 Task: Compose an email with the signature Gunner Ward with the subject Request for a demo and the message Can you please send me the details of the new product launch? from softage.5@softage.net to softage.8@softage.net, select last sentence, change the font color from current to red and background color to green Send the email. Finally, move the email from Sent Items to the label Goals
Action: Mouse moved to (965, 75)
Screenshot: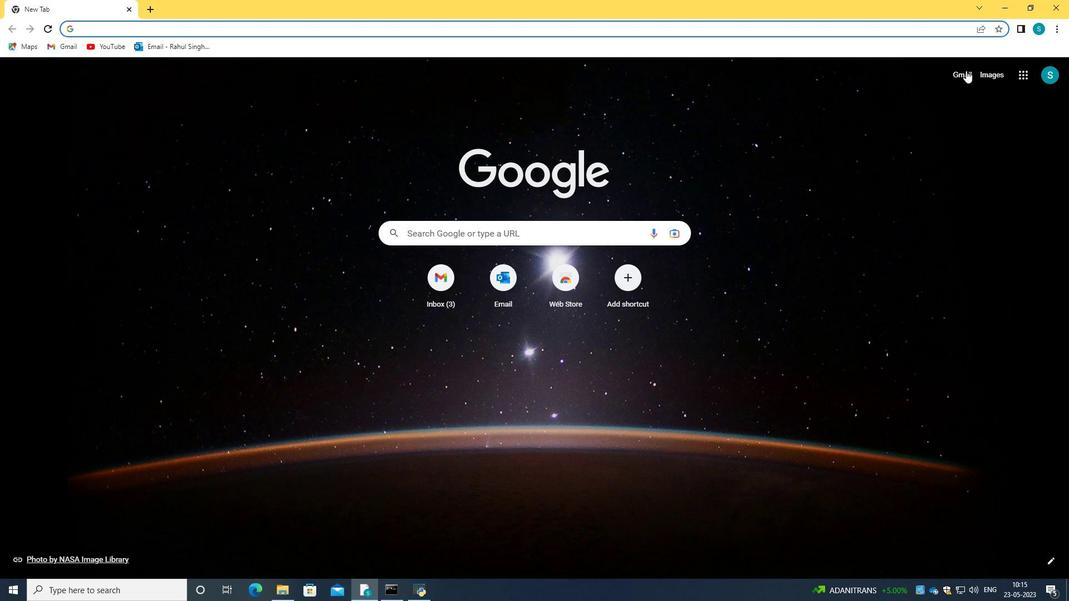
Action: Mouse pressed left at (965, 75)
Screenshot: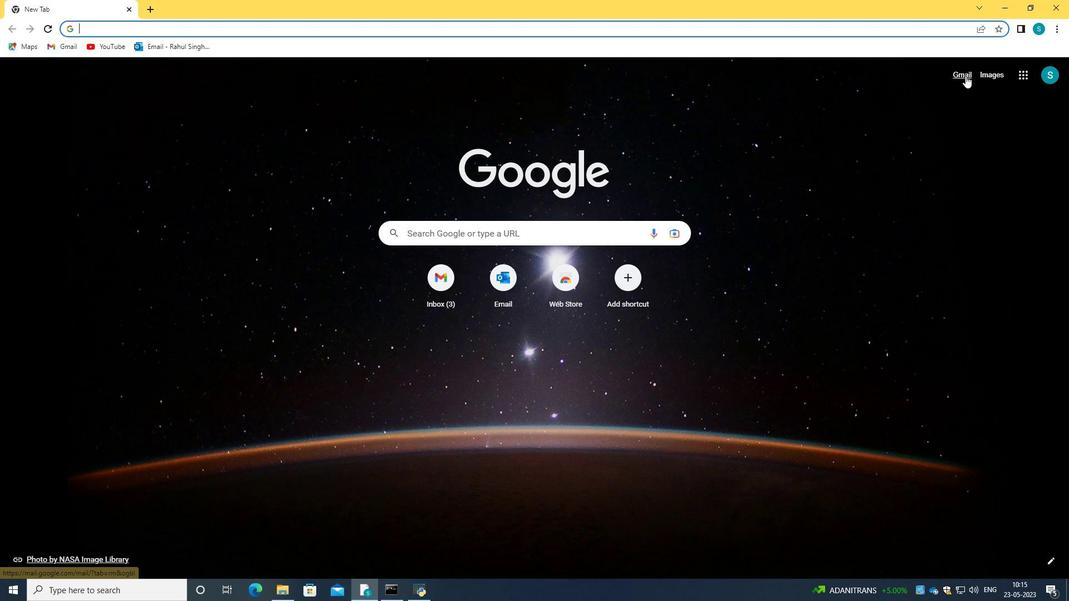
Action: Mouse moved to (535, 171)
Screenshot: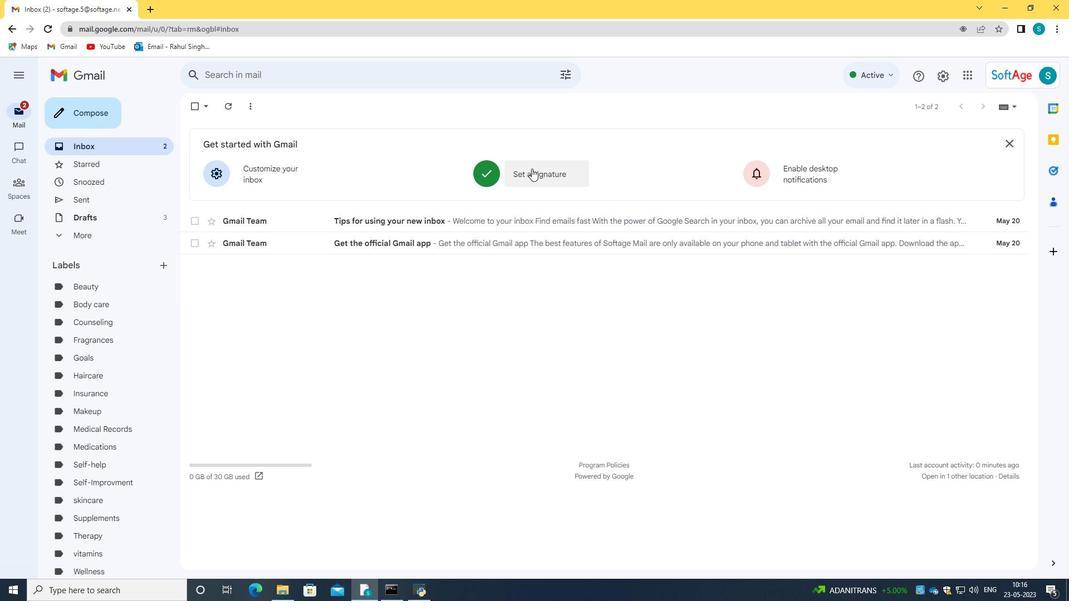 
Action: Mouse pressed left at (535, 171)
Screenshot: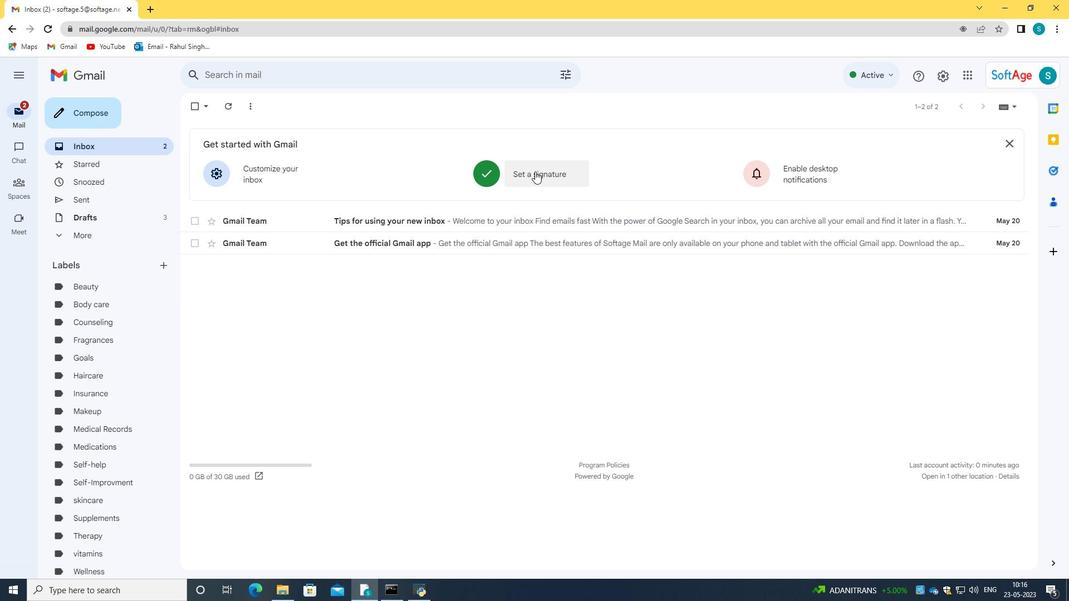 
Action: Mouse moved to (531, 201)
Screenshot: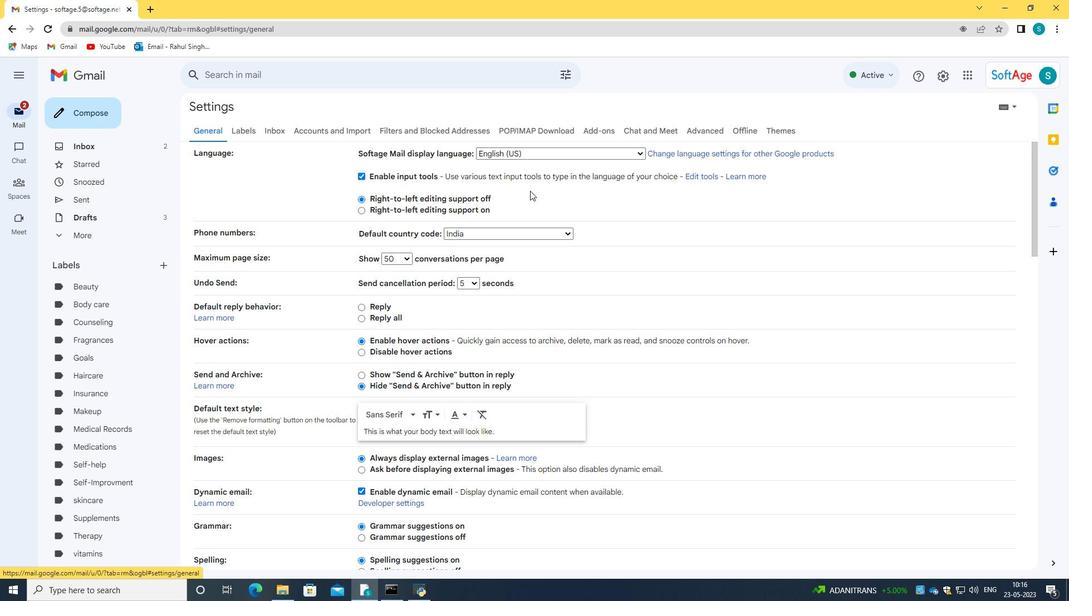 
Action: Mouse scrolled (531, 200) with delta (0, 0)
Screenshot: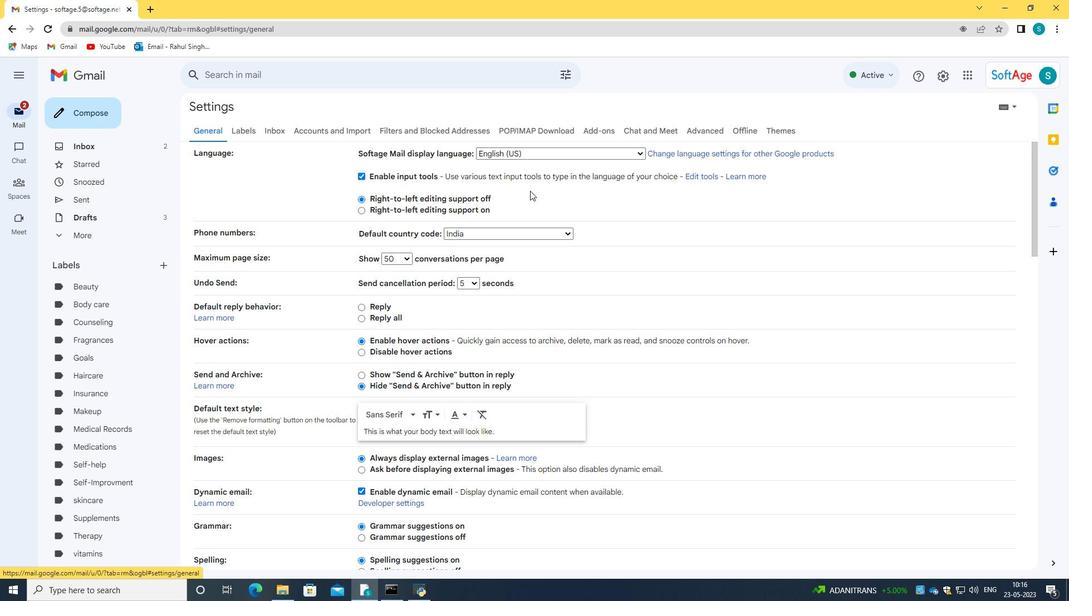 
Action: Mouse scrolled (531, 200) with delta (0, 0)
Screenshot: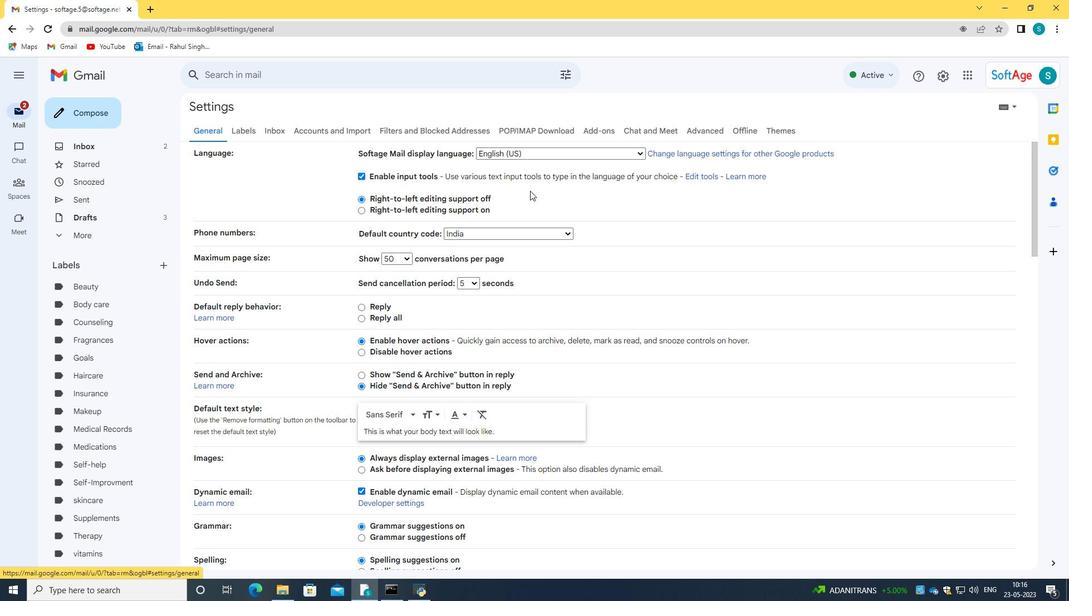 
Action: Mouse scrolled (531, 200) with delta (0, 0)
Screenshot: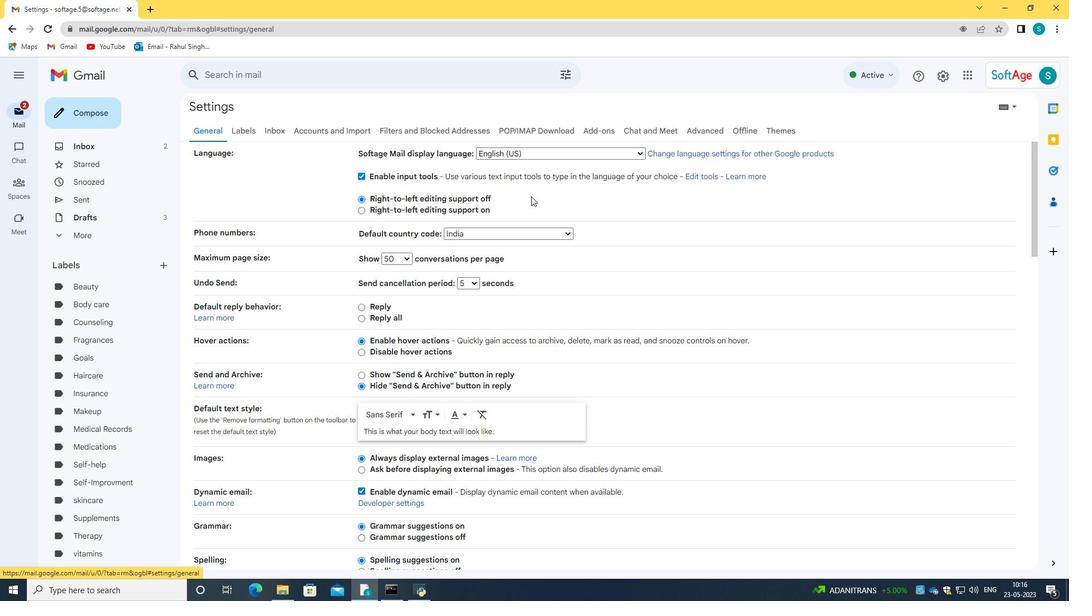 
Action: Mouse scrolled (531, 200) with delta (0, 0)
Screenshot: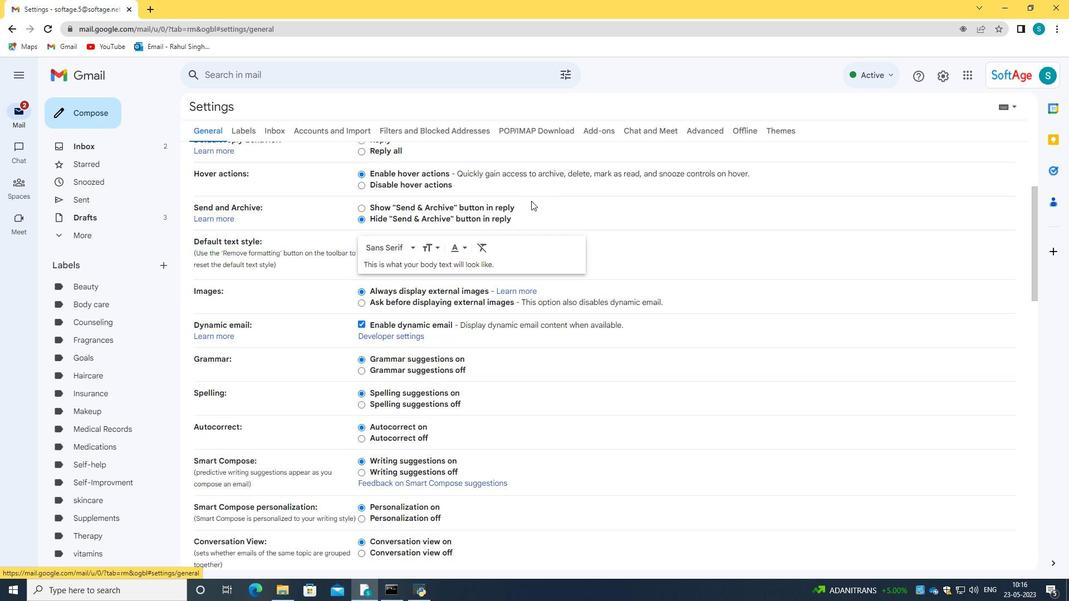 
Action: Mouse scrolled (531, 200) with delta (0, 0)
Screenshot: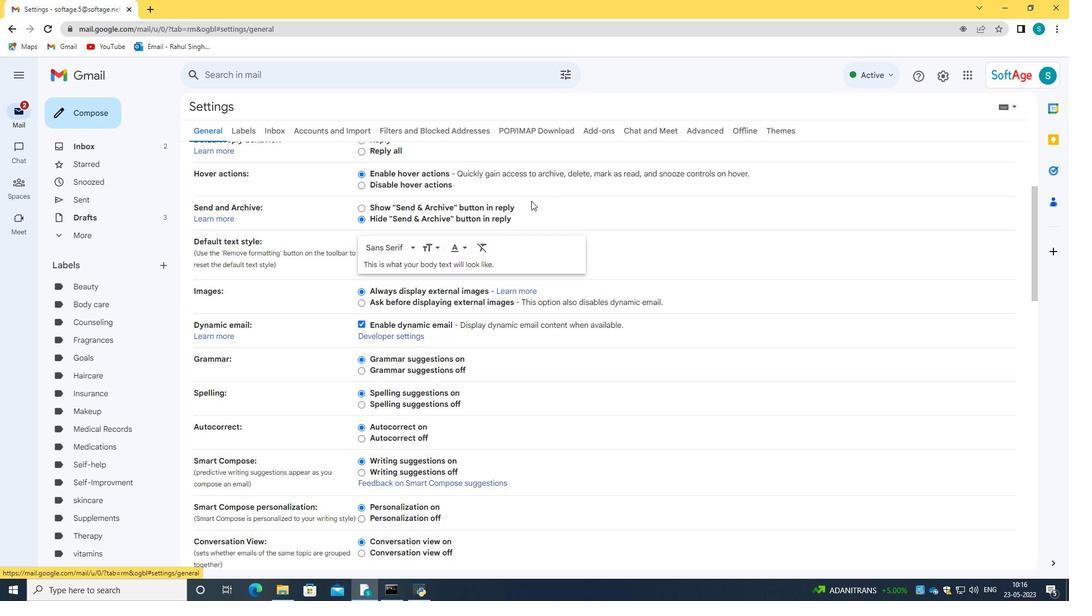 
Action: Mouse scrolled (531, 200) with delta (0, 0)
Screenshot: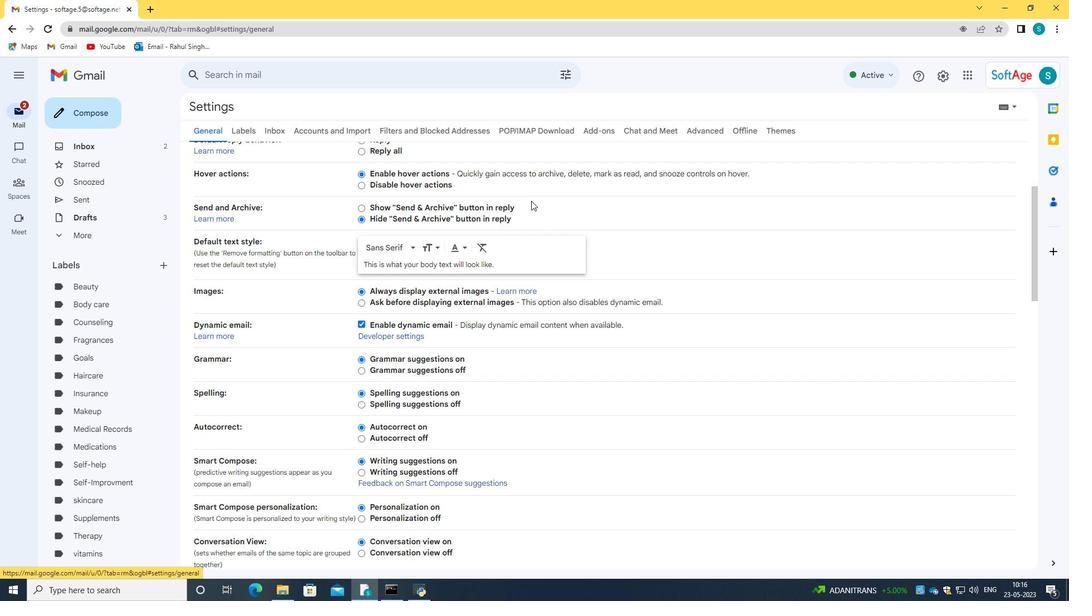 
Action: Mouse scrolled (531, 200) with delta (0, 0)
Screenshot: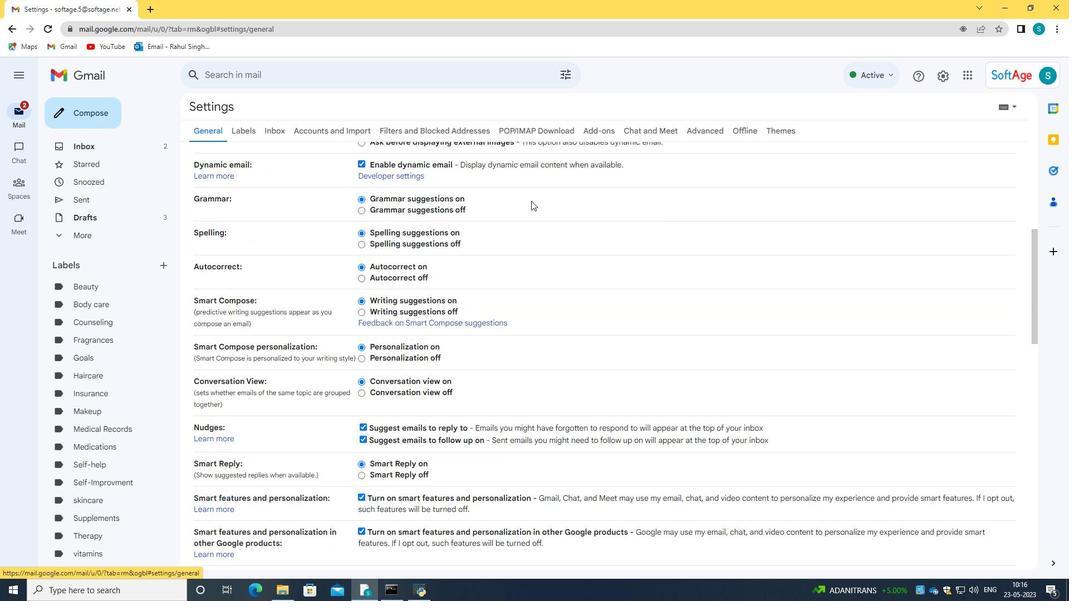 
Action: Mouse scrolled (531, 200) with delta (0, 0)
Screenshot: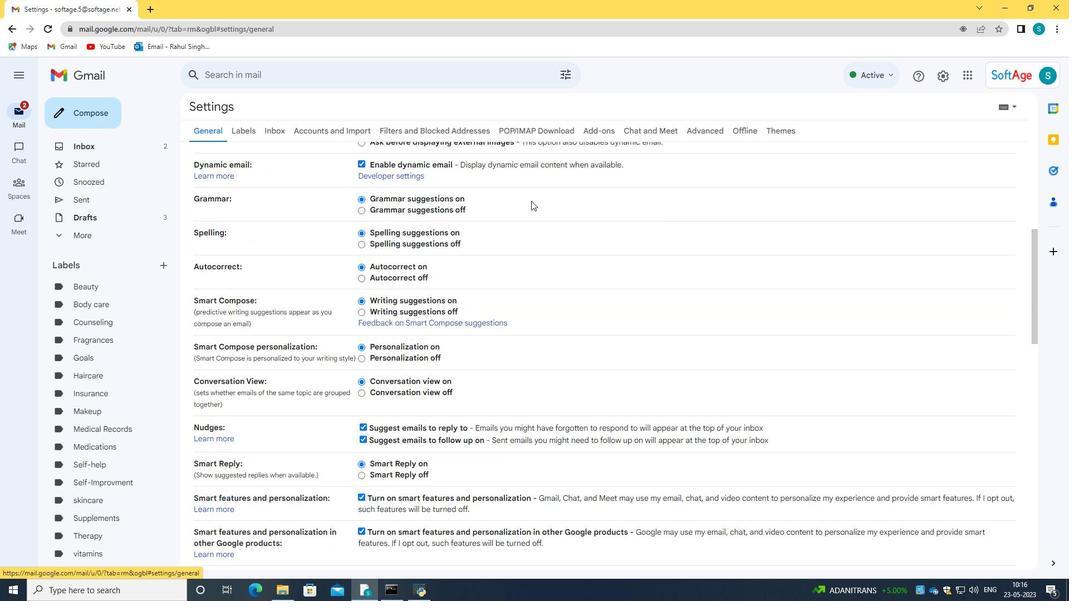 
Action: Mouse scrolled (531, 200) with delta (0, 0)
Screenshot: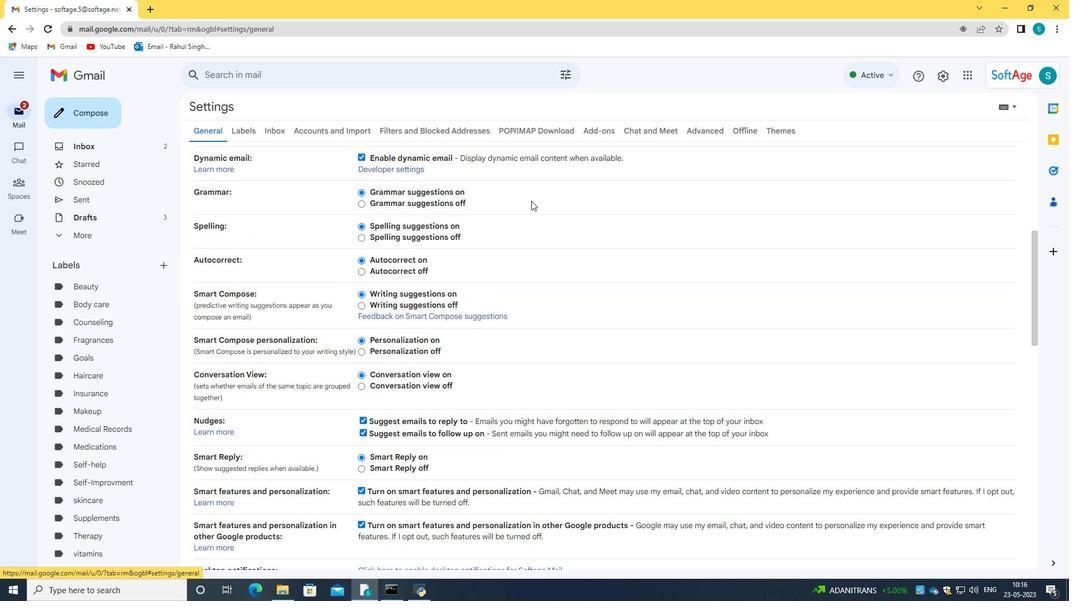 
Action: Mouse moved to (531, 201)
Screenshot: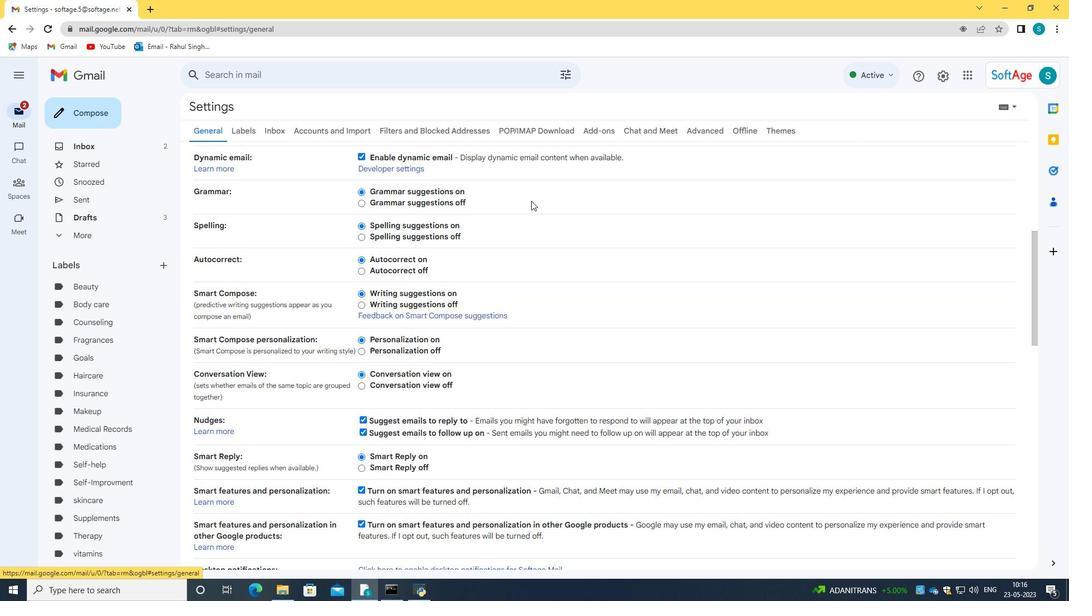 
Action: Mouse scrolled (531, 201) with delta (0, 0)
Screenshot: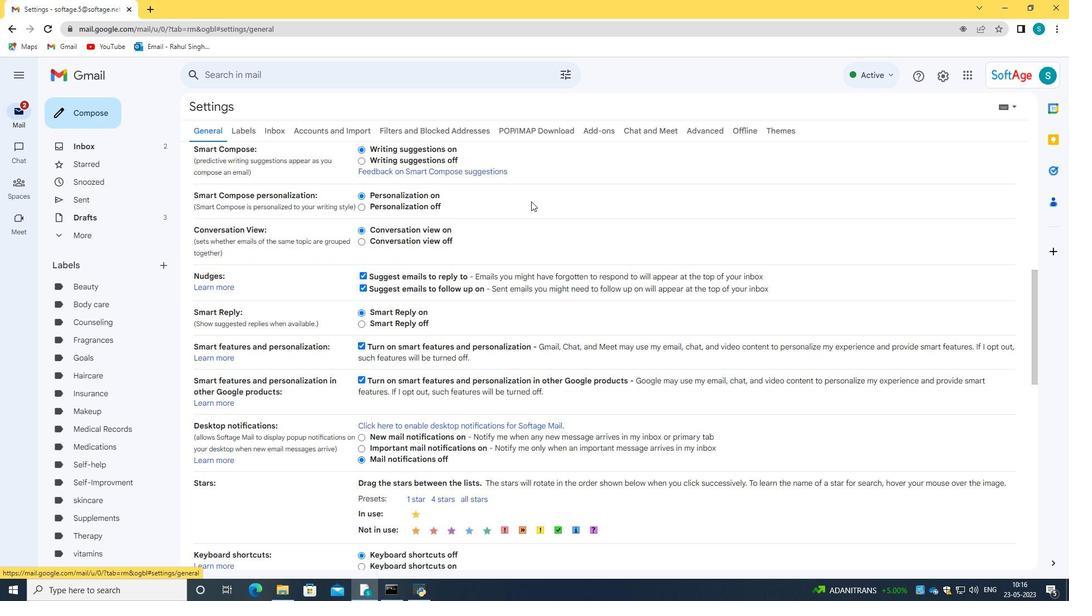 
Action: Mouse scrolled (531, 201) with delta (0, 0)
Screenshot: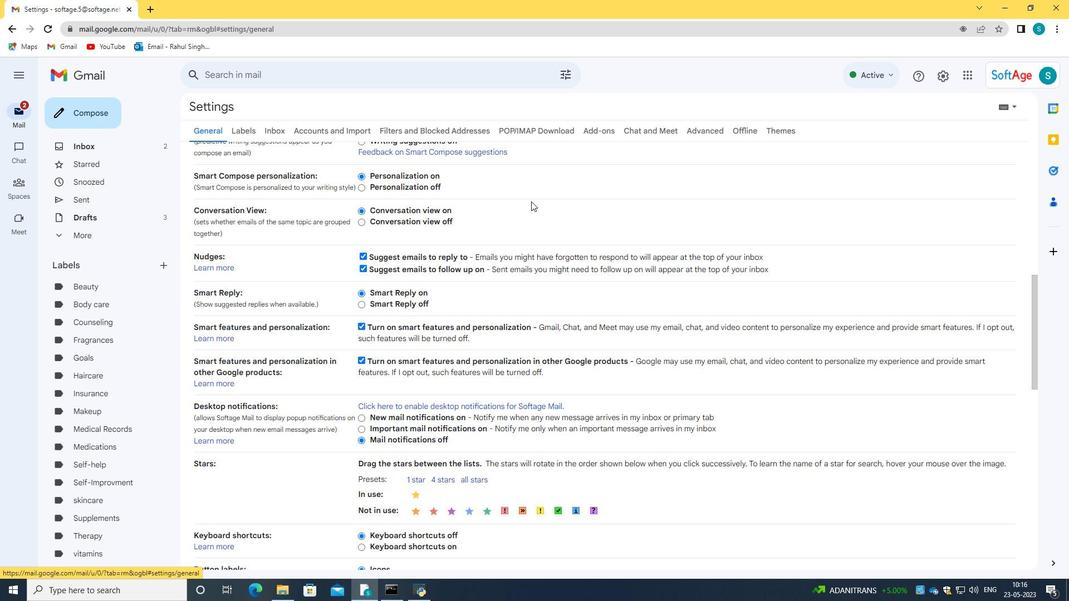 
Action: Mouse scrolled (531, 201) with delta (0, 0)
Screenshot: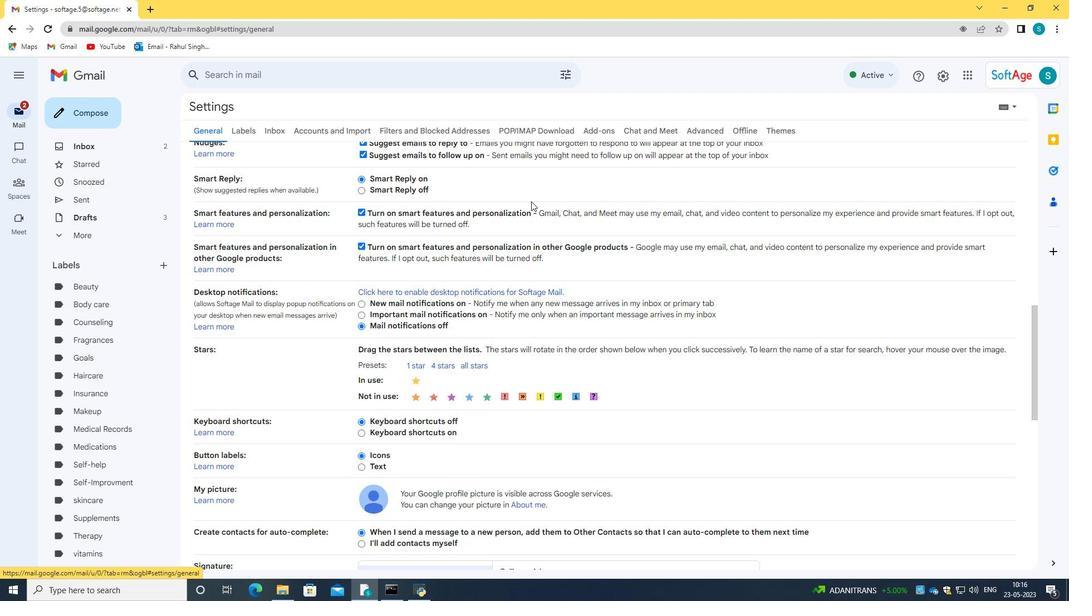 
Action: Mouse scrolled (531, 201) with delta (0, 0)
Screenshot: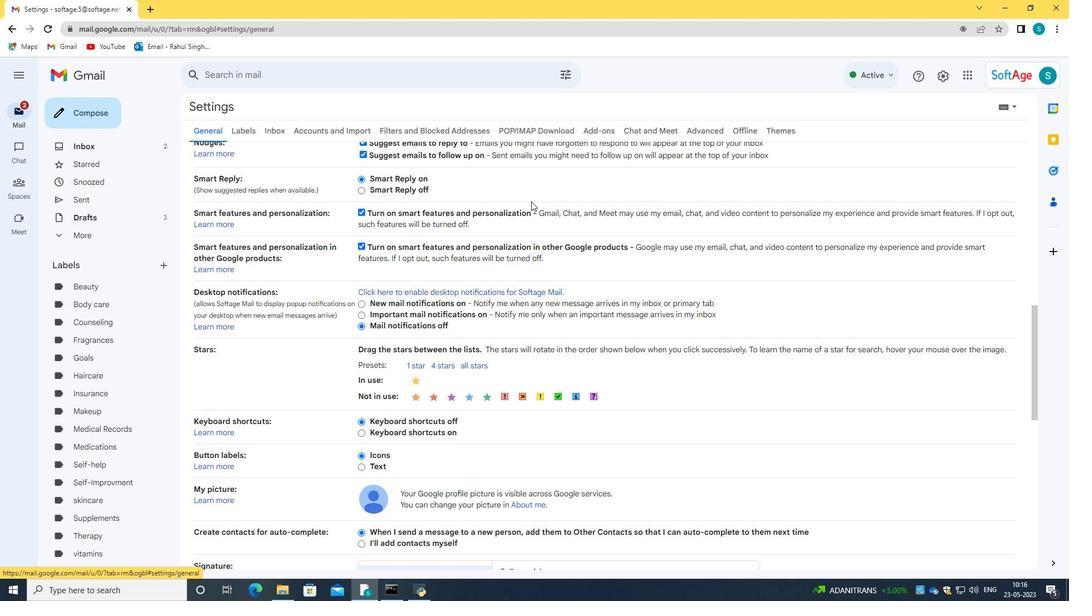 
Action: Mouse scrolled (531, 201) with delta (0, 0)
Screenshot: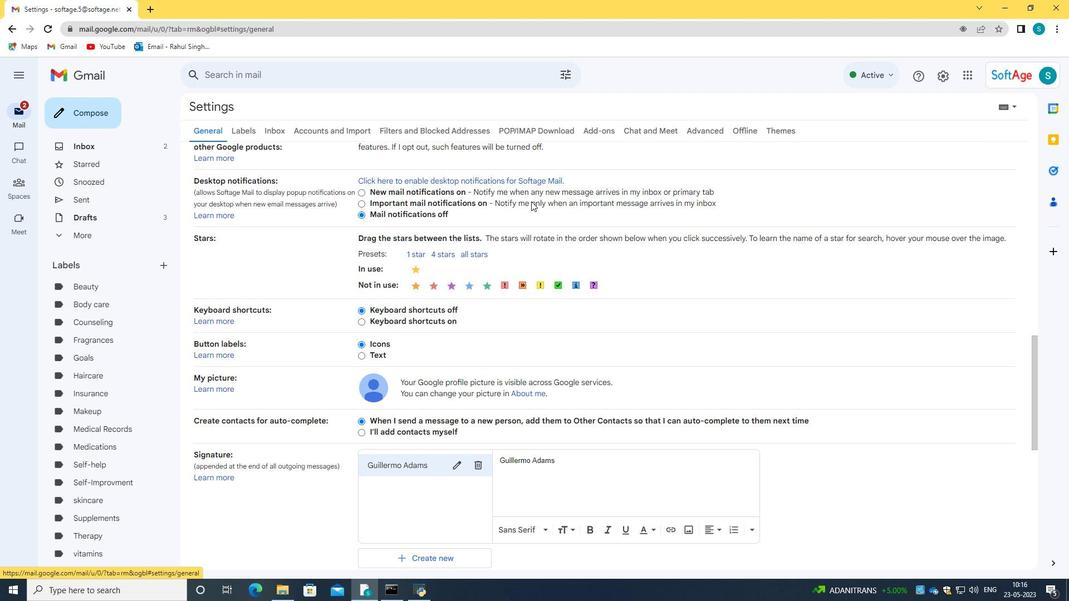
Action: Mouse moved to (532, 202)
Screenshot: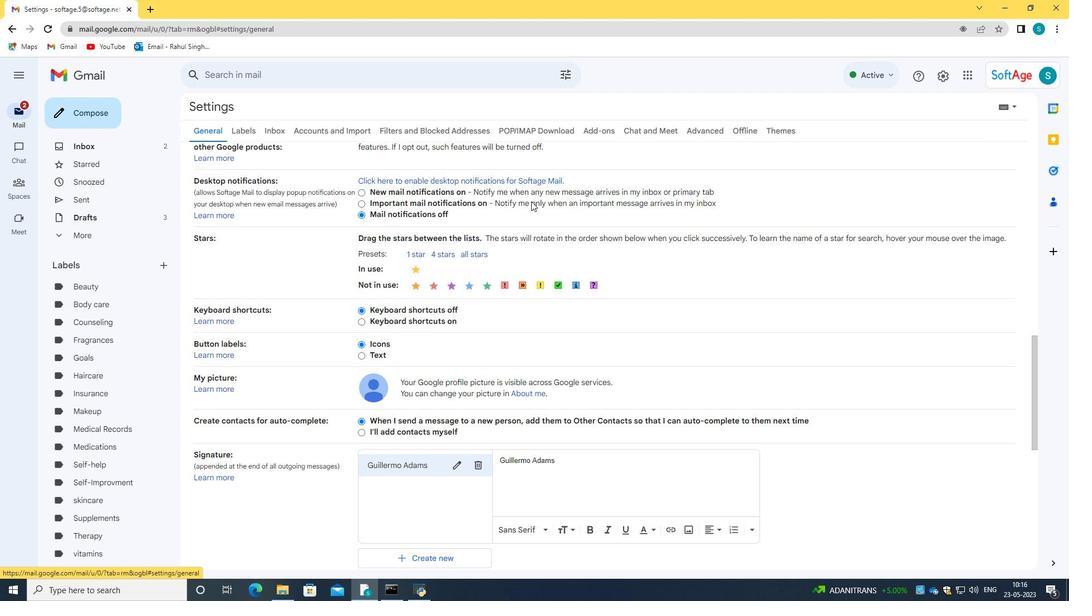 
Action: Mouse scrolled (532, 201) with delta (0, 0)
Screenshot: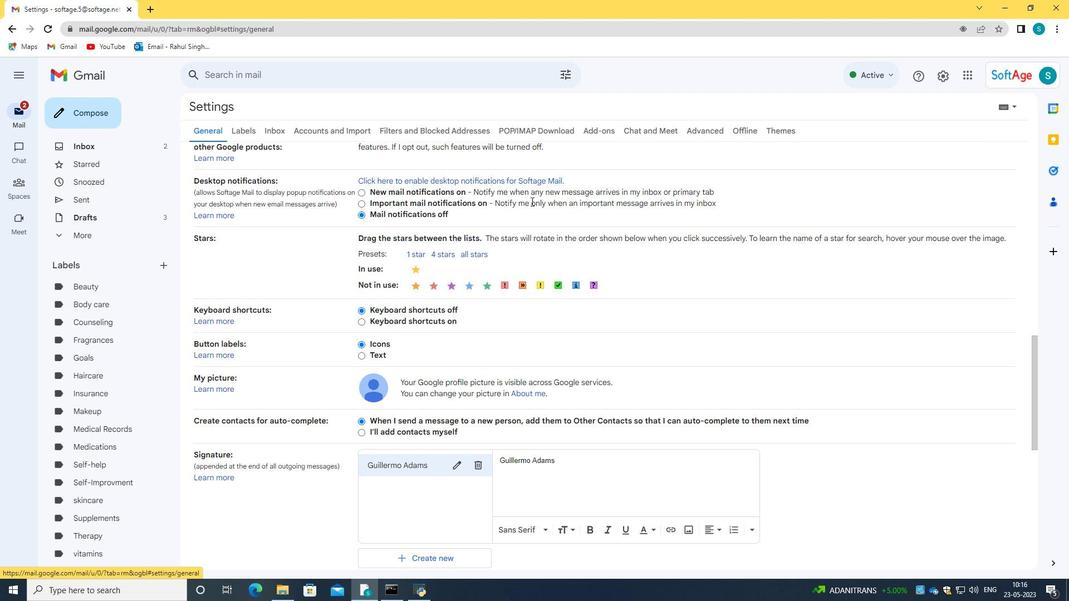 
Action: Mouse moved to (479, 358)
Screenshot: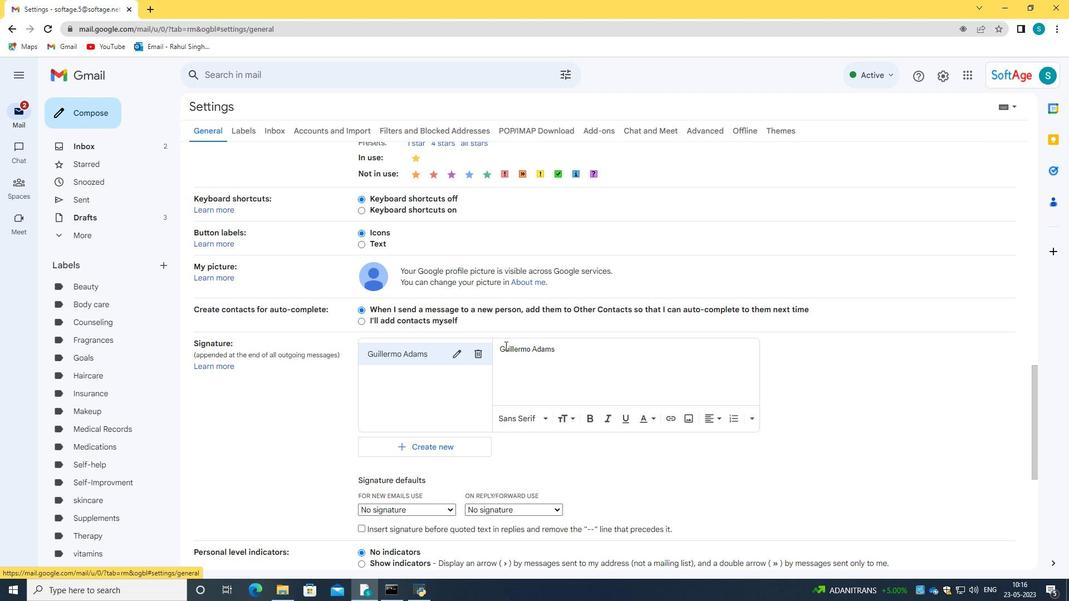 
Action: Mouse pressed left at (479, 358)
Screenshot: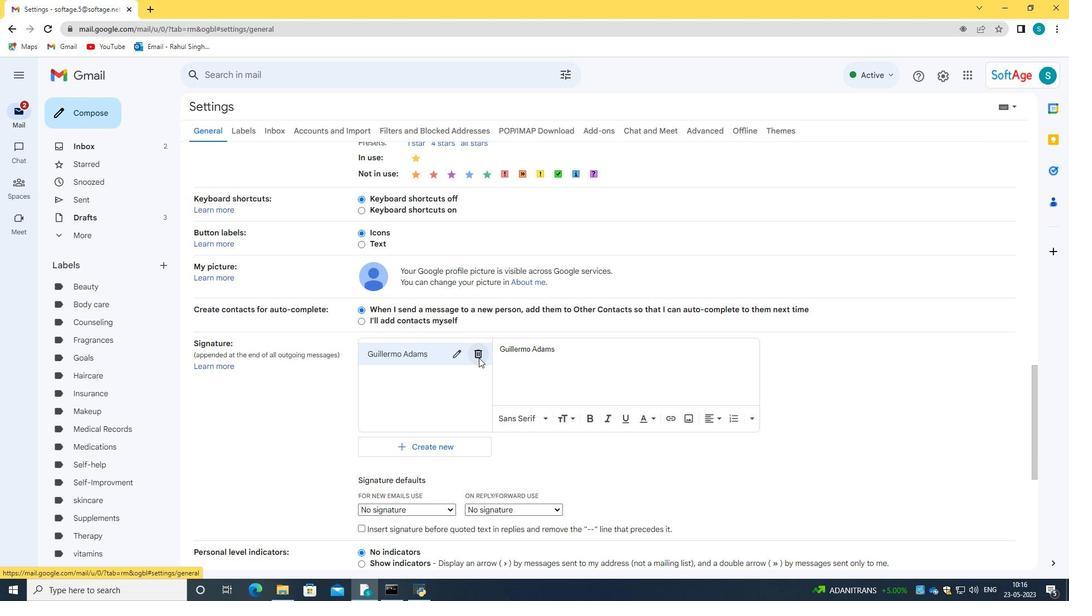 
Action: Mouse moved to (630, 335)
Screenshot: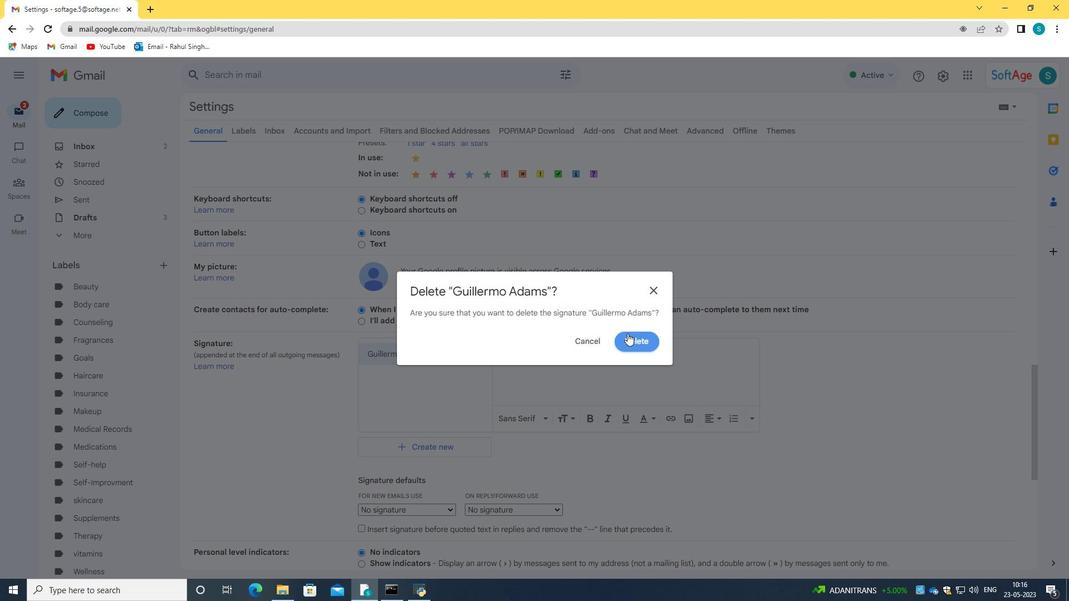 
Action: Mouse pressed left at (630, 335)
Screenshot: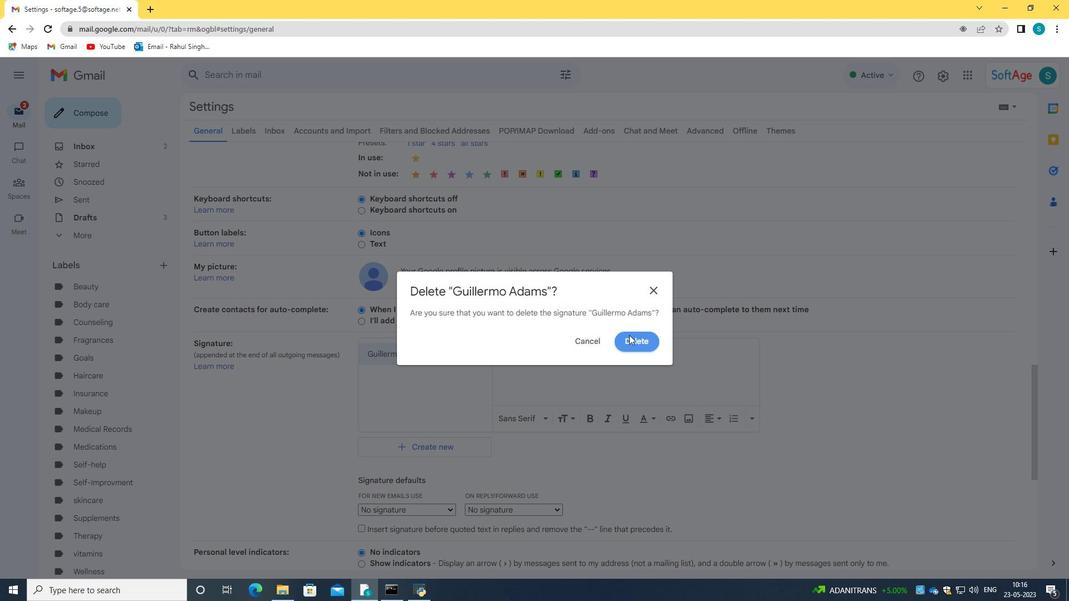 
Action: Mouse moved to (417, 363)
Screenshot: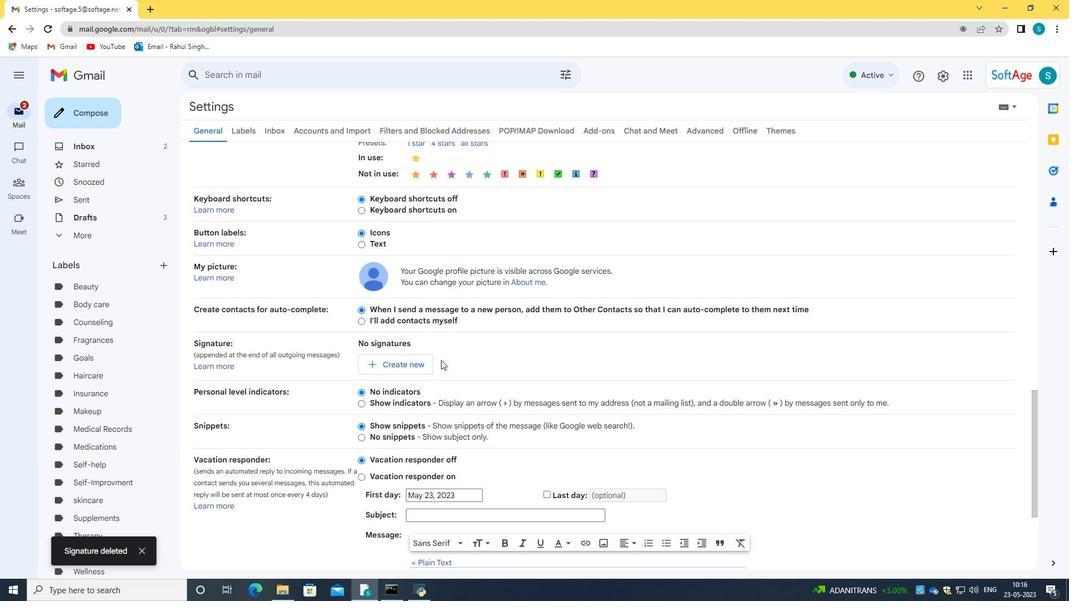 
Action: Mouse pressed left at (417, 363)
Screenshot: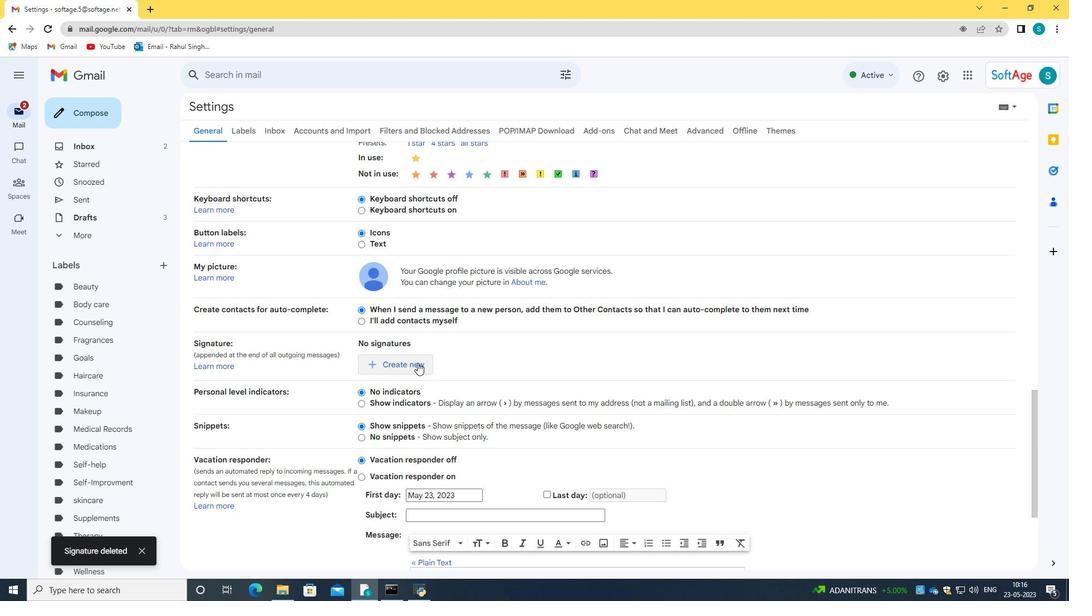 
Action: Mouse moved to (491, 317)
Screenshot: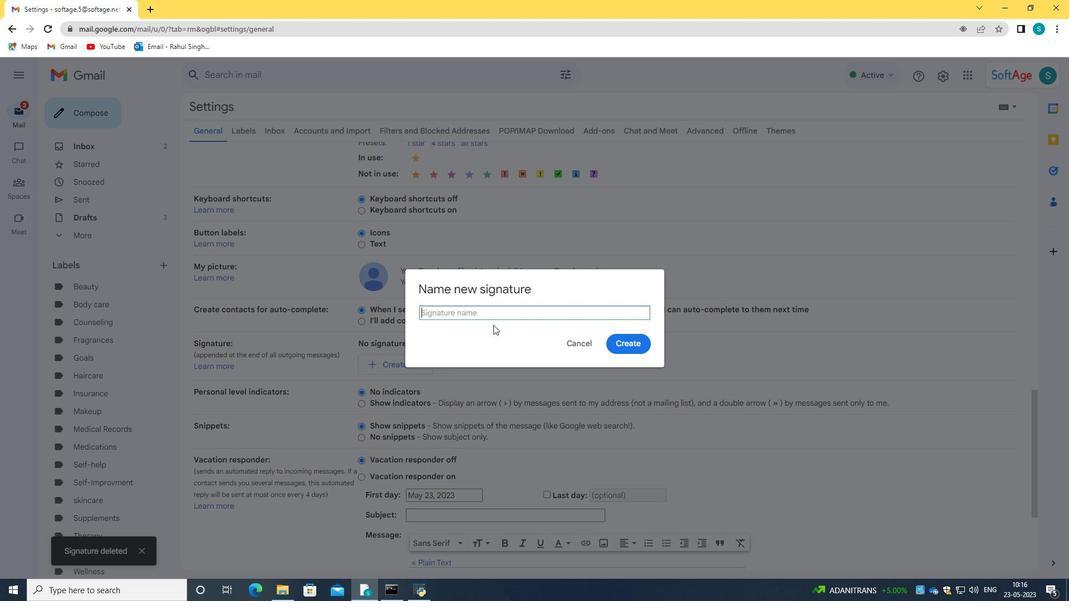 
Action: Key pressed <Key.caps_lock>G<Key.caps_lock>unner<Key.space><Key.caps_lock>W<Key.caps_lock>ard
Screenshot: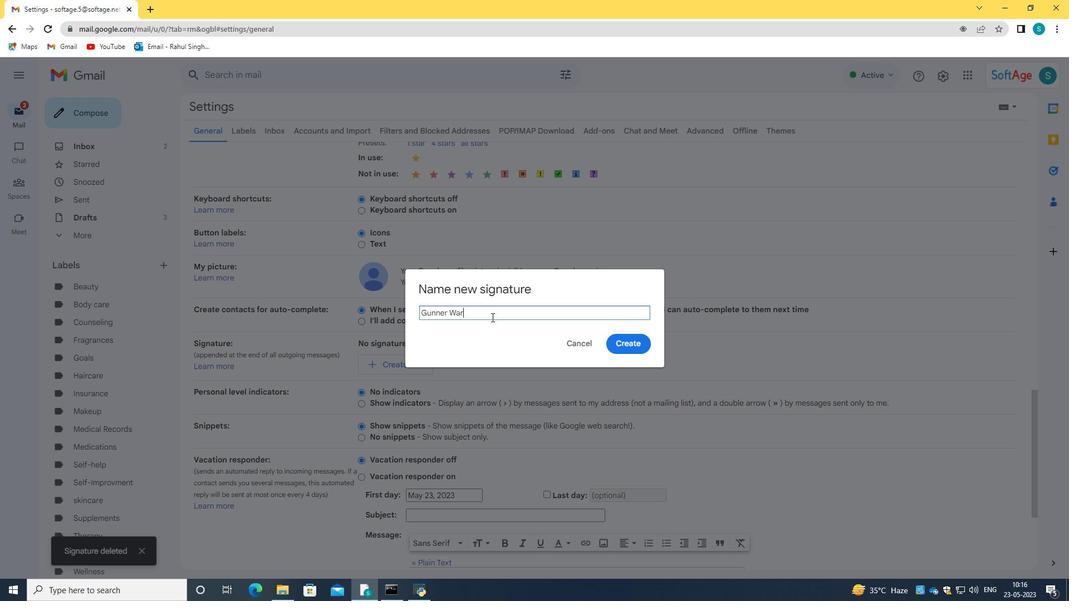 
Action: Mouse moved to (621, 344)
Screenshot: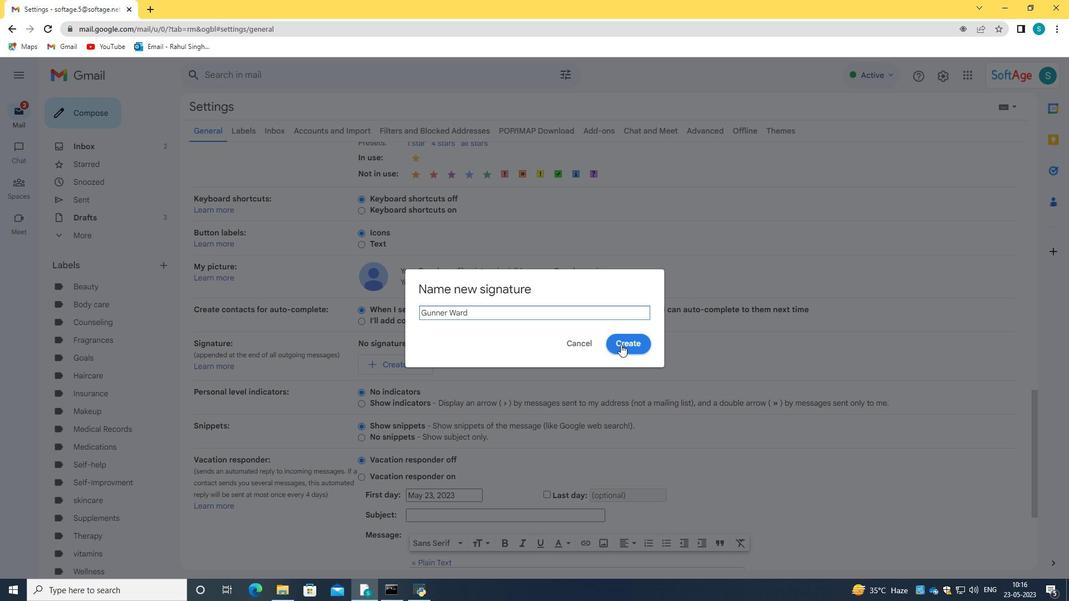 
Action: Mouse pressed left at (621, 344)
Screenshot: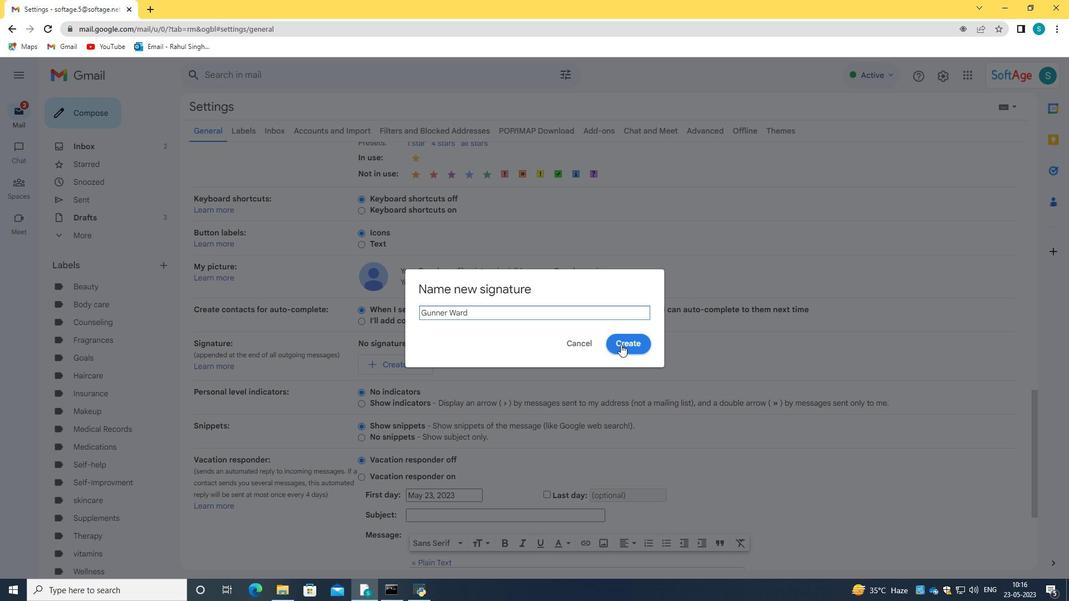 
Action: Mouse moved to (589, 372)
Screenshot: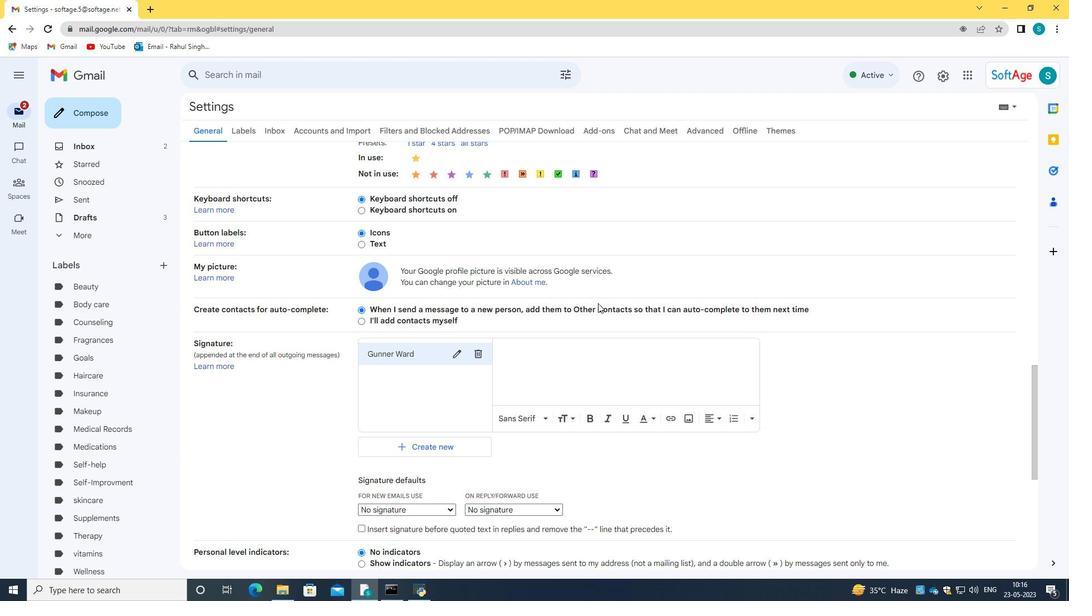
Action: Mouse pressed left at (589, 372)
Screenshot: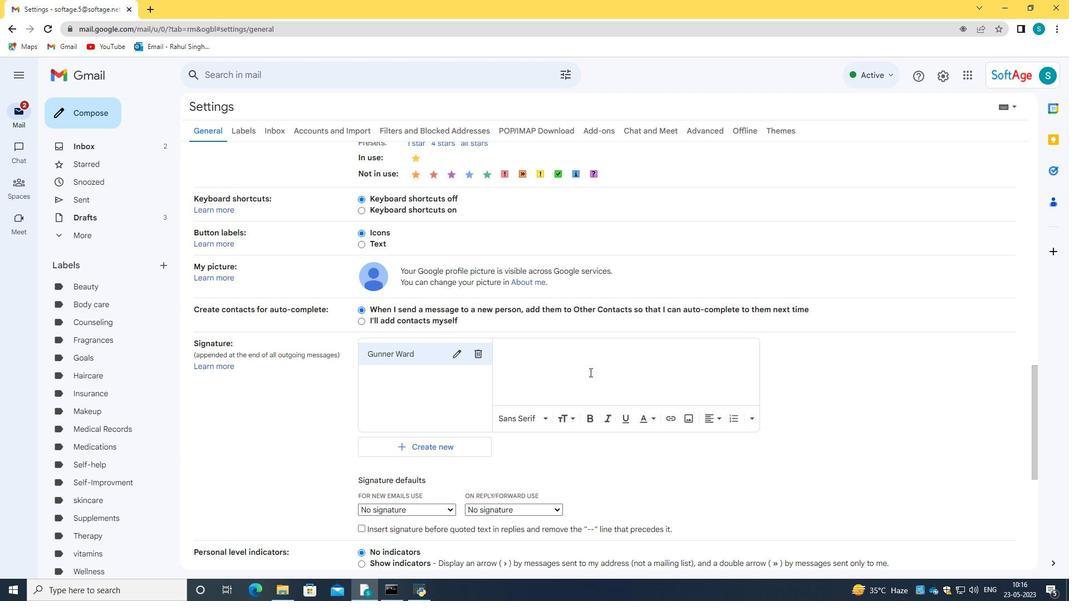 
Action: Mouse moved to (742, 371)
Screenshot: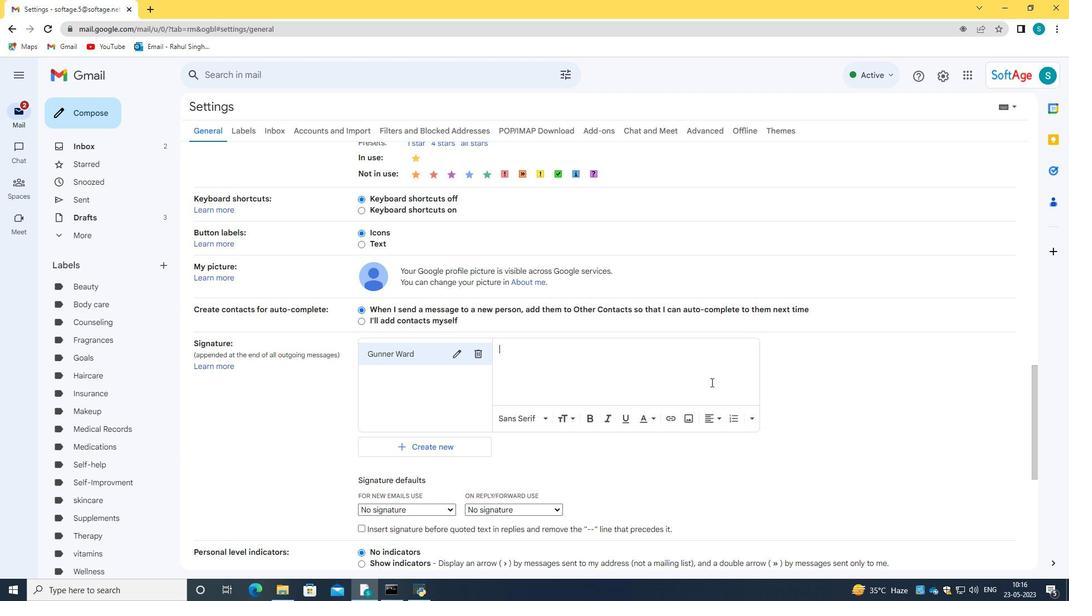 
Action: Key pressed g<Key.caps_lock><Key.backspace>G<Key.caps_lock>unner<Key.space><Key.caps_lock>W<Key.caps_lock>ard
Screenshot: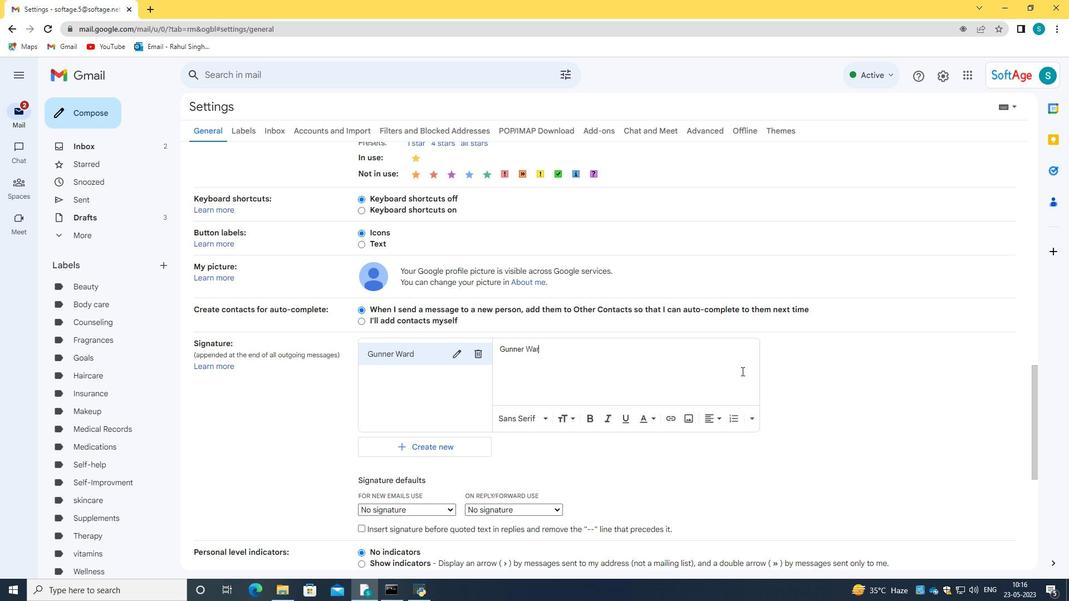 
Action: Mouse moved to (830, 391)
Screenshot: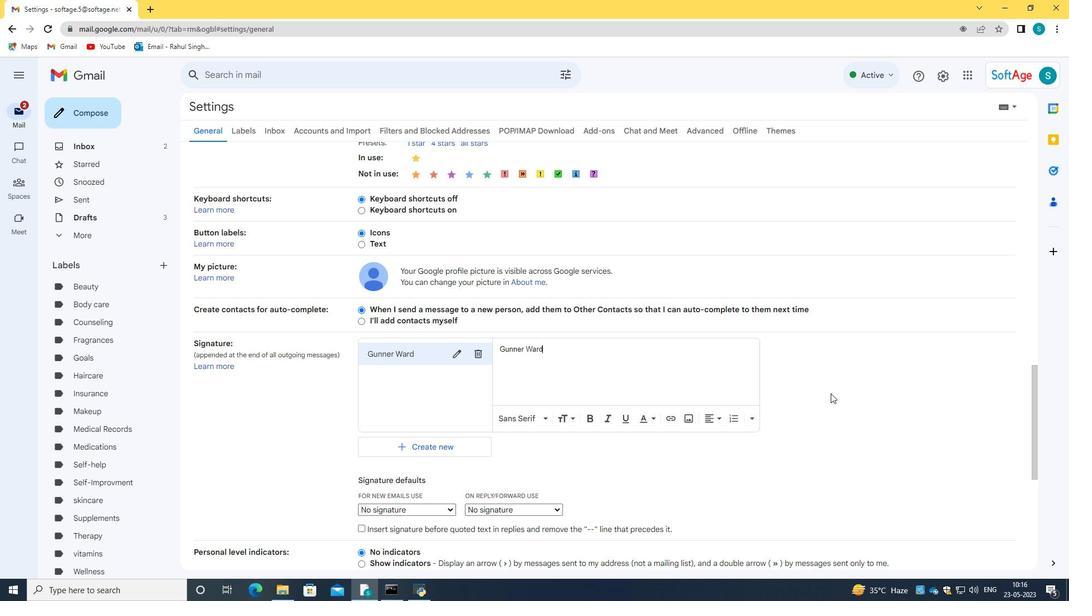 
Action: Mouse scrolled (830, 390) with delta (0, 0)
Screenshot: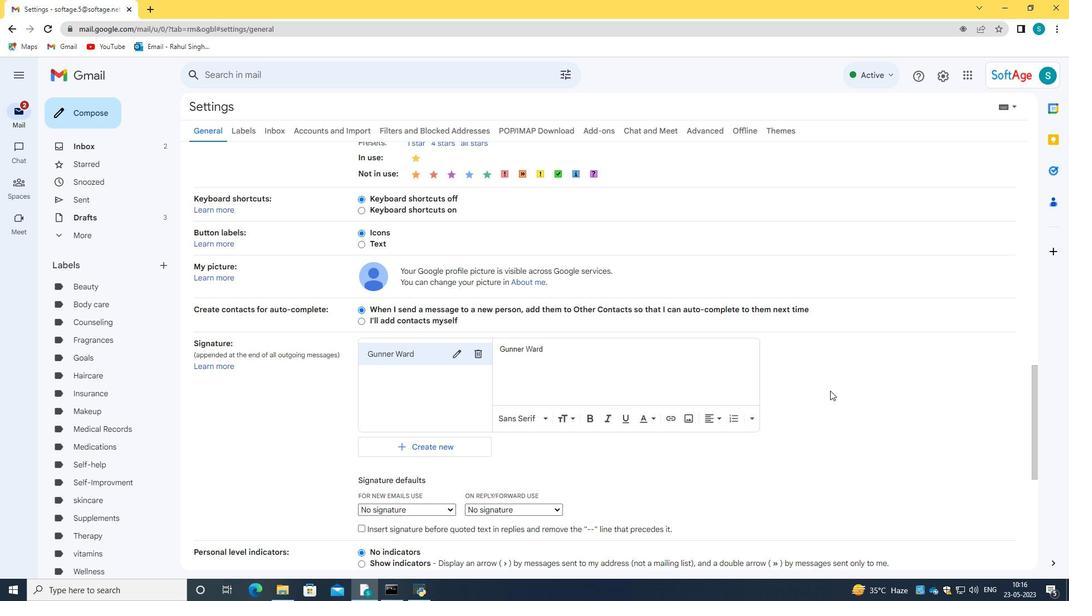 
Action: Mouse scrolled (830, 390) with delta (0, 0)
Screenshot: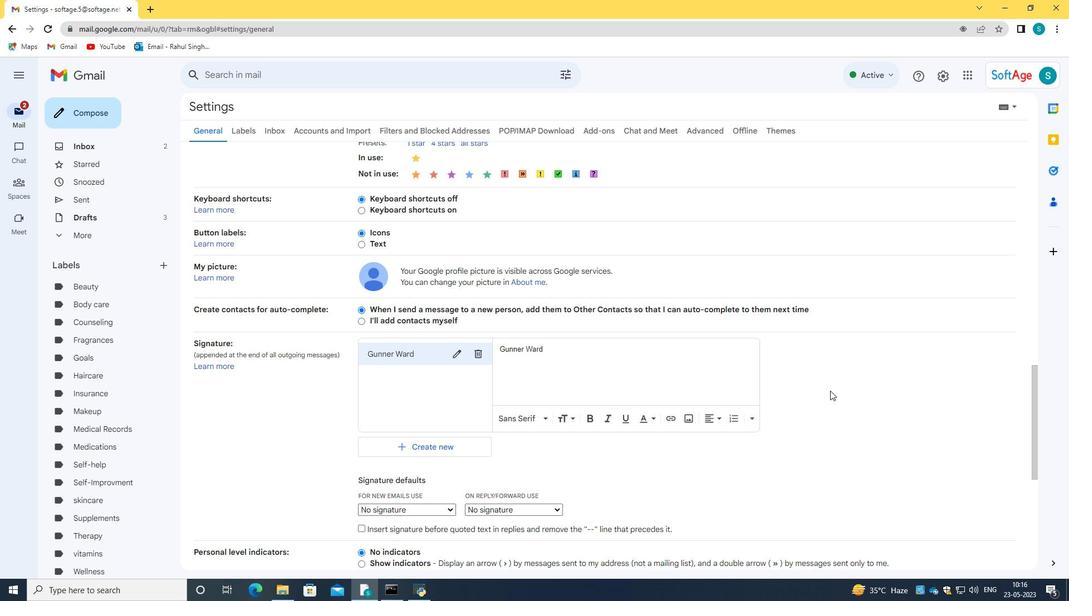 
Action: Mouse scrolled (830, 390) with delta (0, 0)
Screenshot: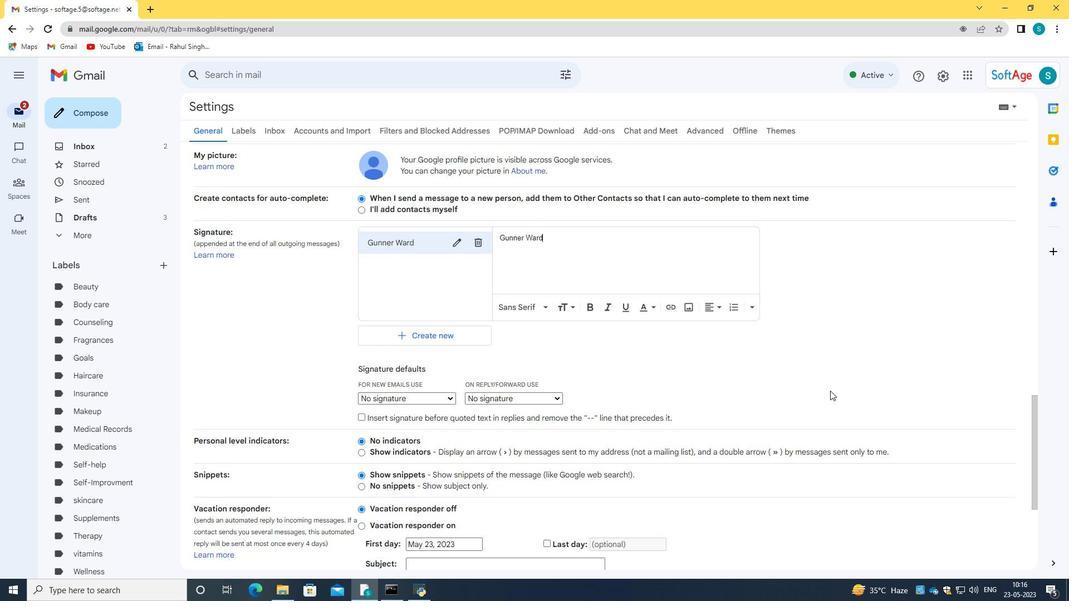 
Action: Mouse scrolled (830, 390) with delta (0, 0)
Screenshot: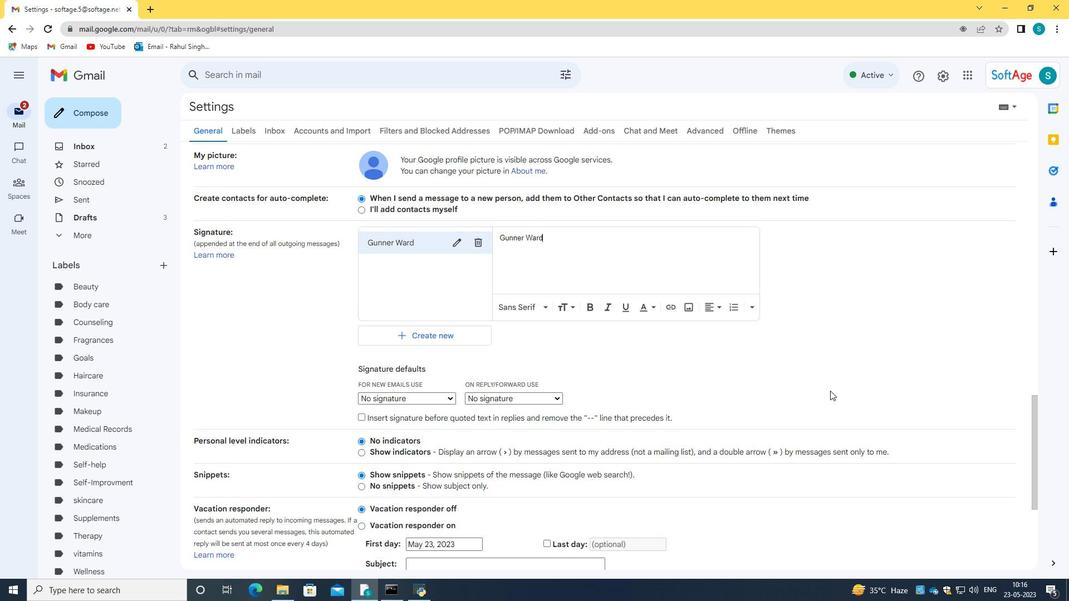 
Action: Mouse scrolled (830, 390) with delta (0, 0)
Screenshot: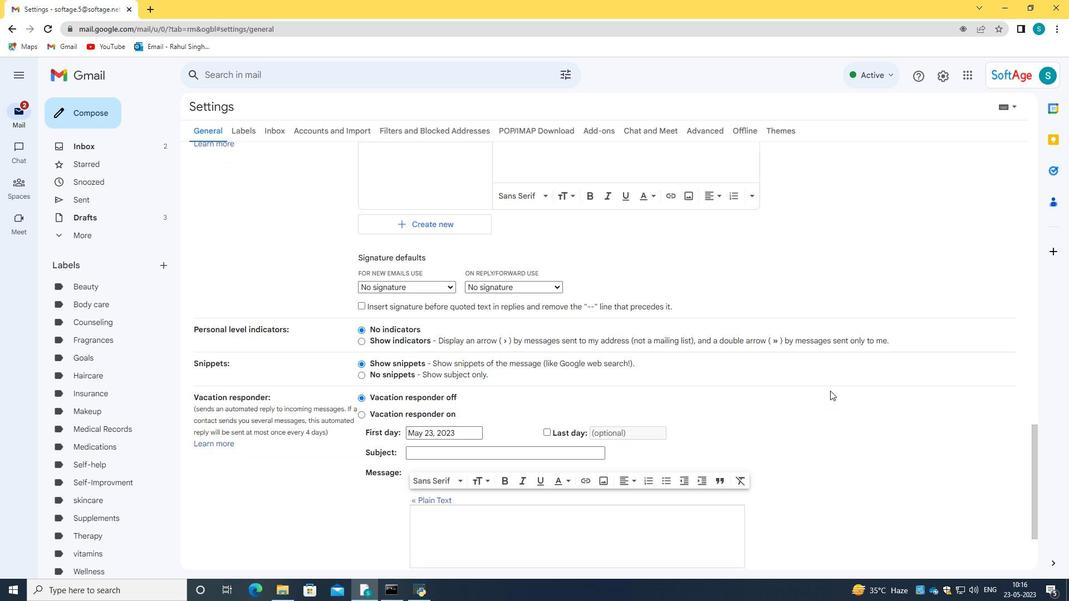 
Action: Mouse scrolled (830, 390) with delta (0, 0)
Screenshot: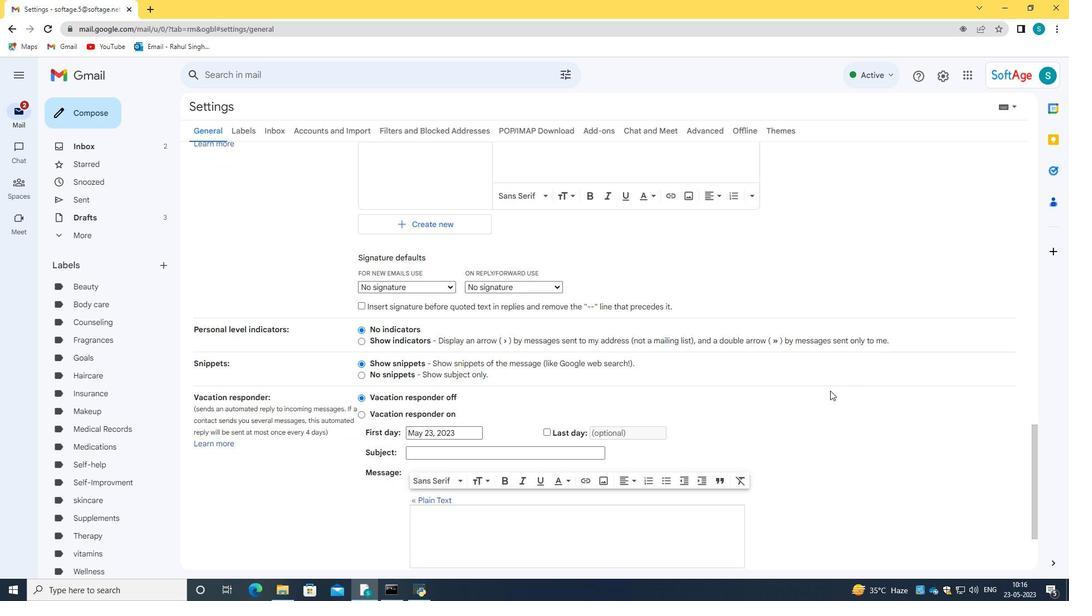 
Action: Mouse scrolled (830, 390) with delta (0, 0)
Screenshot: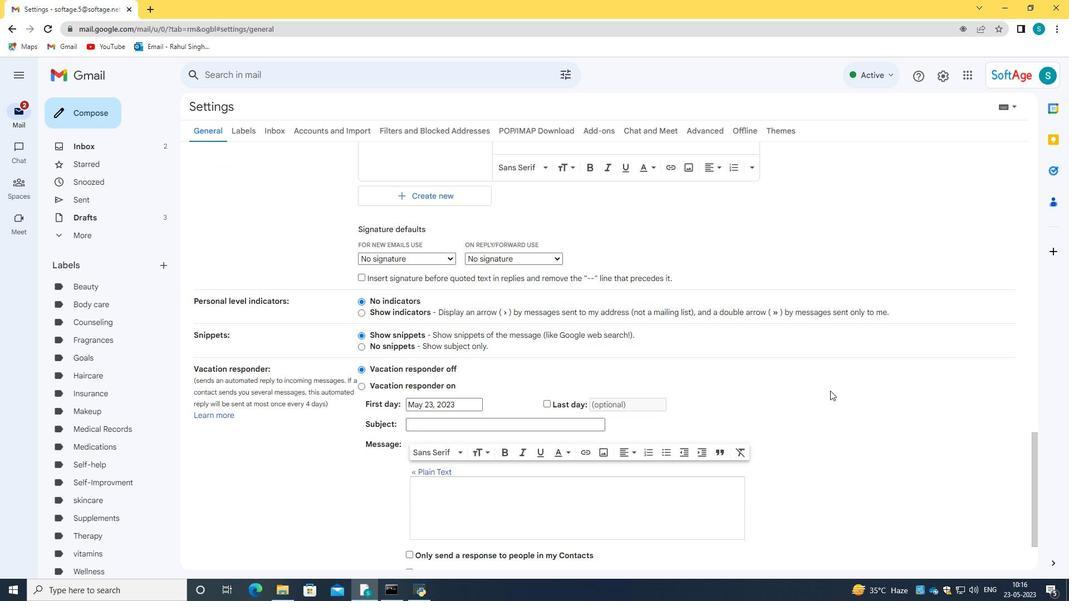 
Action: Mouse scrolled (830, 390) with delta (0, 0)
Screenshot: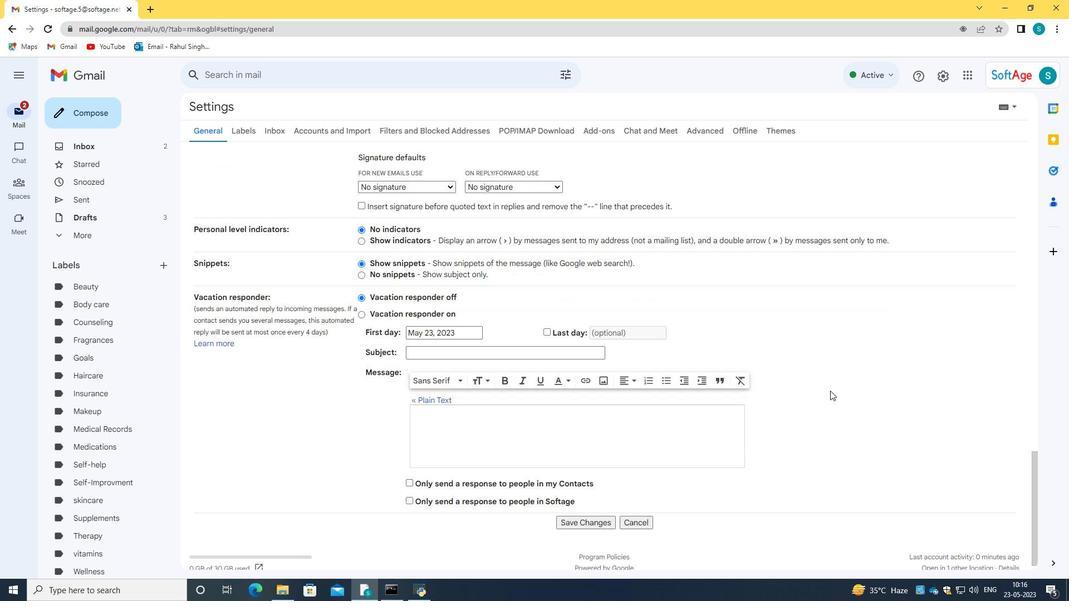 
Action: Mouse moved to (572, 510)
Screenshot: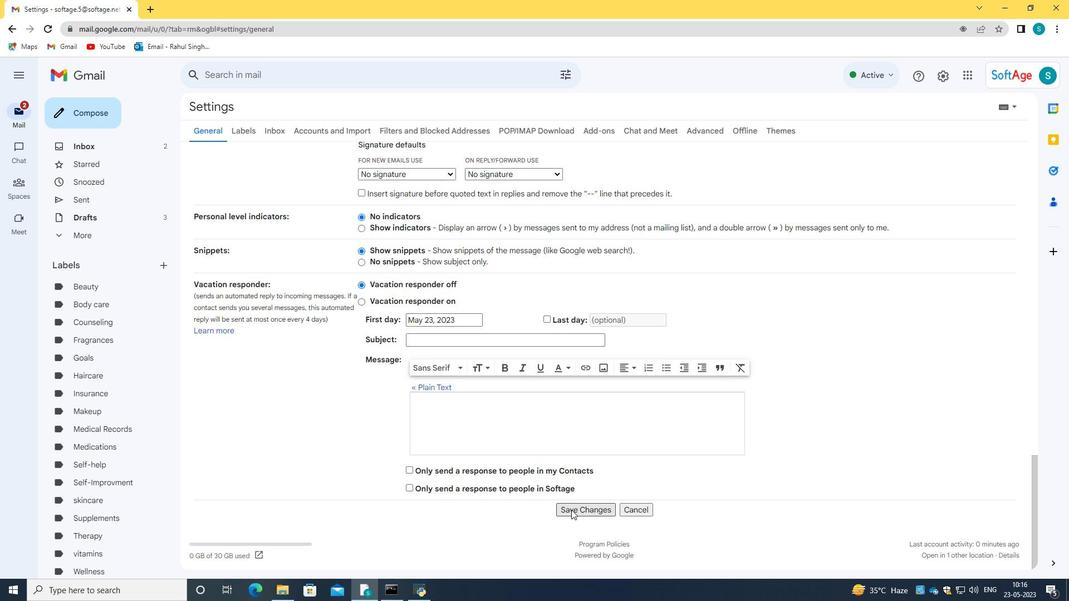 
Action: Mouse pressed left at (572, 510)
Screenshot: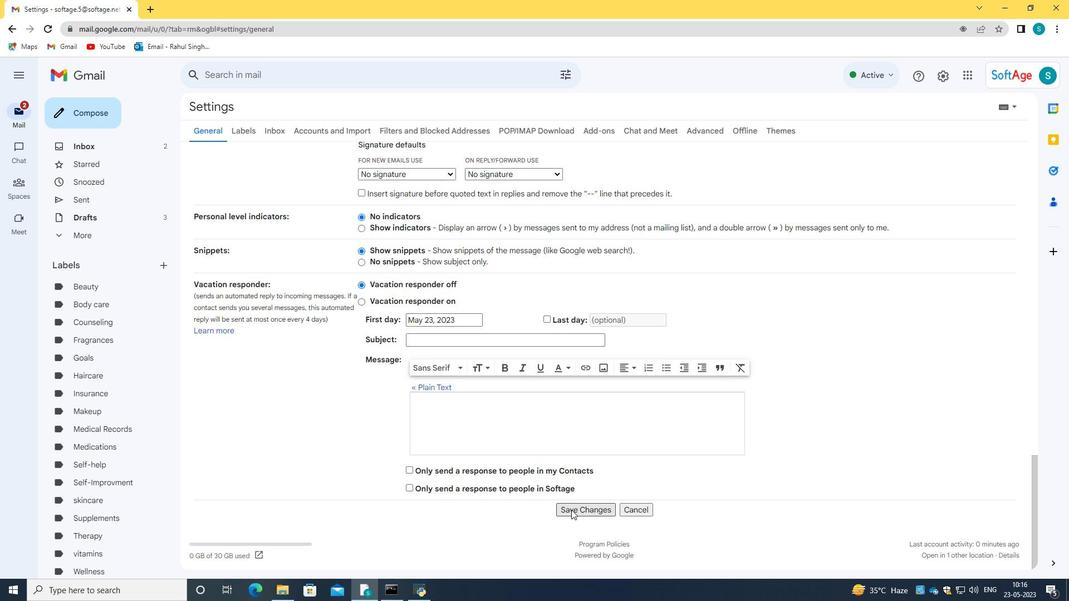
Action: Mouse moved to (98, 105)
Screenshot: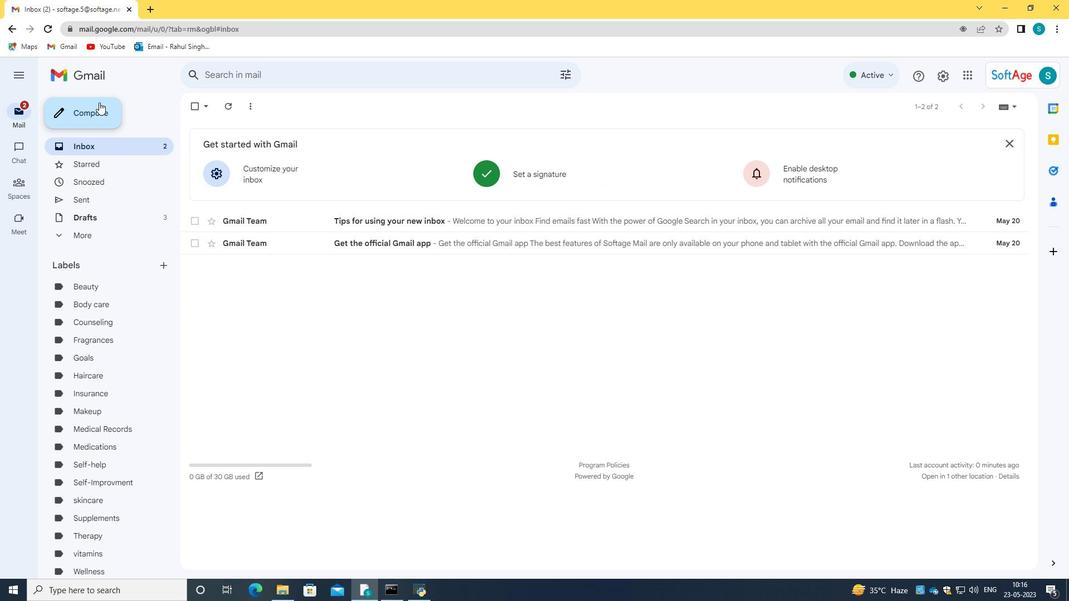 
Action: Mouse pressed left at (98, 105)
Screenshot: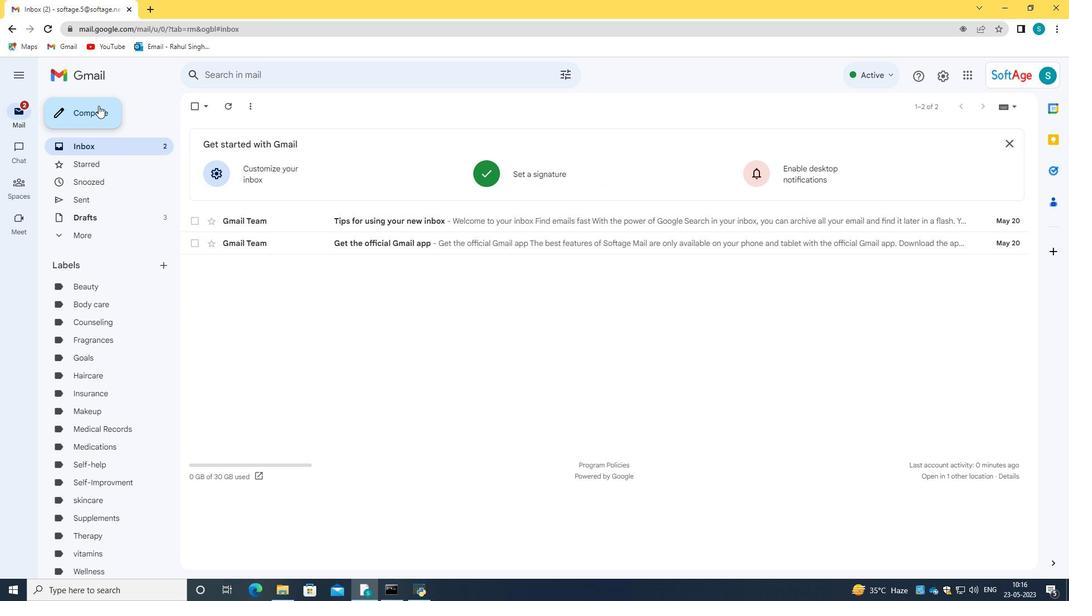 
Action: Mouse moved to (1008, 250)
Screenshot: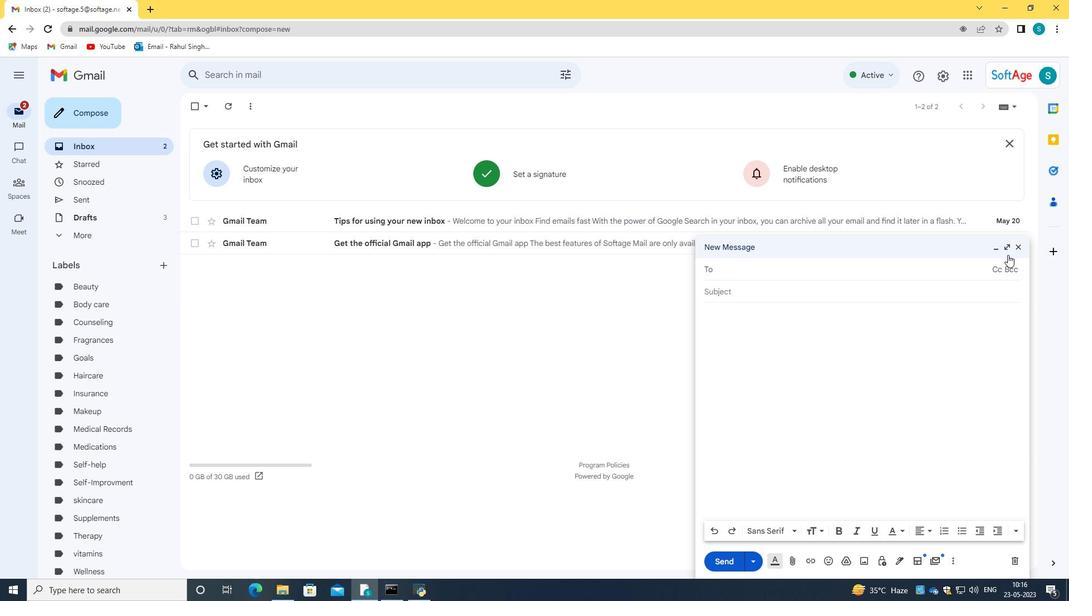 
Action: Mouse pressed left at (1008, 250)
Screenshot: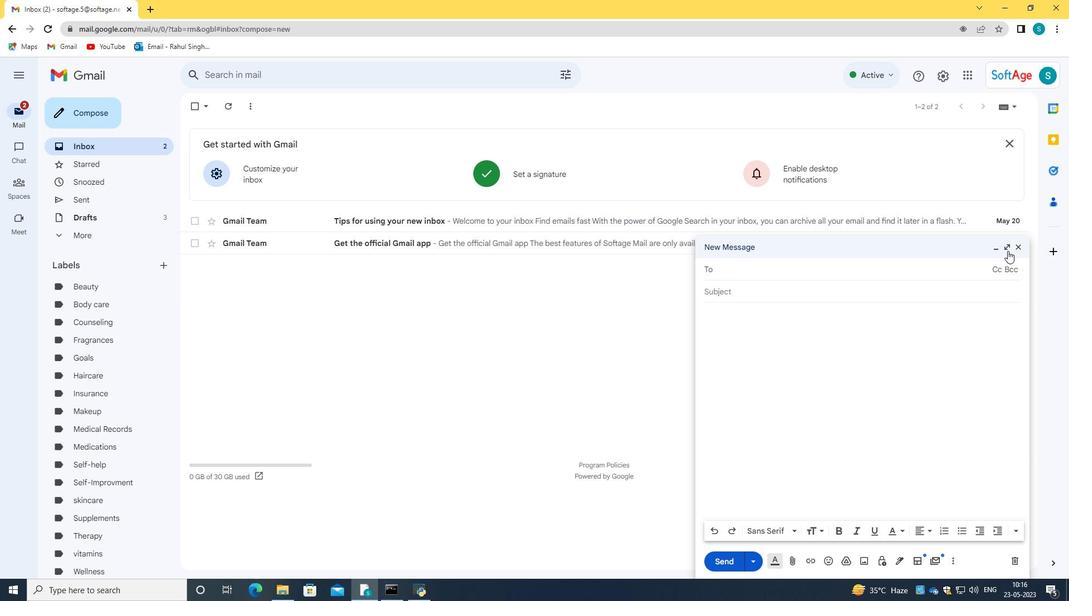 
Action: Mouse moved to (284, 547)
Screenshot: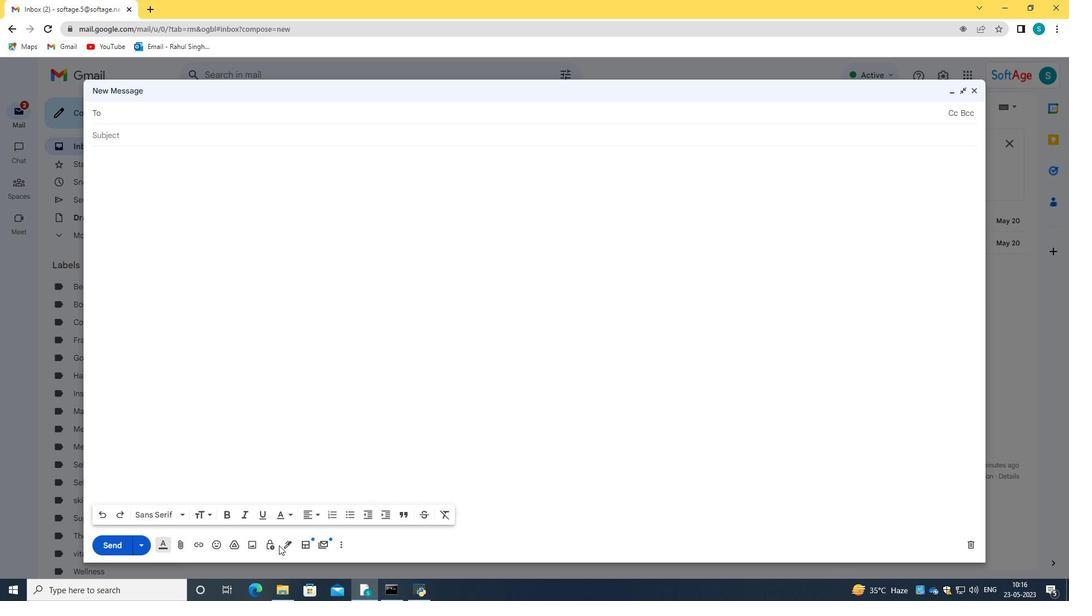 
Action: Mouse pressed left at (284, 547)
Screenshot: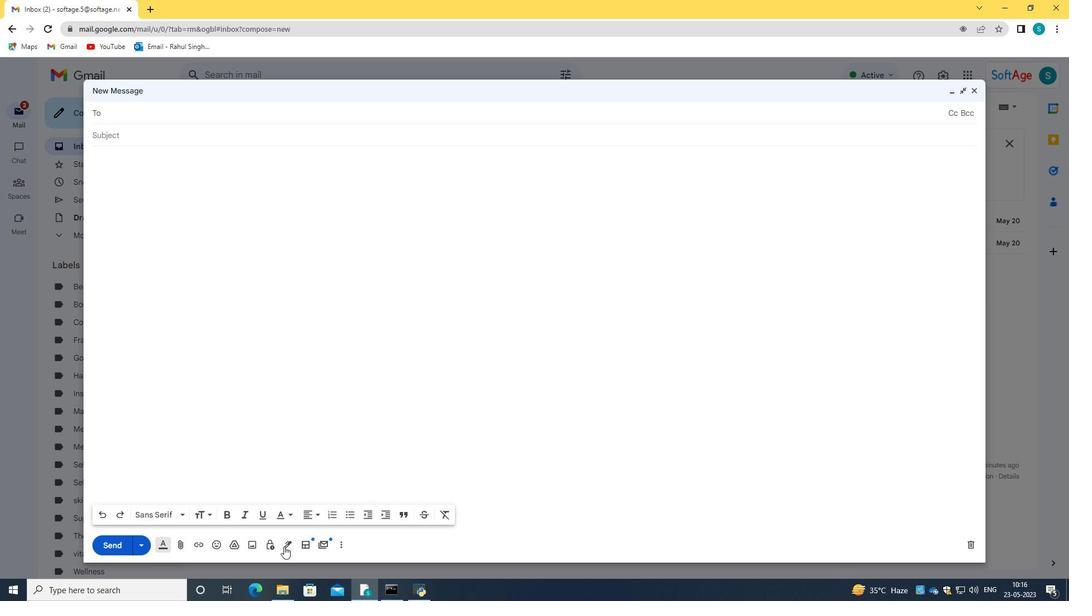 
Action: Mouse moved to (321, 530)
Screenshot: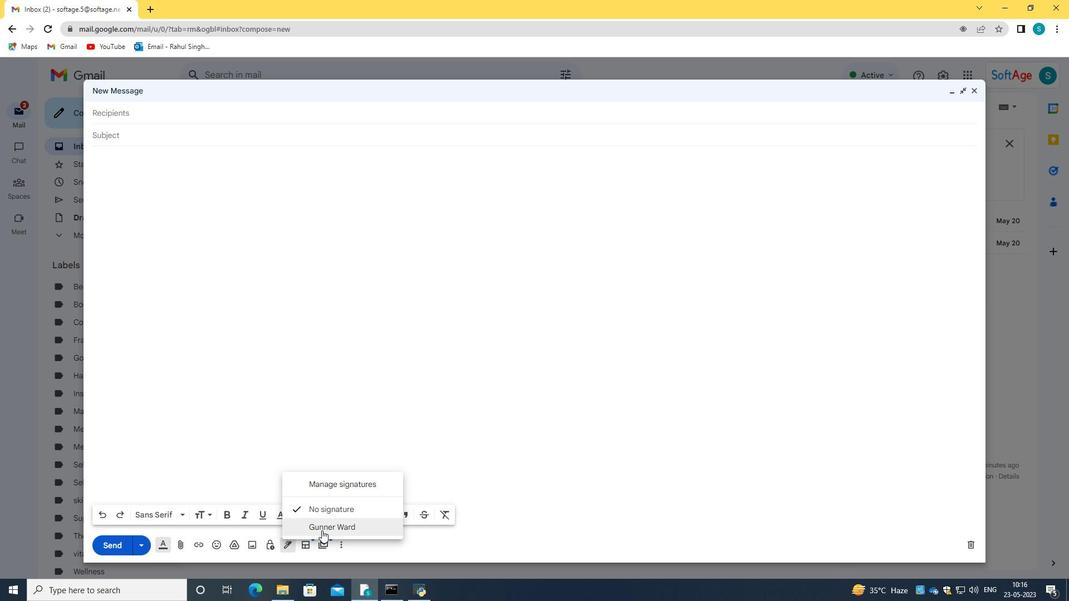 
Action: Mouse pressed left at (321, 530)
Screenshot: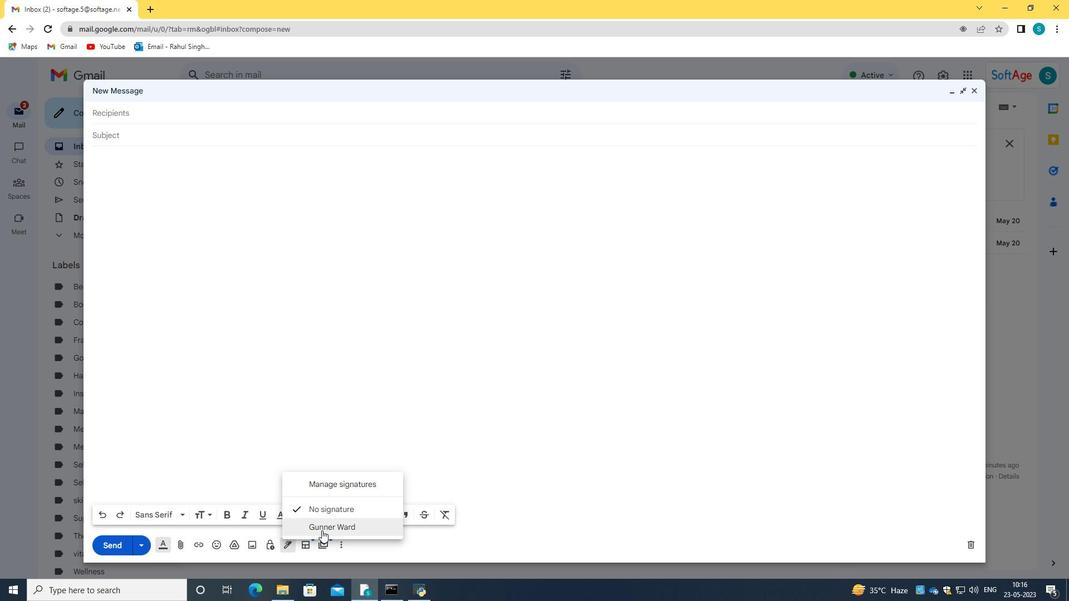 
Action: Mouse moved to (129, 140)
Screenshot: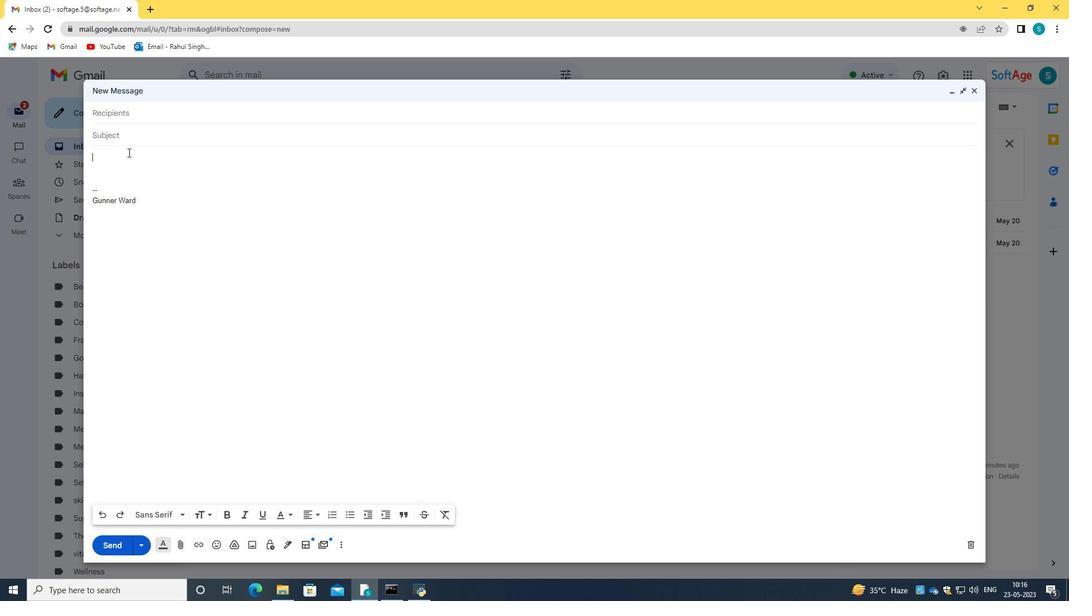 
Action: Mouse pressed left at (129, 140)
Screenshot: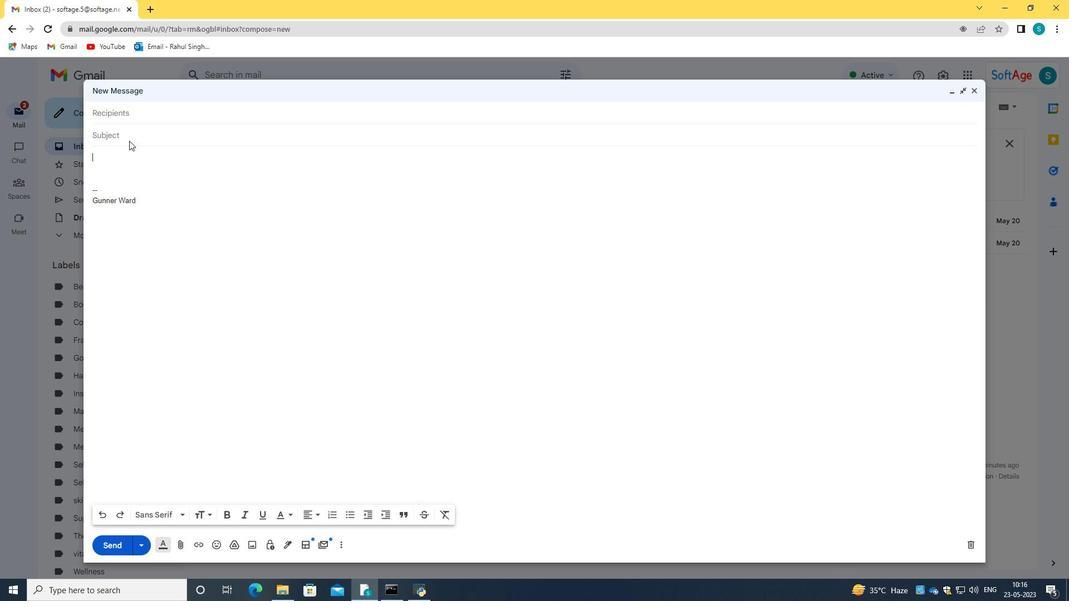 
Action: Mouse moved to (129, 140)
Screenshot: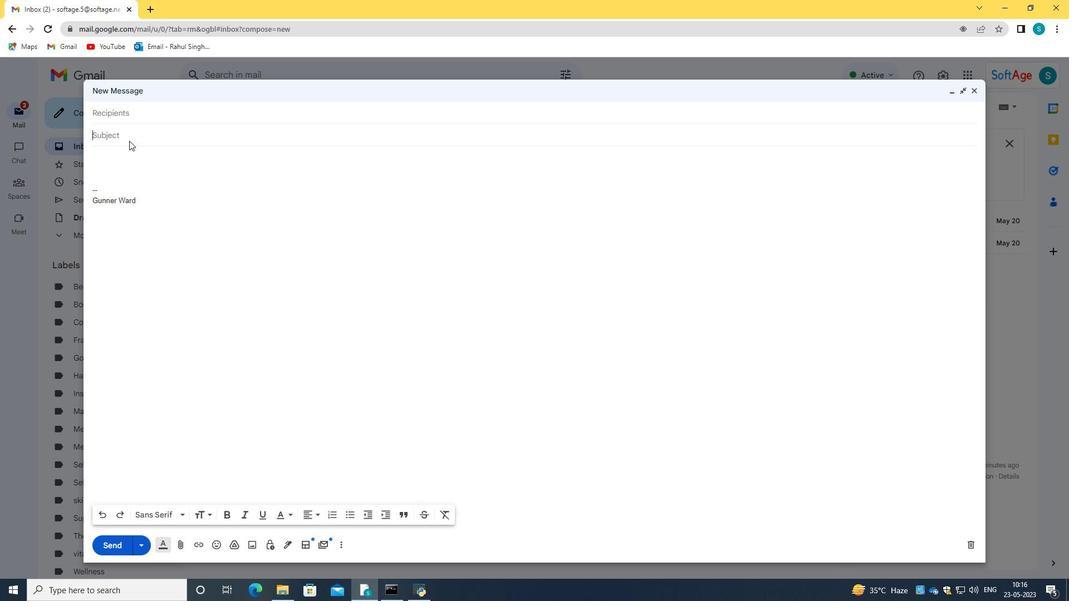 
Action: Mouse pressed left at (129, 140)
Screenshot: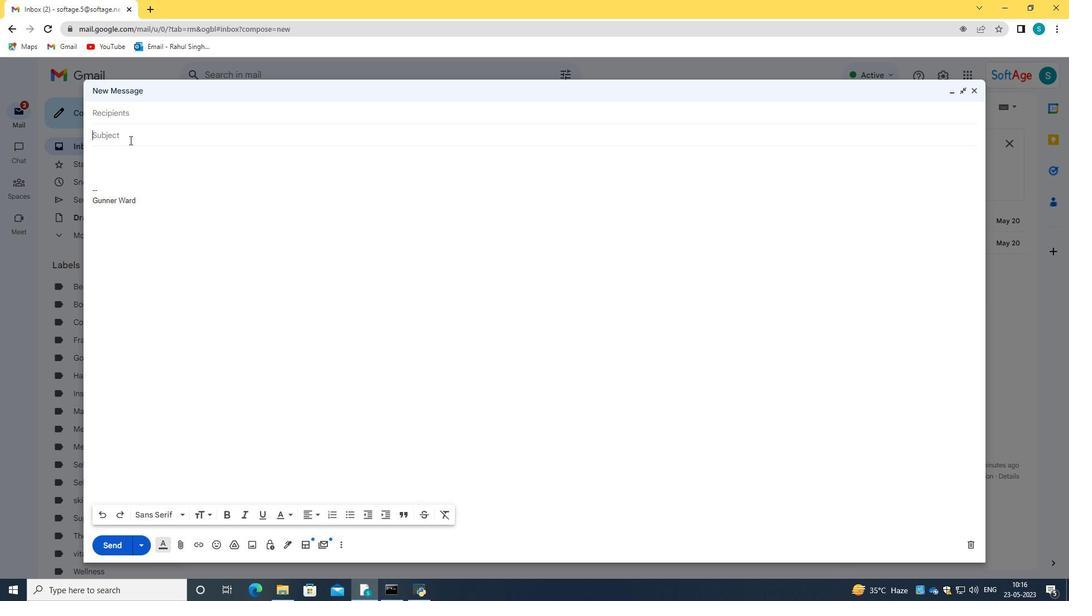 
Action: Key pressed <Key.caps_lock>R<Key.caps_lock>equest<Key.space>for<Key.space>a<Key.space>demo<Key.space>
Screenshot: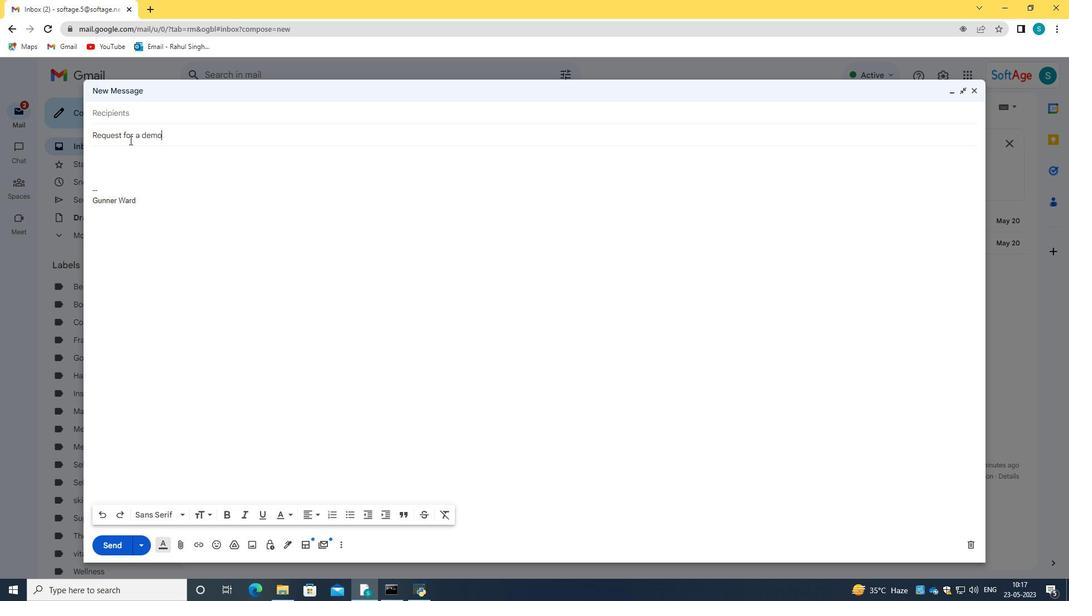 
Action: Mouse moved to (116, 167)
Screenshot: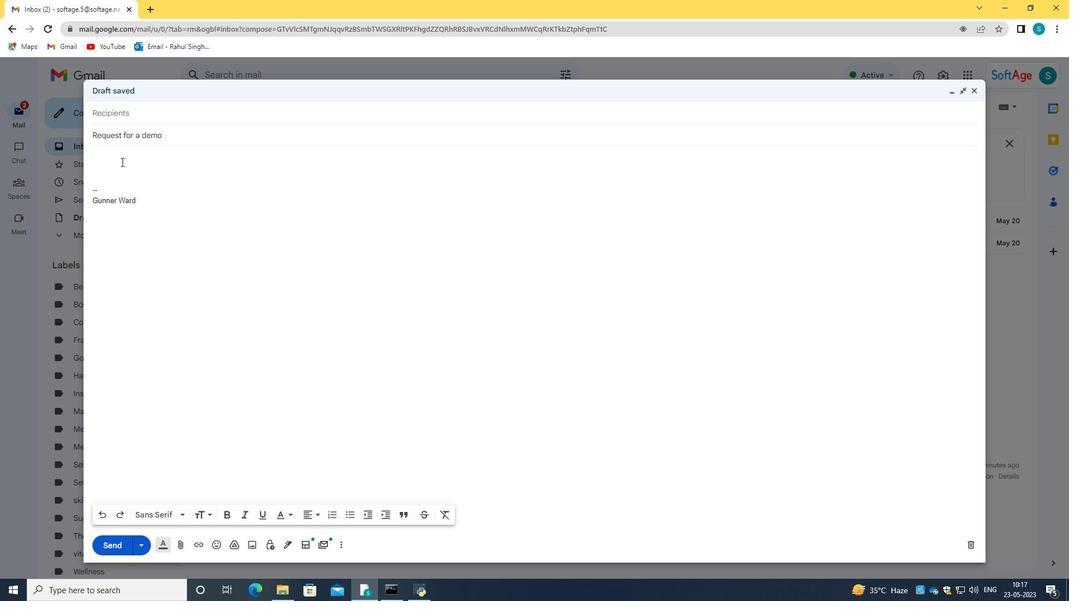
Action: Mouse pressed left at (116, 167)
Screenshot: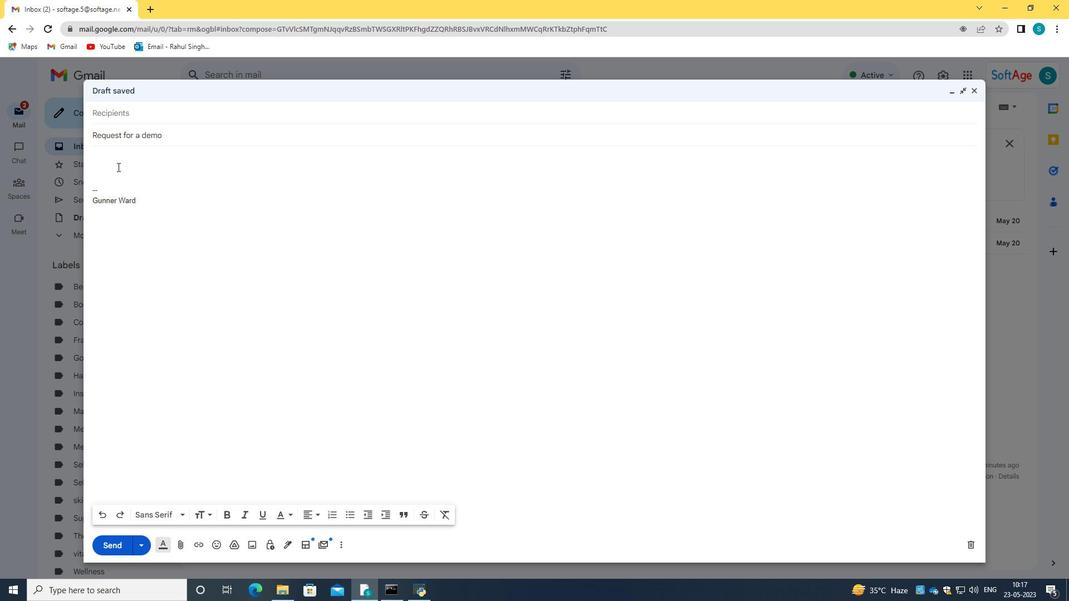 
Action: Key pressed <Key.caps_lock>C<Key.caps_lock>an<Key.space>you<Key.space>please<Key.space>pr<Key.backspace><Key.backspace>send<Key.space>me<Key.space>the<Key.space>detail<Key.space>of<Key.space>the<Key.space>new<Key.space>product<Key.space>lauc<Key.backspace>nch<Key.shift_r>?
Screenshot: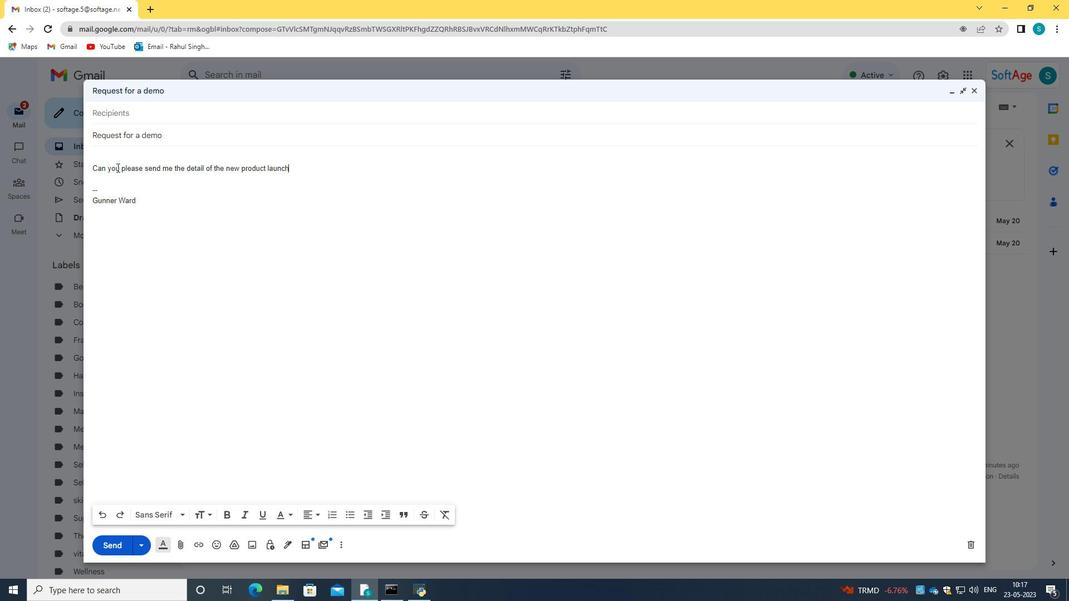 
Action: Mouse moved to (204, 167)
Screenshot: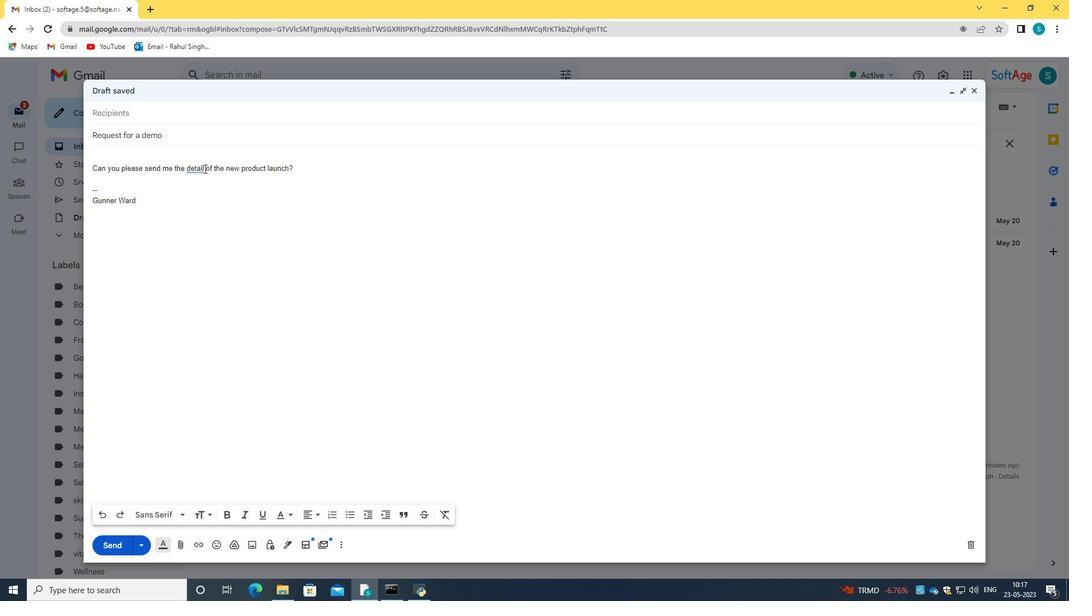 
Action: Mouse pressed left at (204, 167)
Screenshot: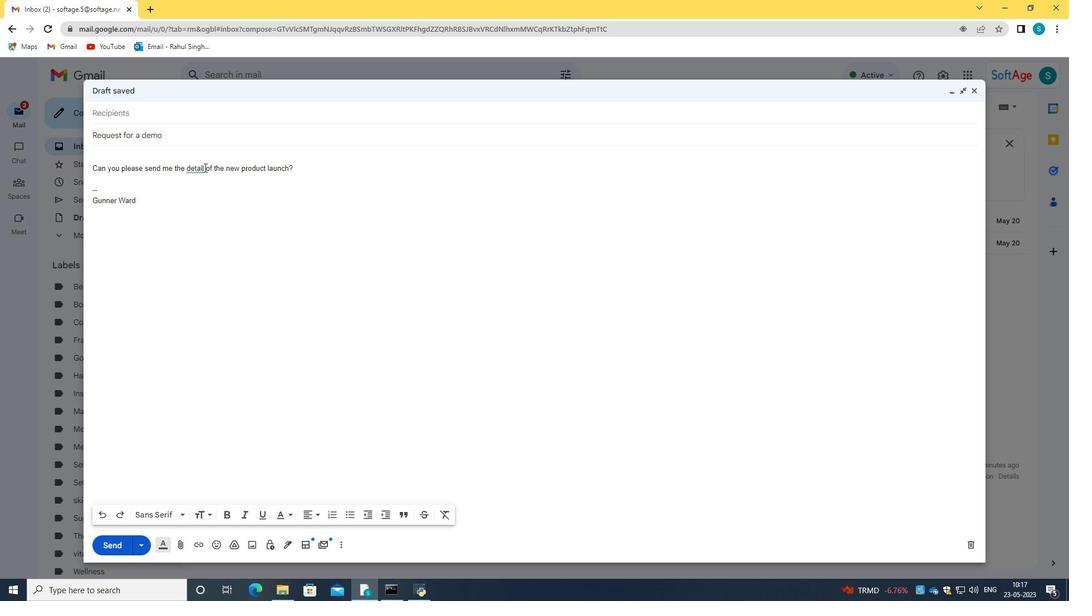
Action: Mouse moved to (216, 167)
Screenshot: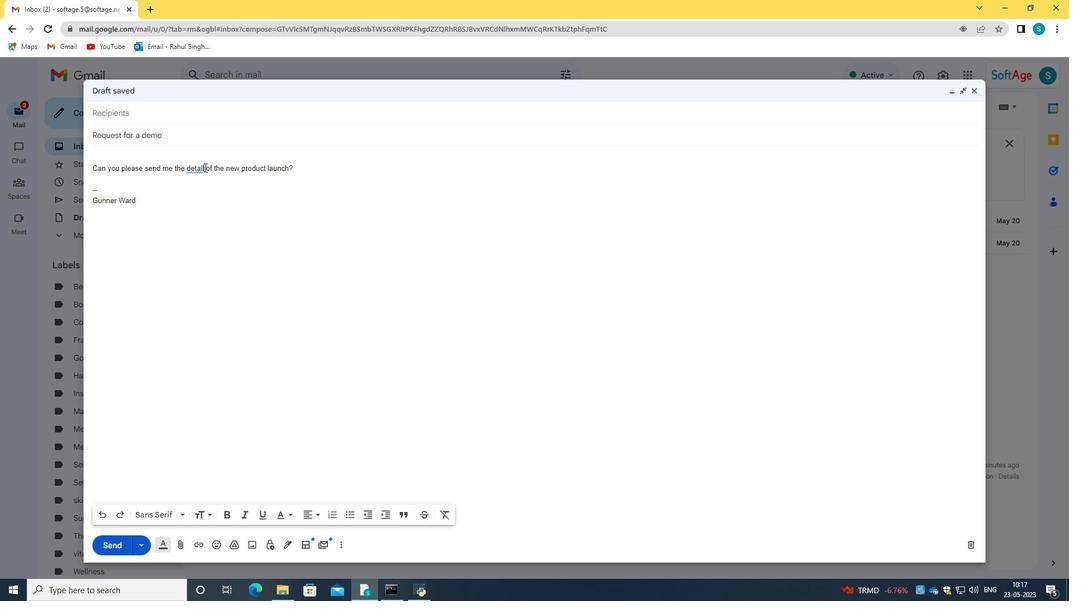 
Action: Key pressed s
Screenshot: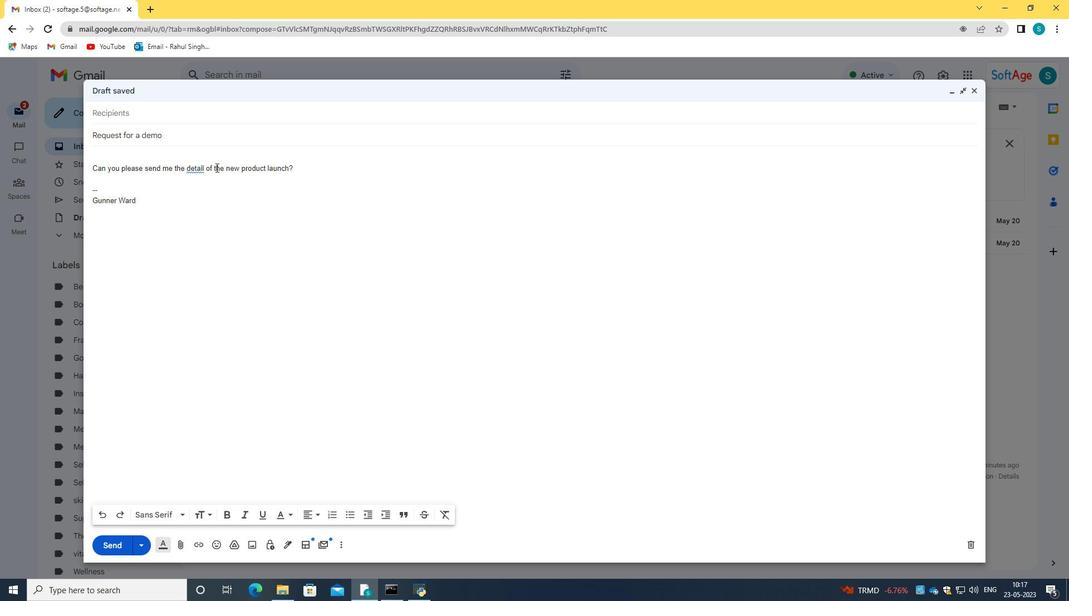 
Action: Mouse moved to (216, 206)
Screenshot: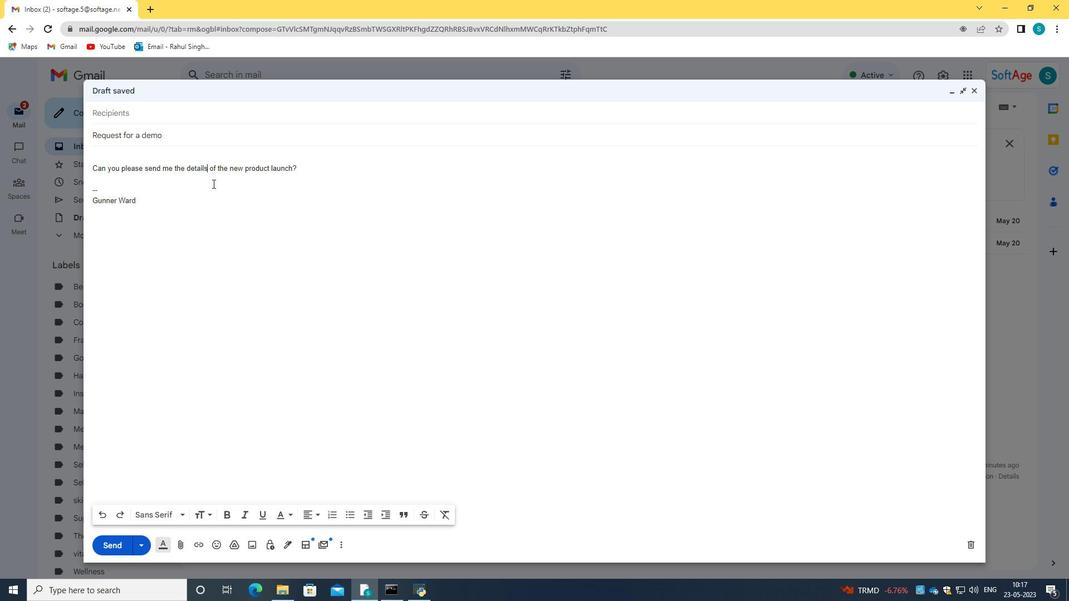 
Action: Mouse pressed left at (216, 206)
Screenshot: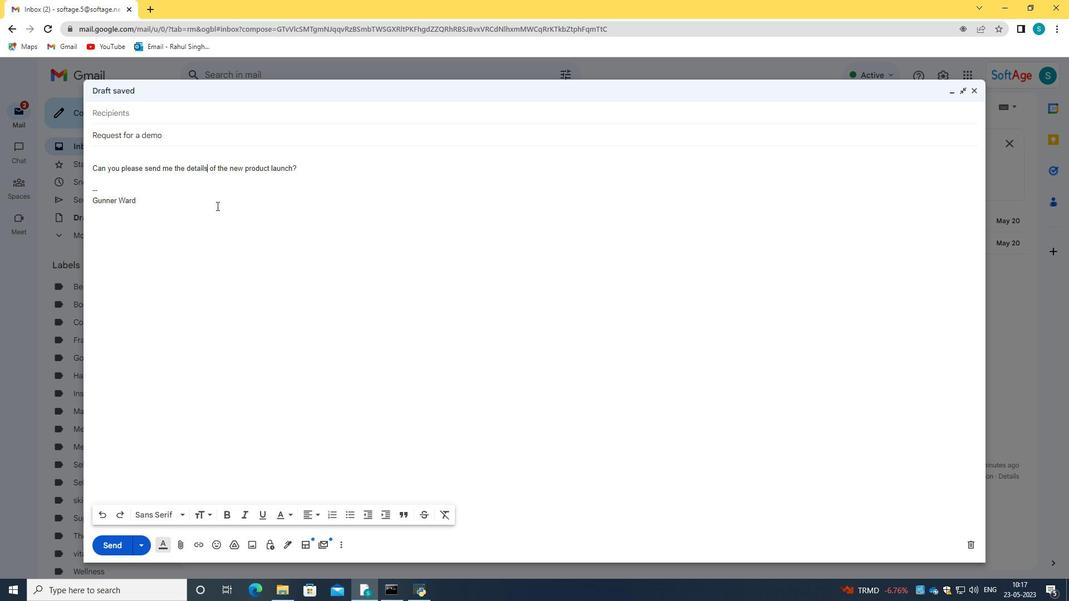 
Action: Mouse moved to (153, 112)
Screenshot: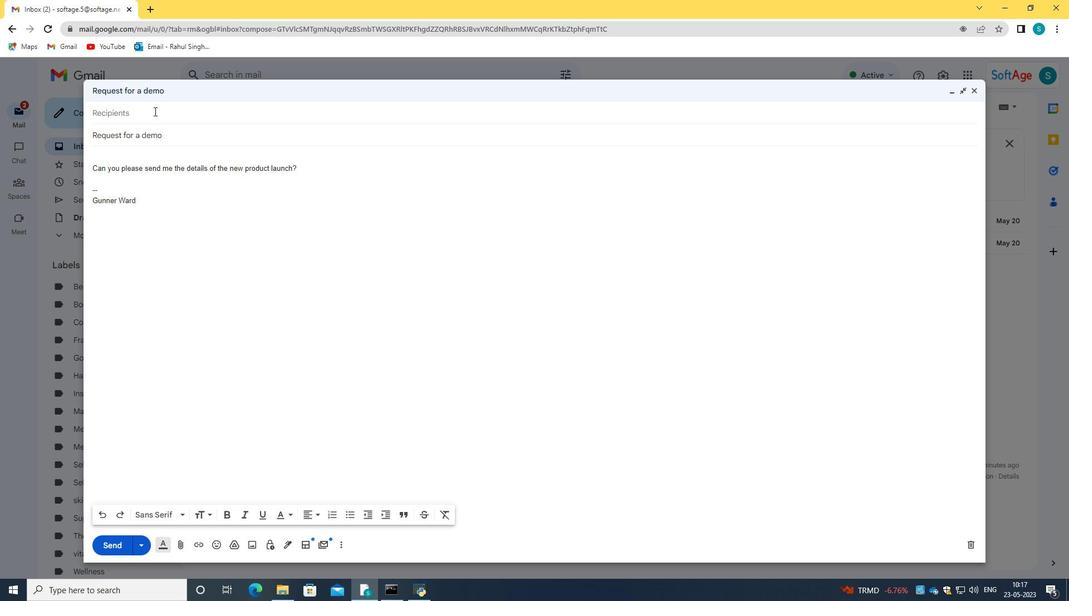 
Action: Mouse pressed left at (153, 112)
Screenshot: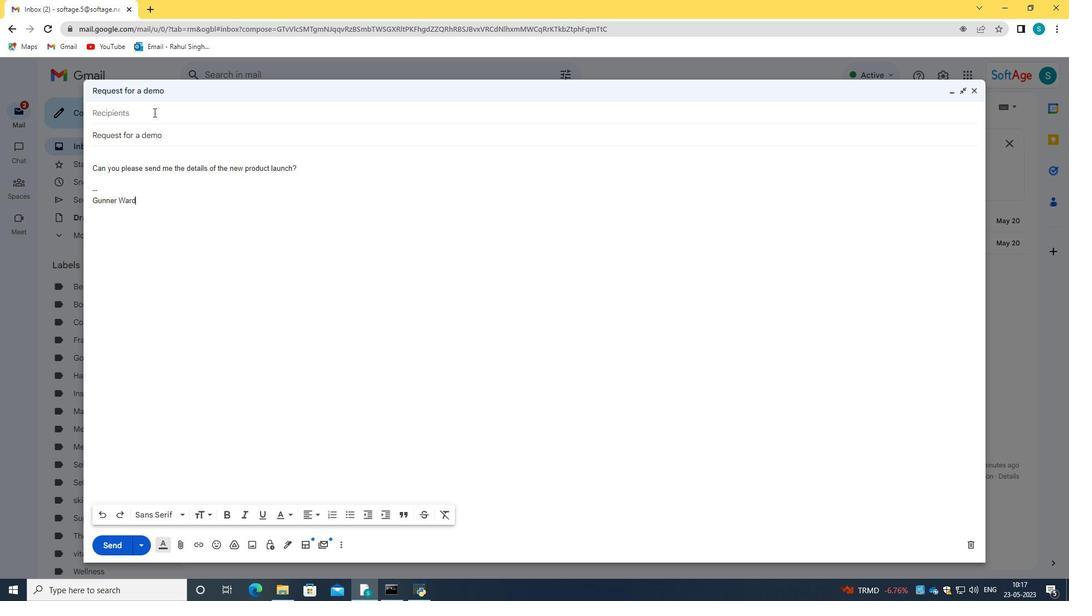 
Action: Key pressed softage.8<Key.shift>@softage.net
Screenshot: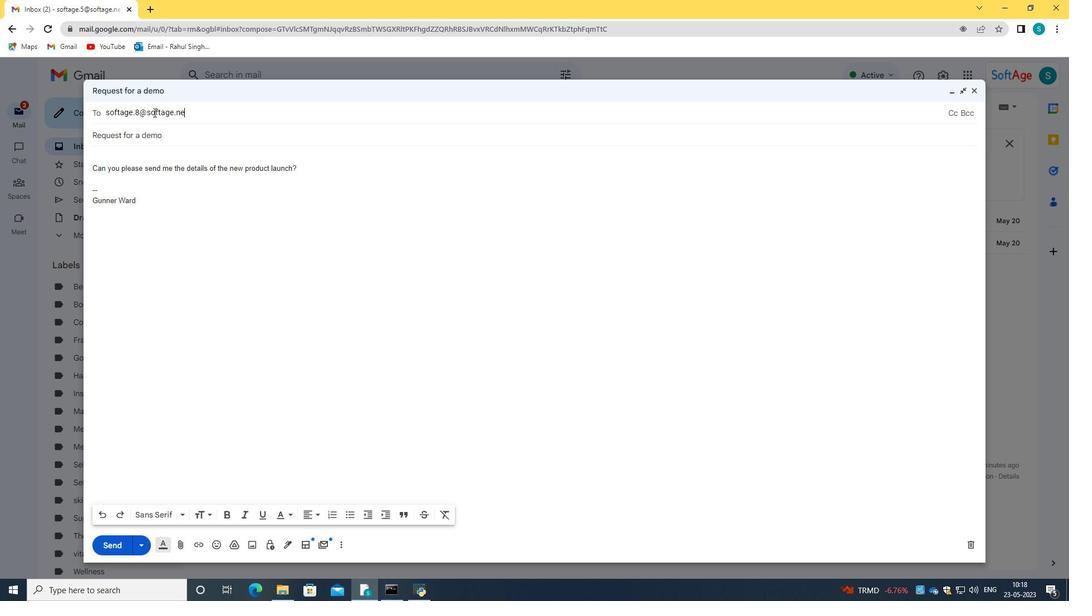 
Action: Mouse moved to (160, 141)
Screenshot: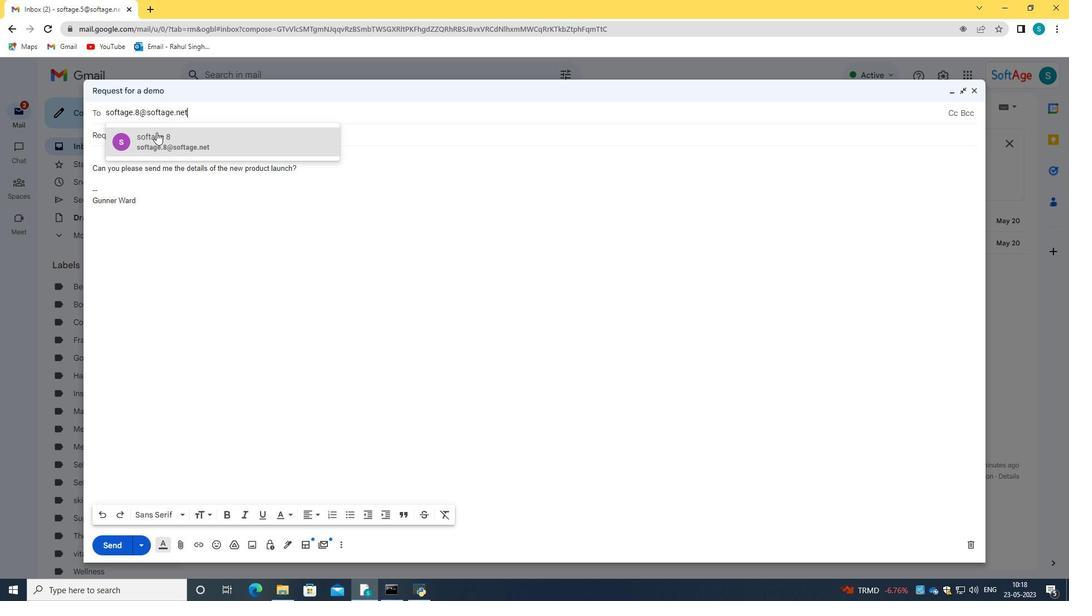 
Action: Mouse pressed left at (160, 141)
Screenshot: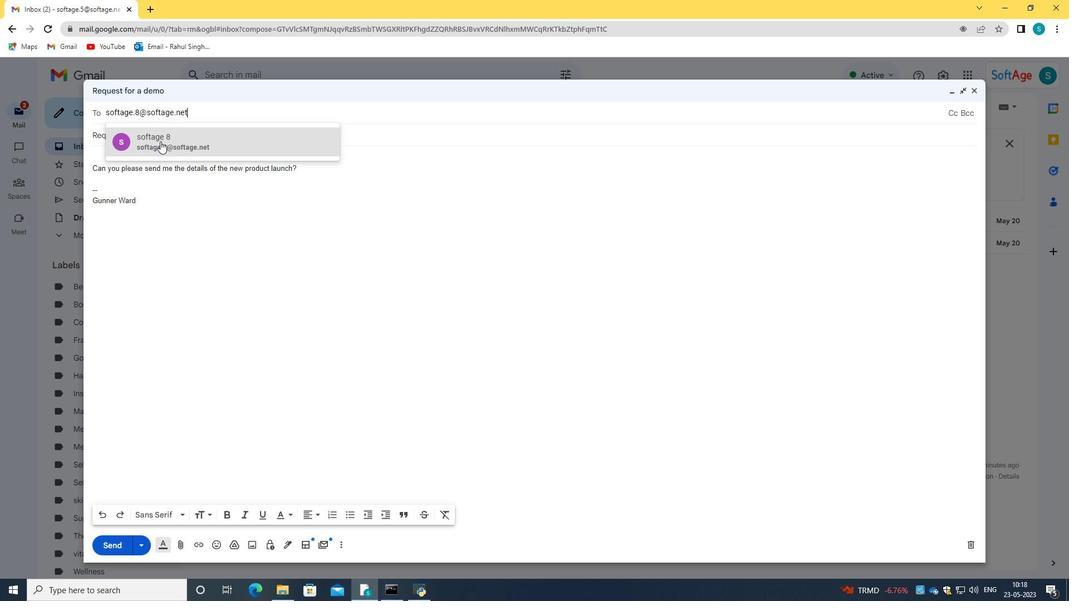 
Action: Mouse moved to (230, 178)
Screenshot: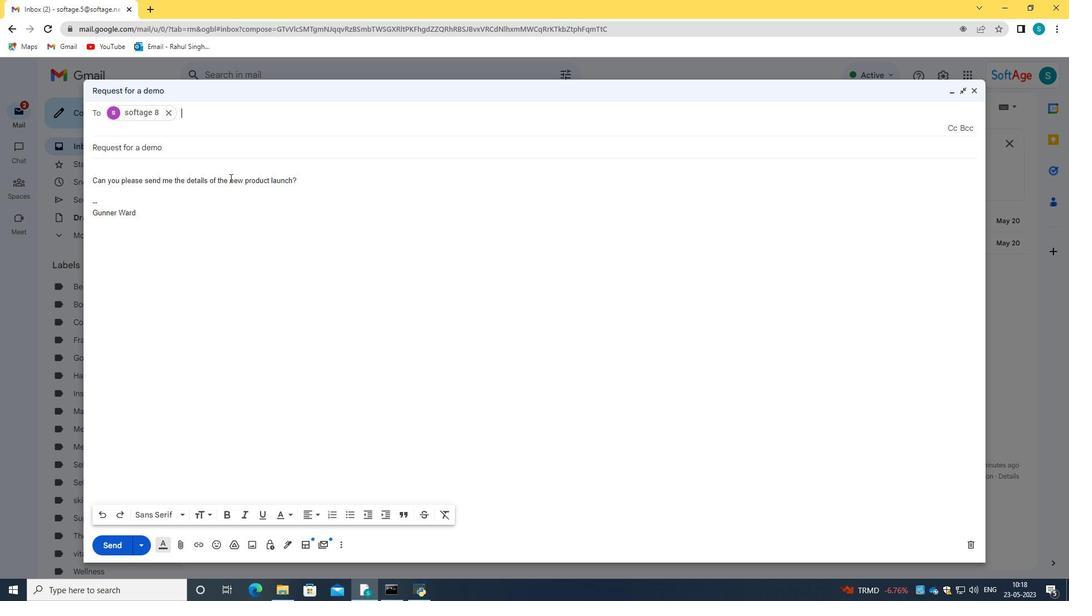 
Action: Mouse pressed left at (230, 178)
Screenshot: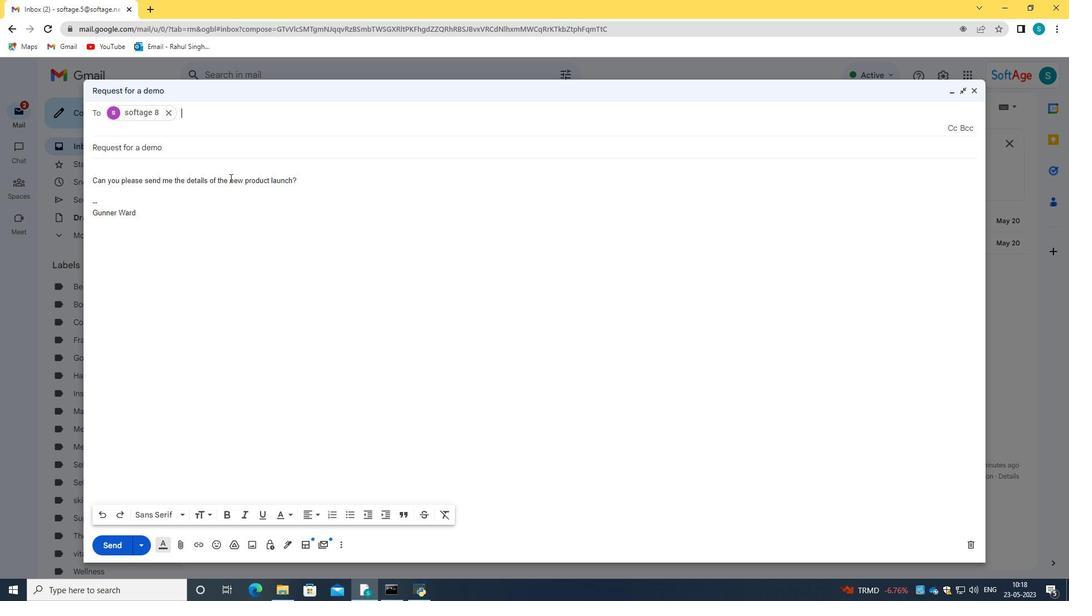 
Action: Mouse moved to (217, 167)
Screenshot: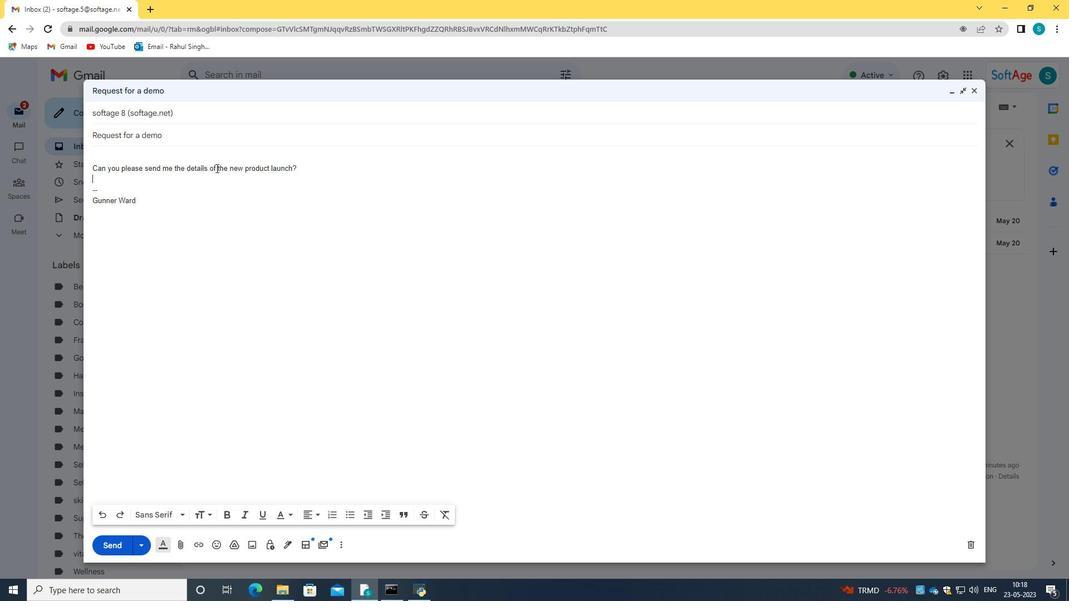 
Action: Mouse pressed left at (217, 167)
Screenshot: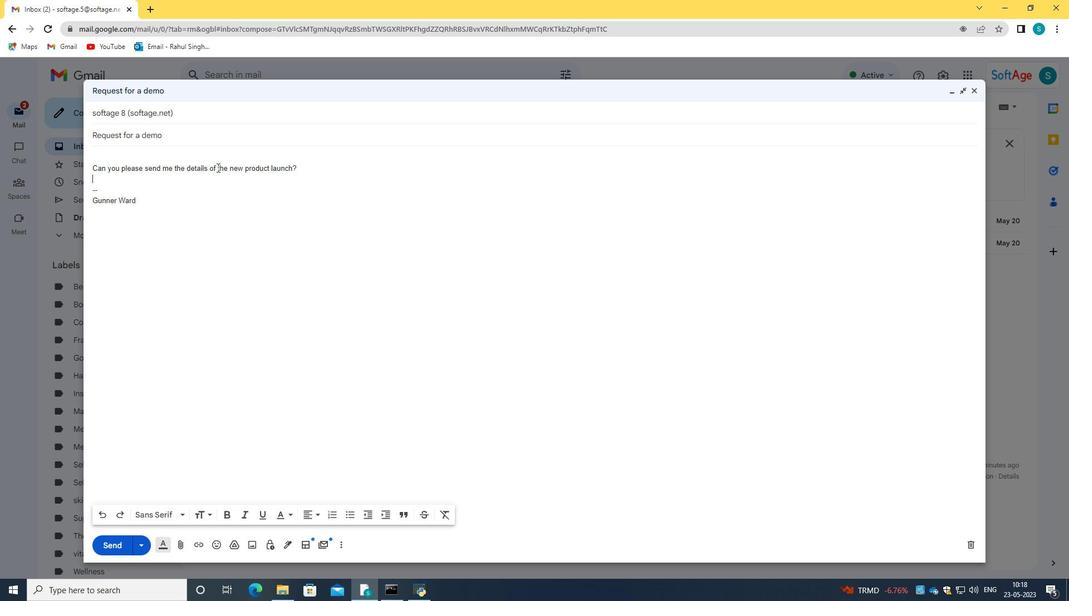 
Action: Mouse moved to (281, 518)
Screenshot: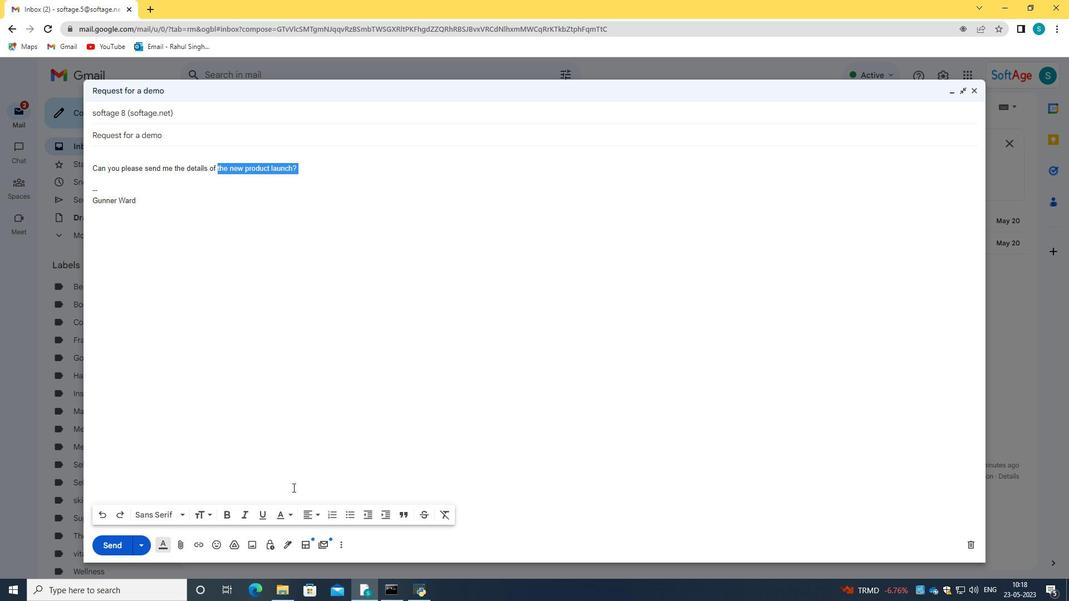 
Action: Mouse pressed left at (281, 518)
Screenshot: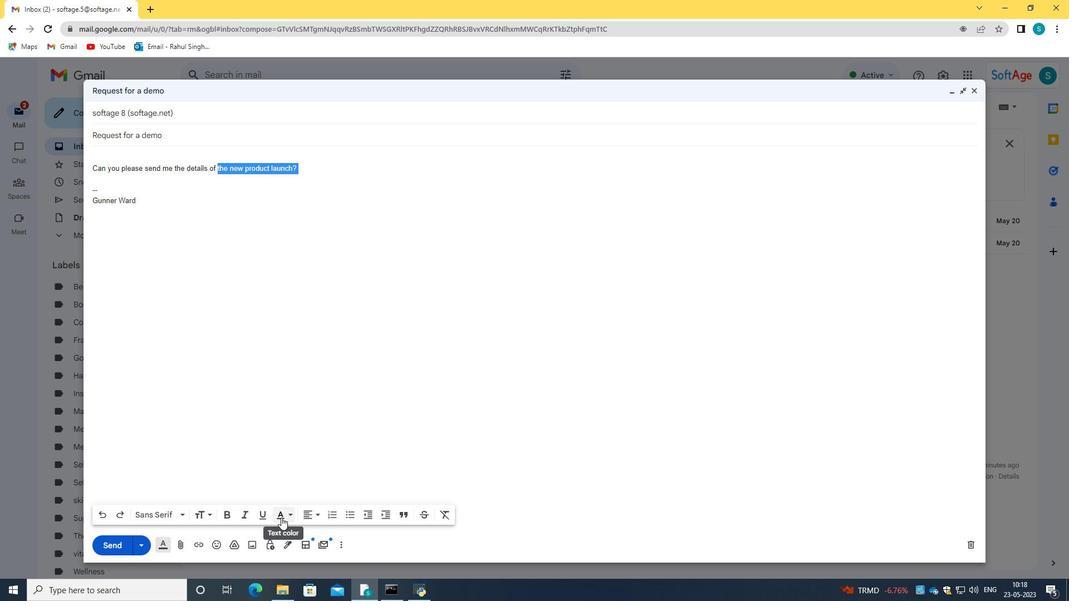 
Action: Mouse moved to (213, 431)
Screenshot: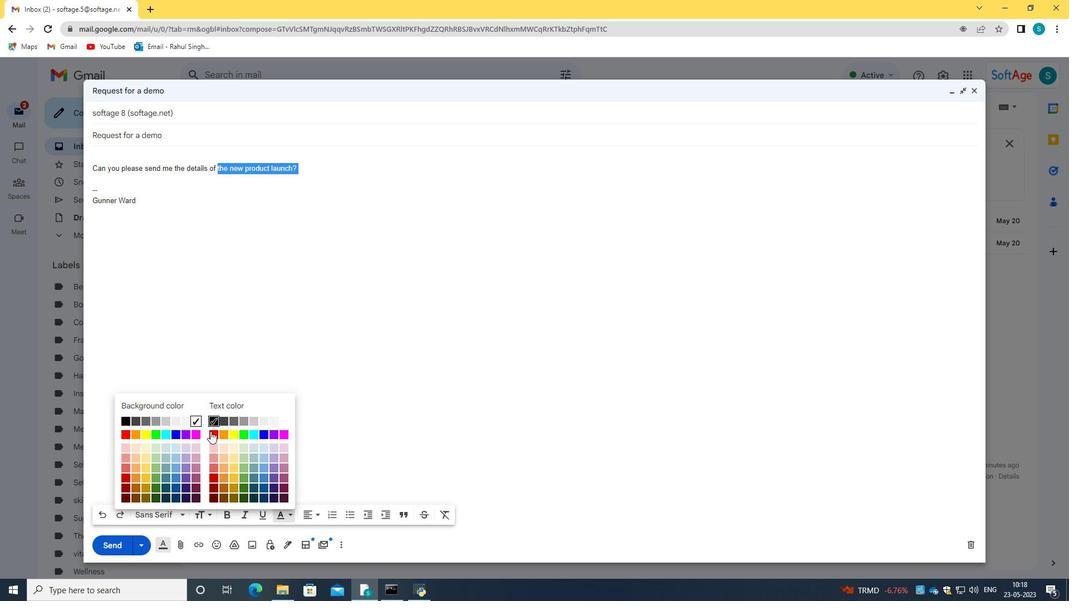 
Action: Mouse pressed left at (213, 431)
Screenshot: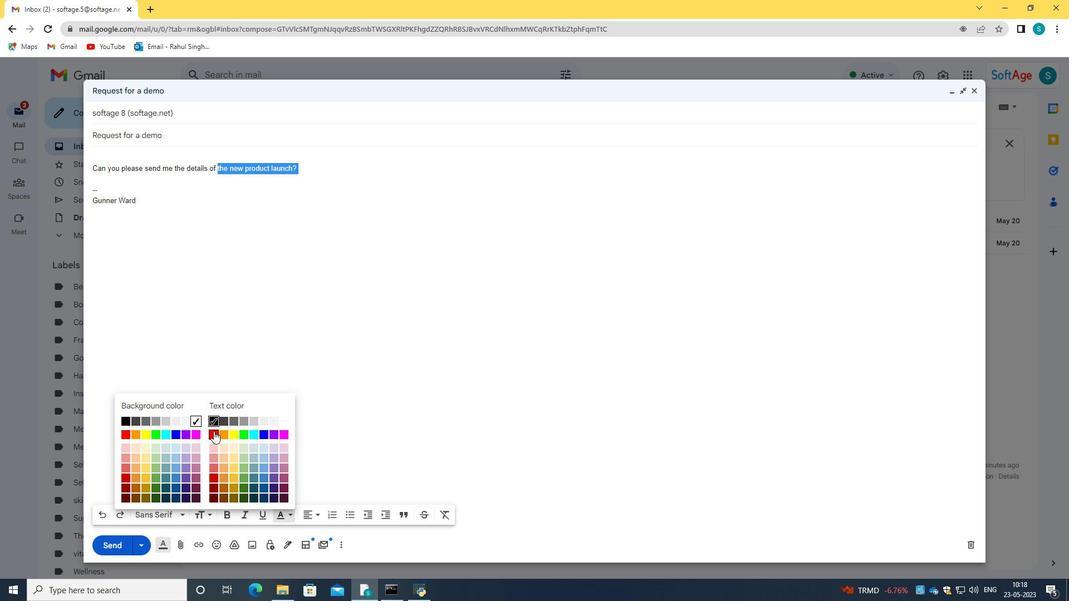 
Action: Mouse moved to (276, 517)
Screenshot: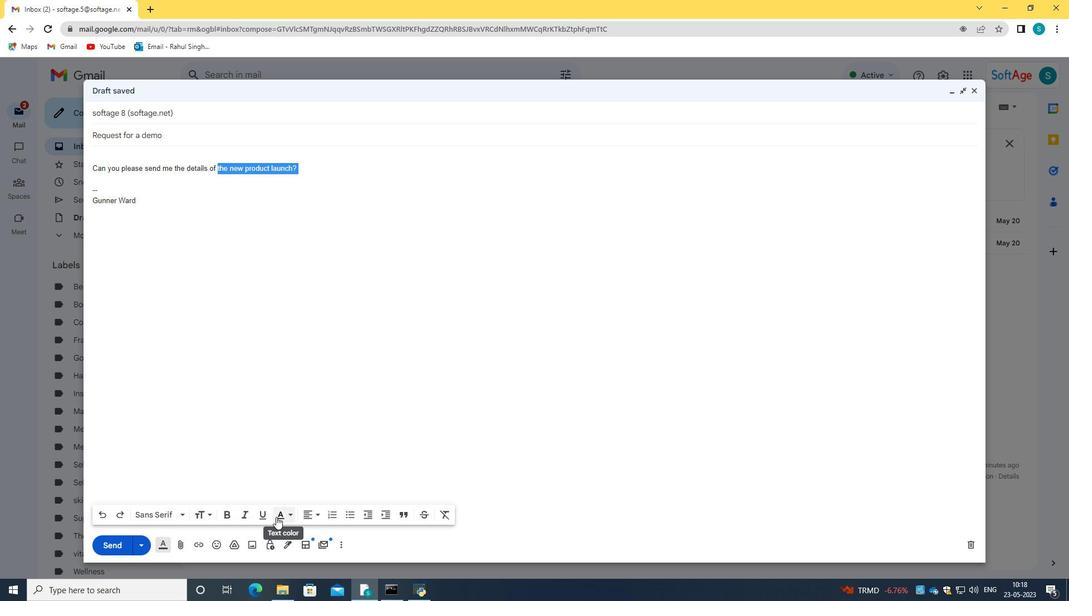 
Action: Mouse pressed left at (276, 517)
Screenshot: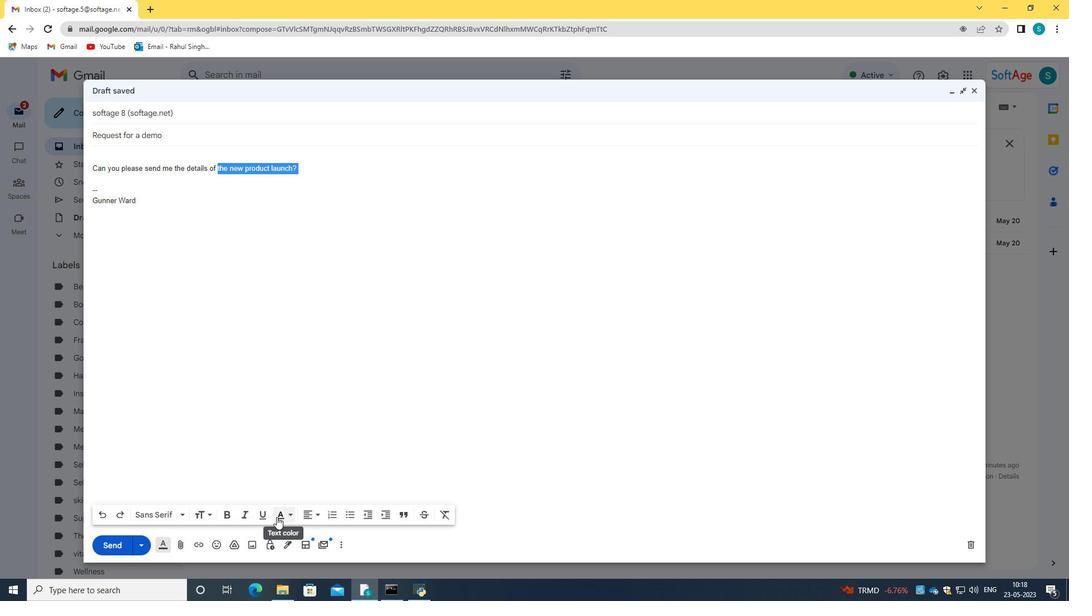 
Action: Mouse moved to (155, 435)
Screenshot: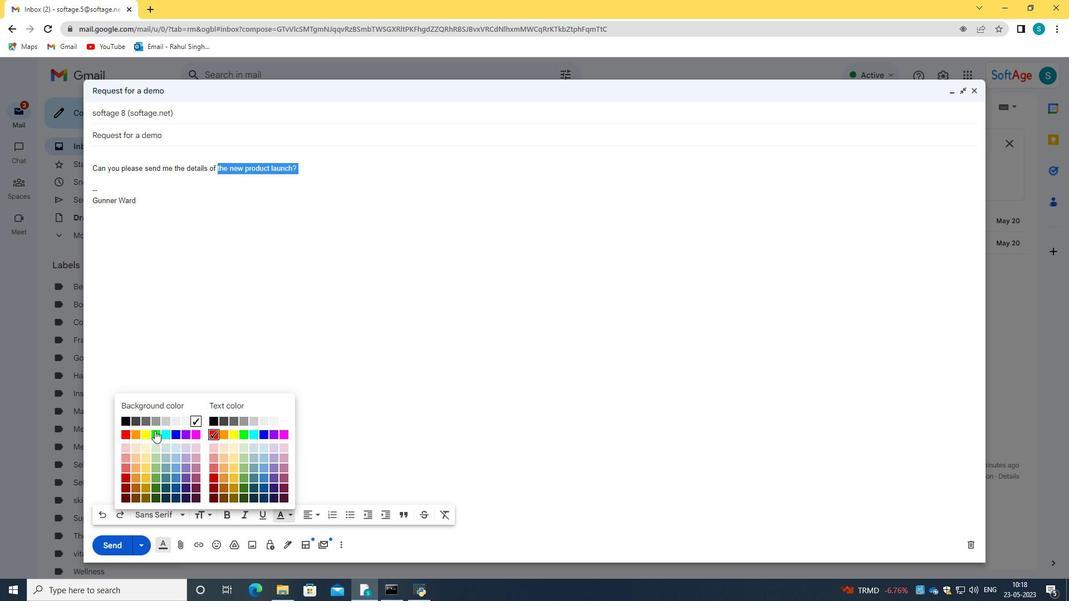 
Action: Mouse pressed left at (155, 435)
Screenshot: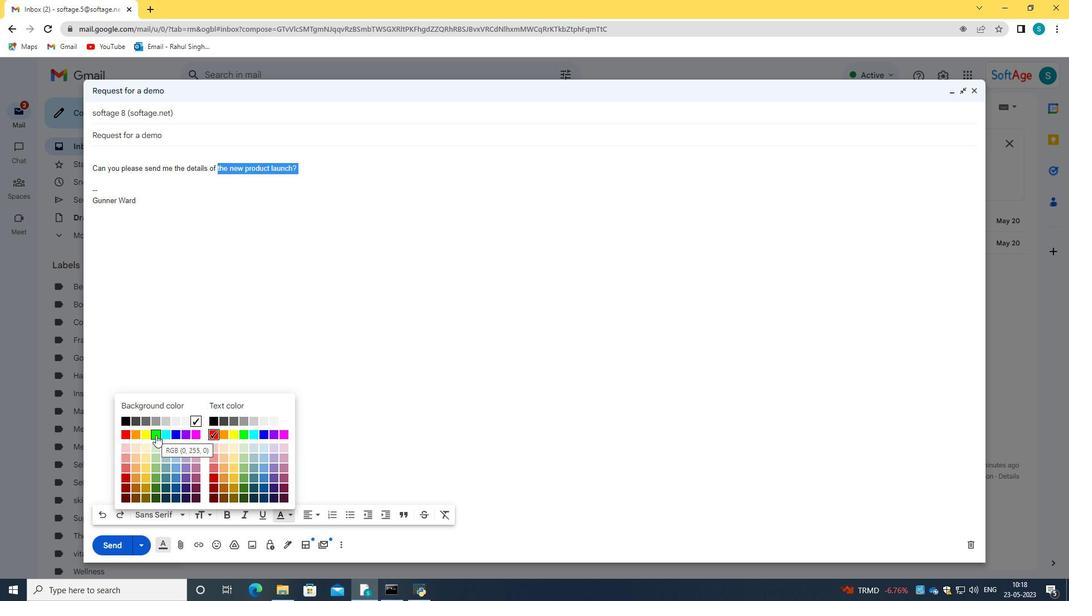 
Action: Mouse moved to (220, 216)
Screenshot: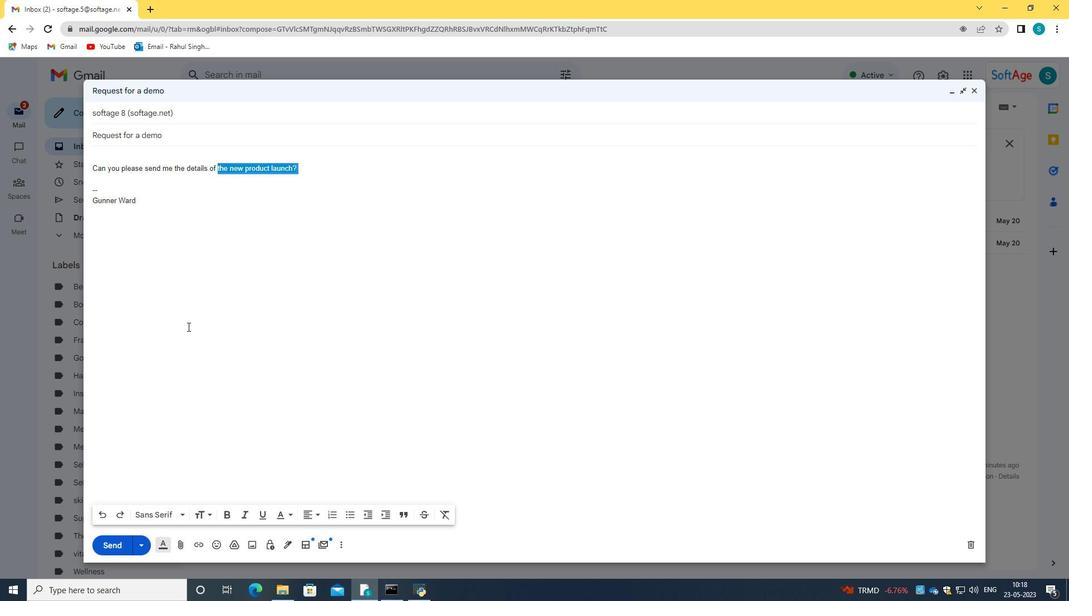 
Action: Mouse pressed left at (220, 216)
Screenshot: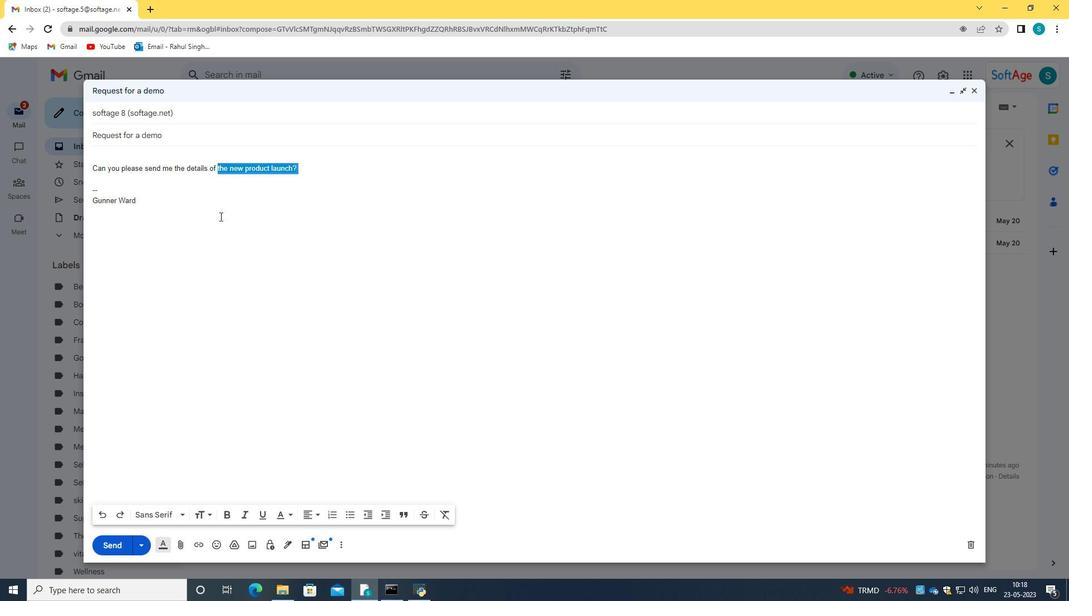 
Action: Mouse moved to (104, 550)
Screenshot: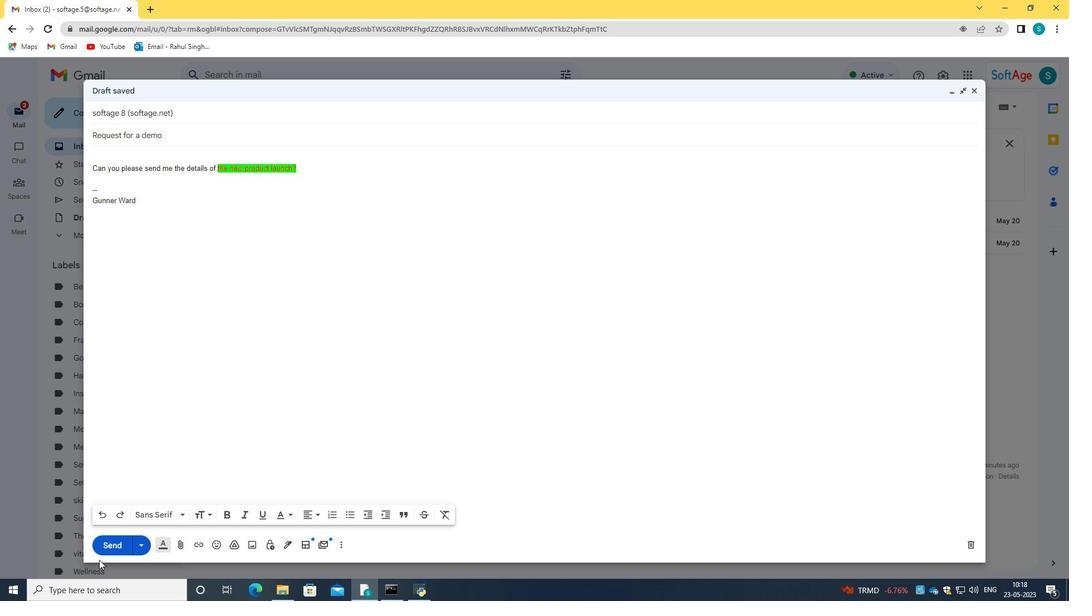 
Action: Mouse pressed left at (104, 550)
Screenshot: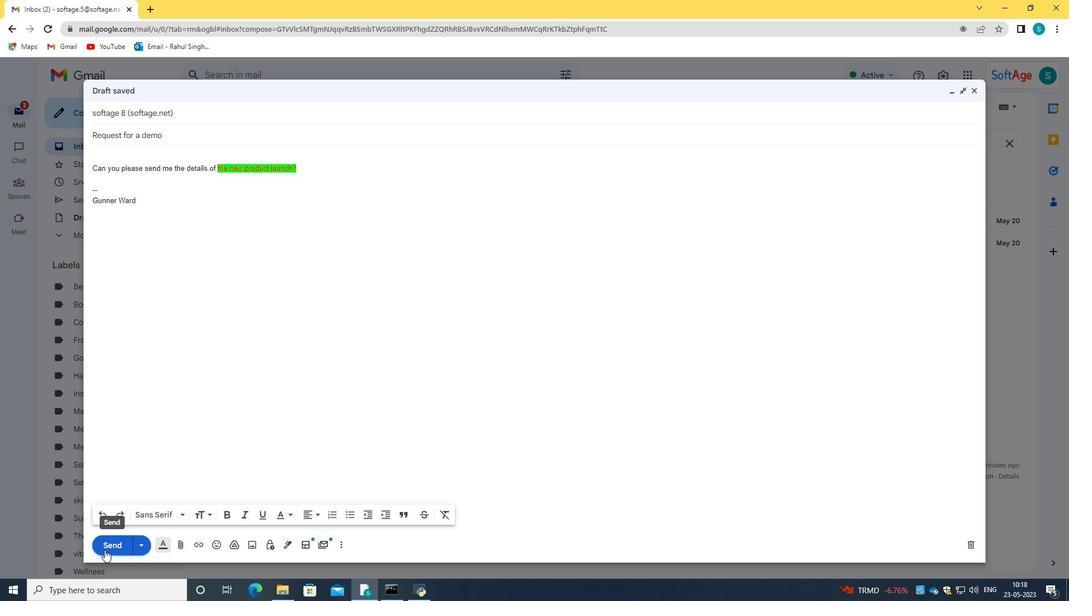 
Action: Mouse moved to (112, 197)
Screenshot: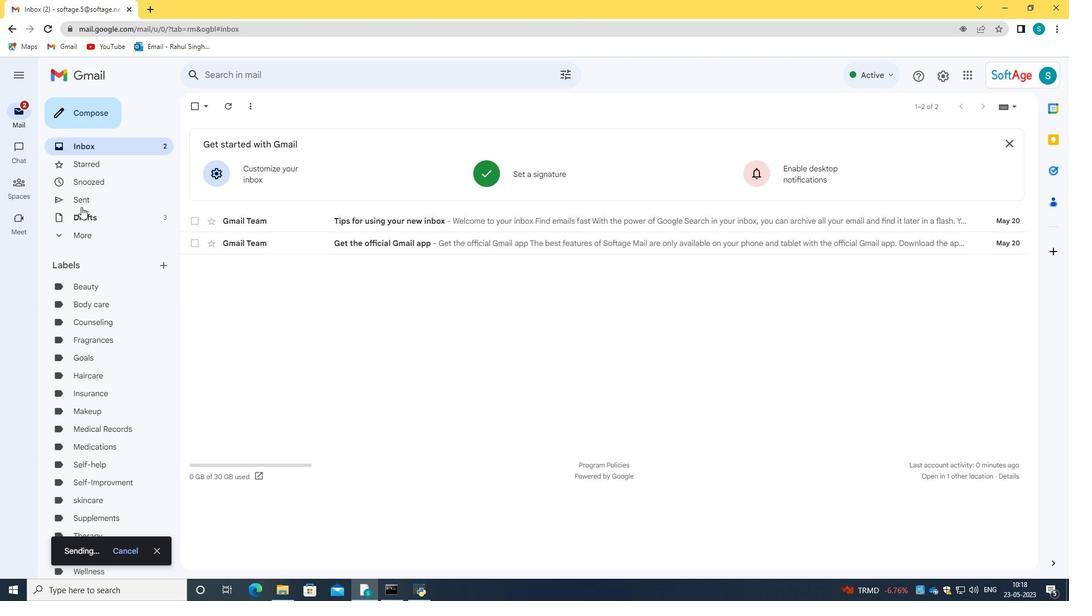 
Action: Mouse pressed left at (112, 197)
Screenshot: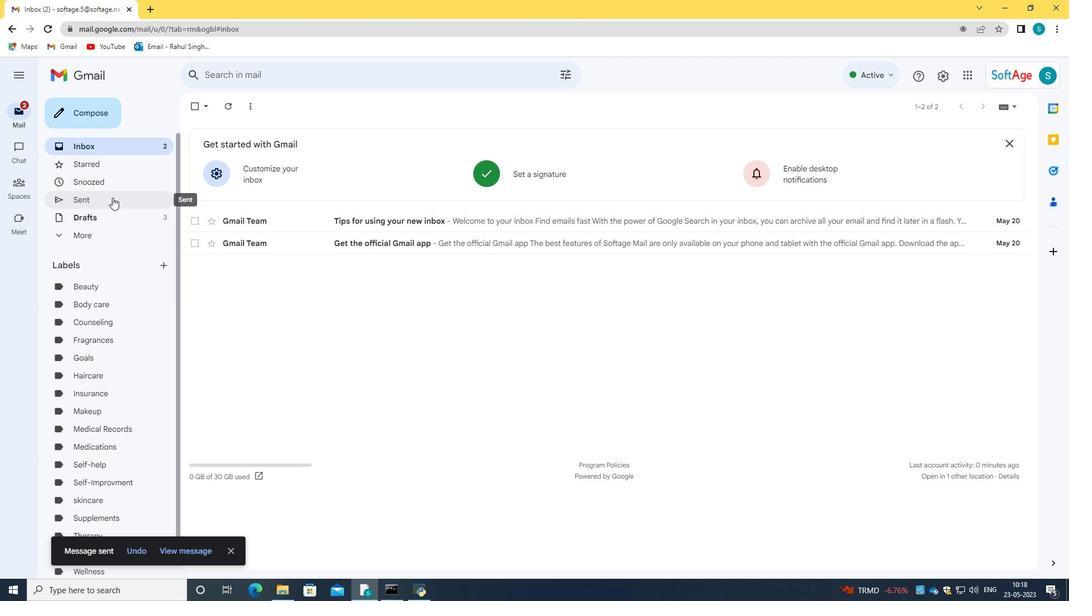 
Action: Mouse moved to (274, 167)
Screenshot: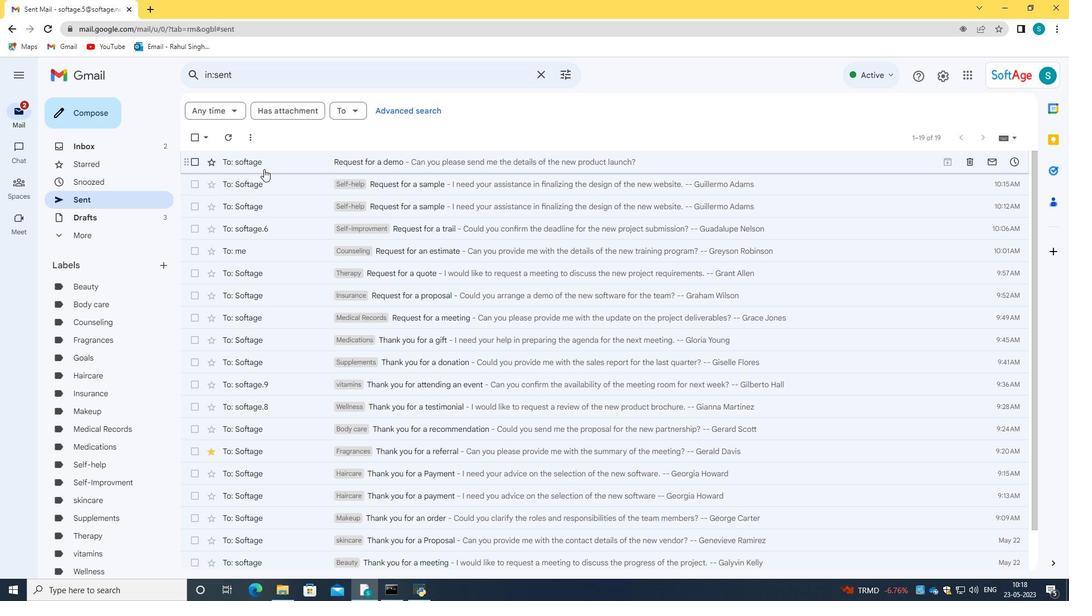 
Action: Mouse pressed left at (274, 167)
Screenshot: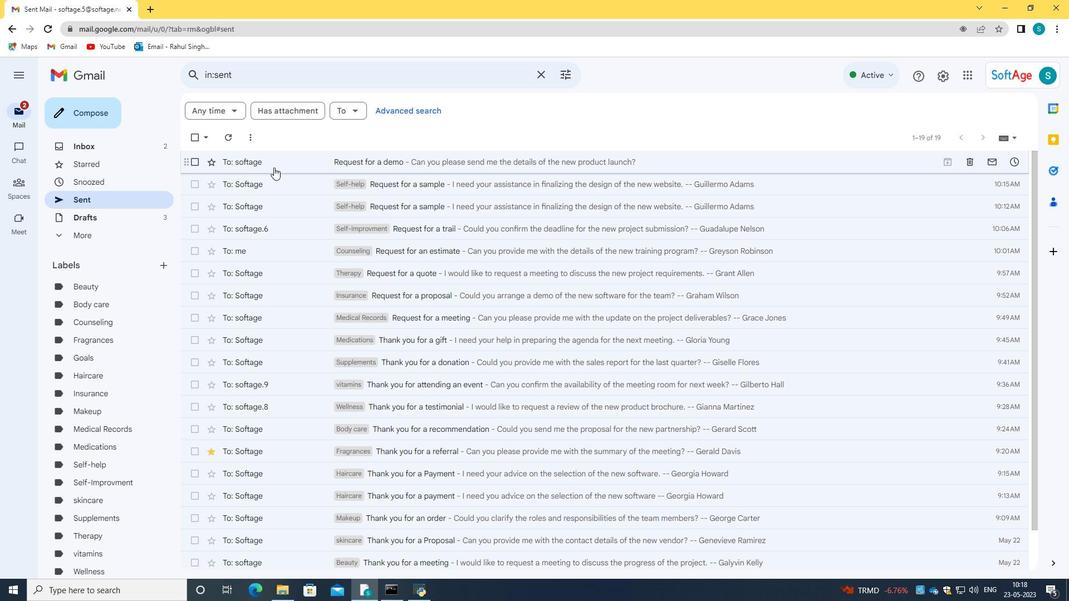 
Action: Mouse moved to (15, 26)
Screenshot: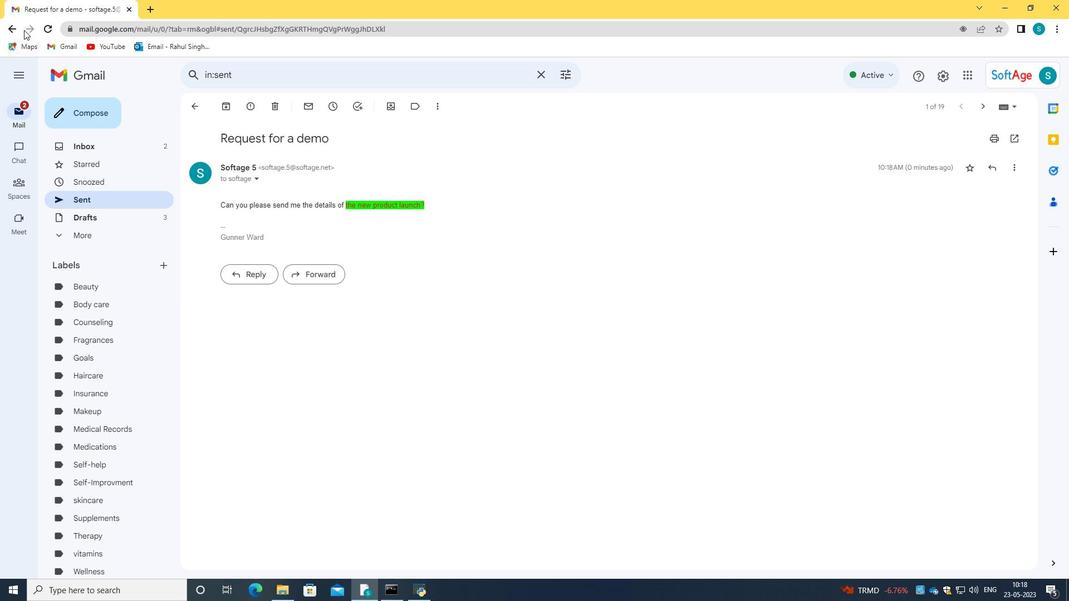 
Action: Mouse pressed left at (15, 26)
Screenshot: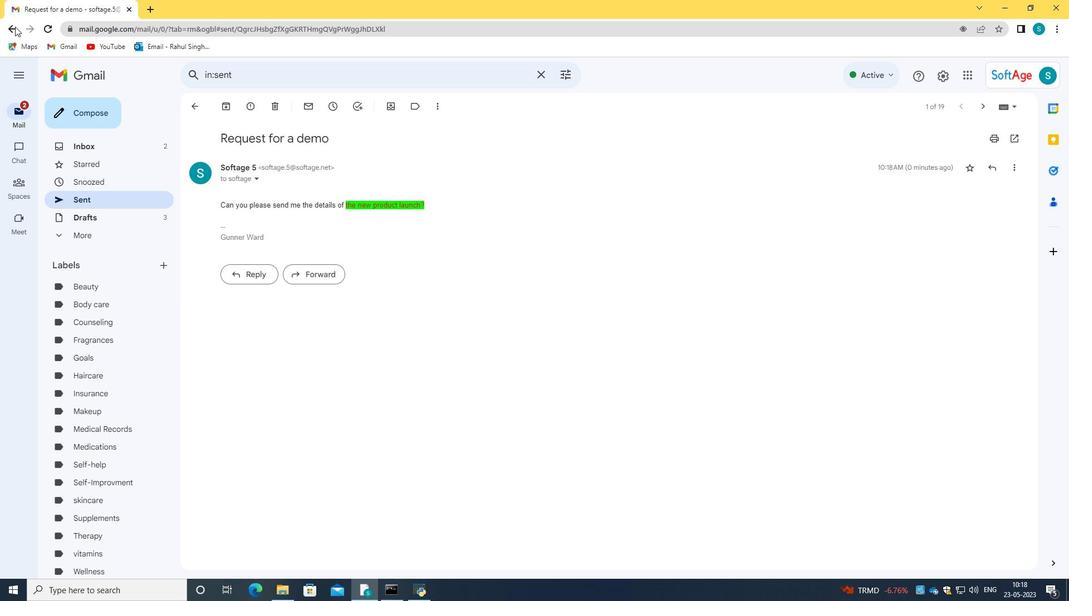 
Action: Mouse moved to (196, 161)
Screenshot: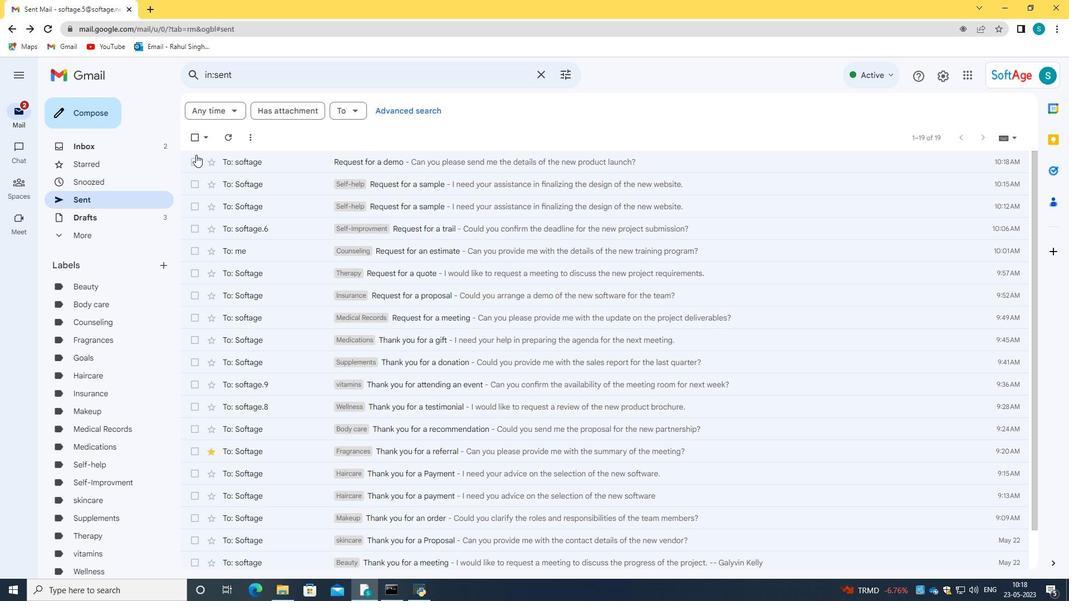 
Action: Mouse pressed left at (196, 161)
Screenshot: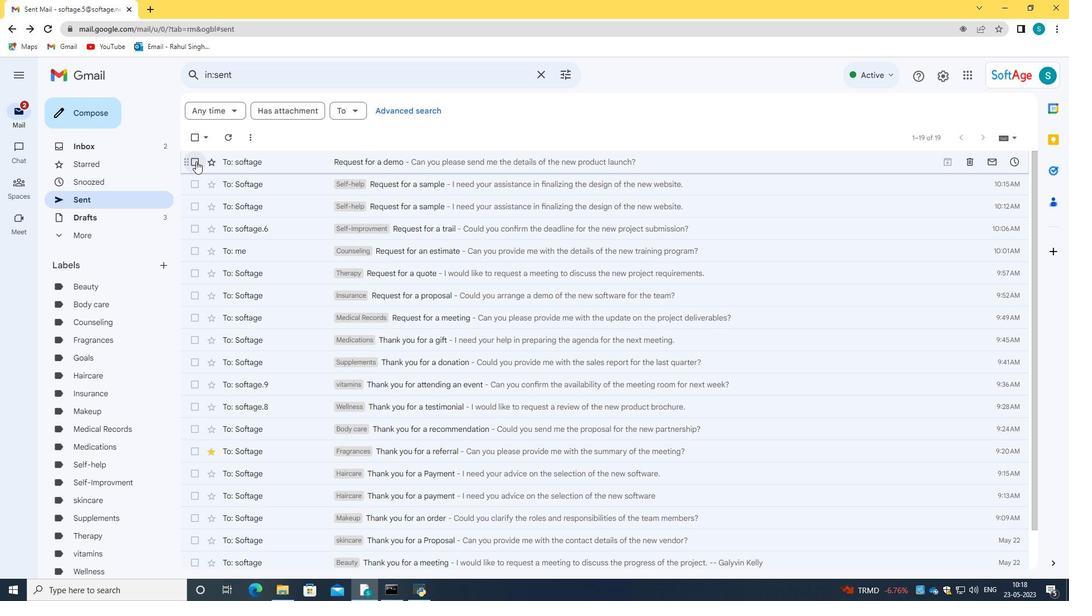 
Action: Mouse moved to (289, 169)
Screenshot: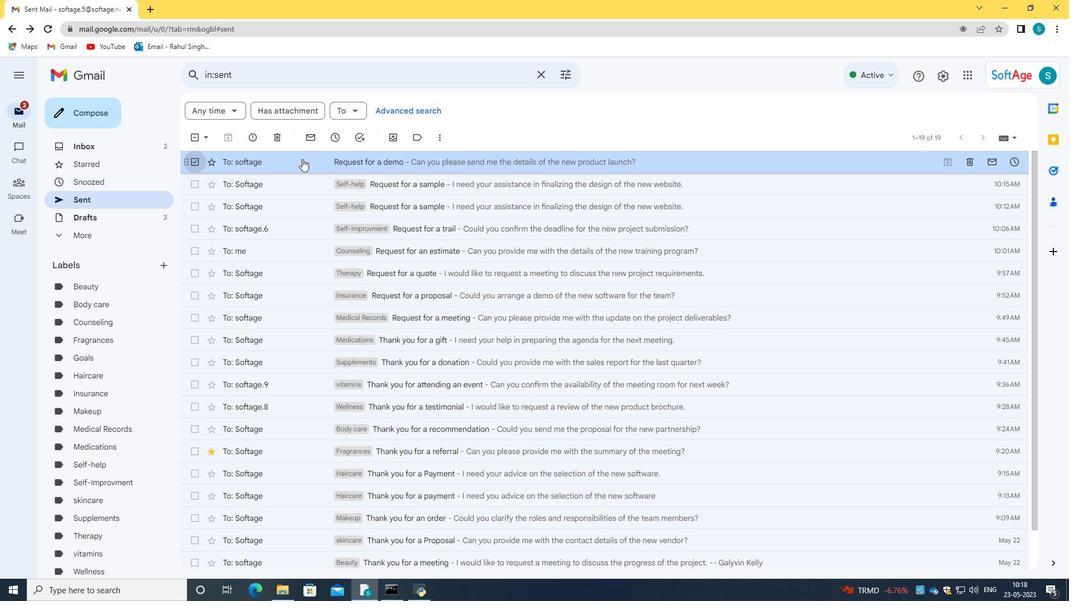
Action: Mouse pressed right at (289, 169)
Screenshot: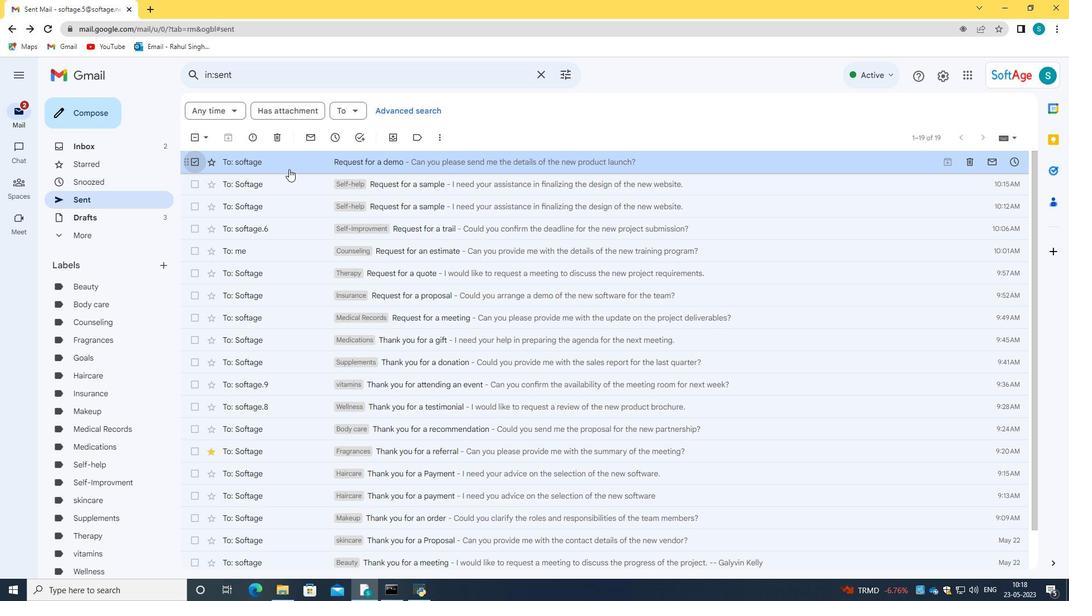 
Action: Mouse moved to (478, 207)
Screenshot: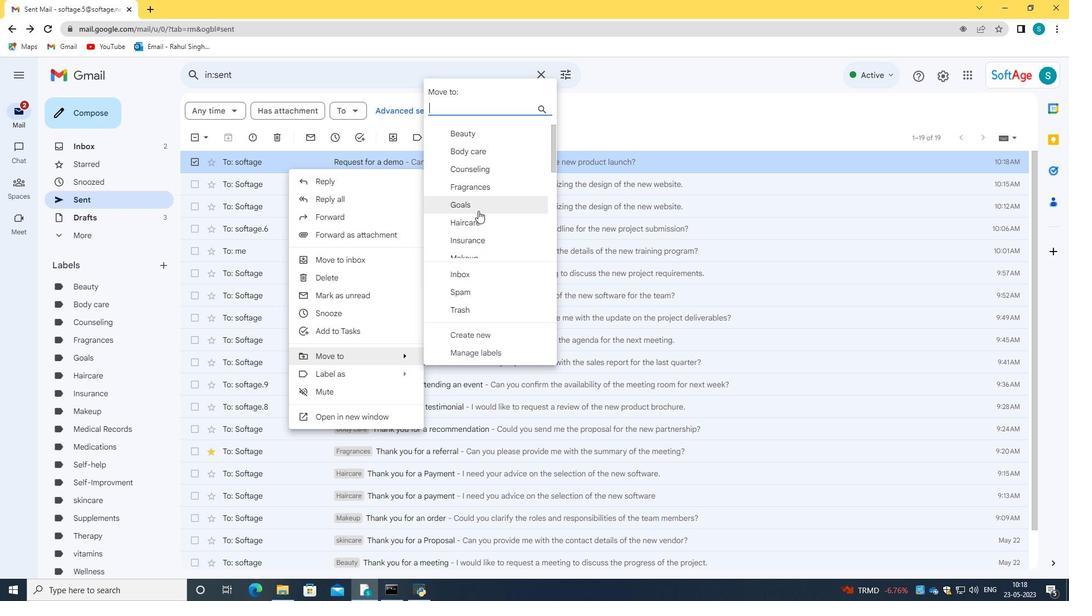 
Action: Mouse pressed left at (478, 207)
Screenshot: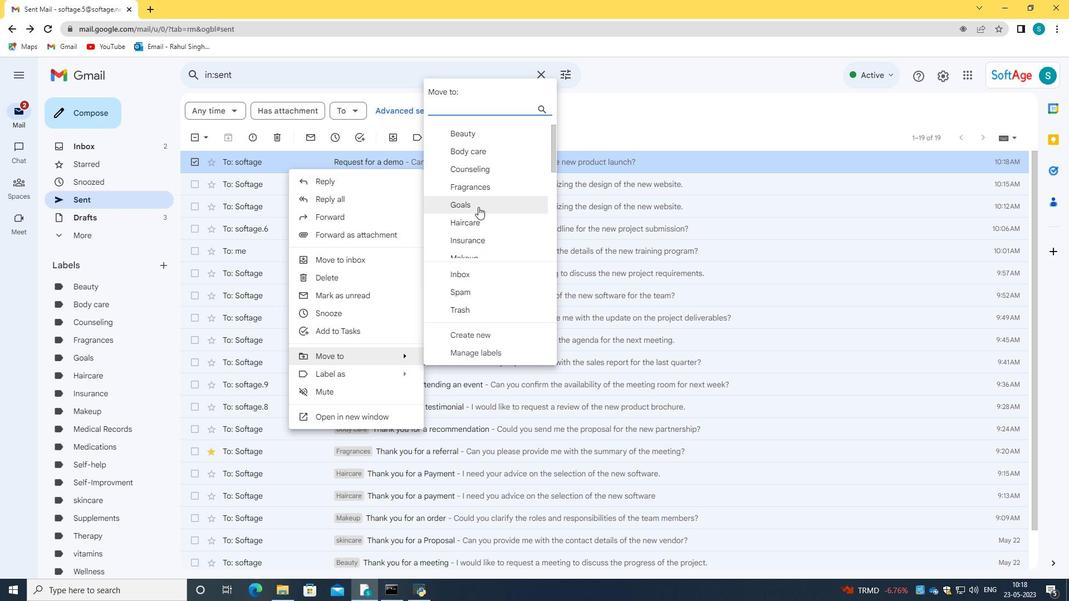 
Action: Mouse moved to (100, 357)
Screenshot: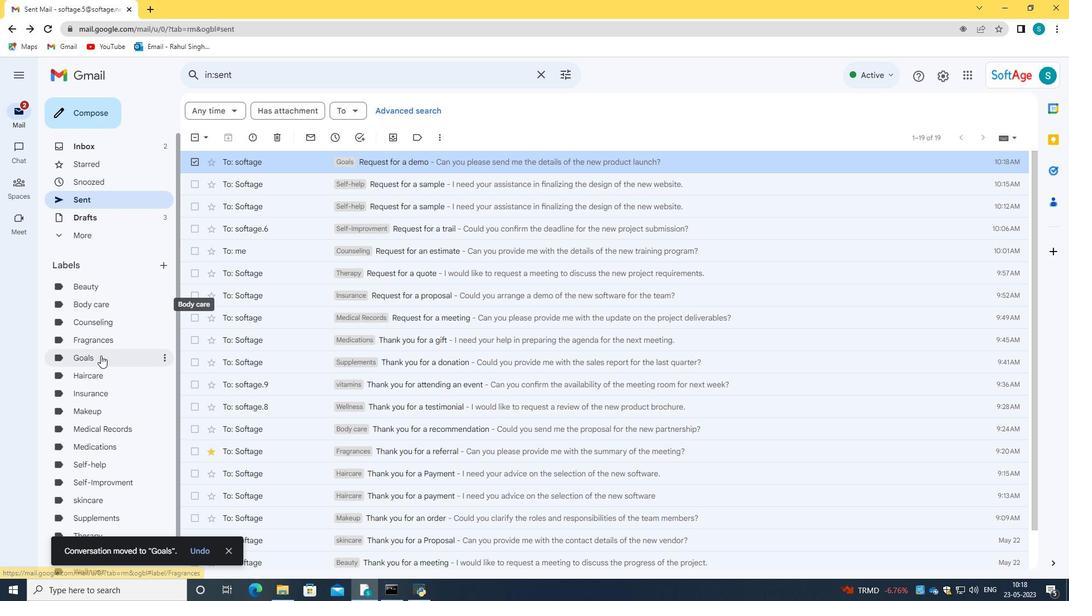 
Action: Mouse pressed left at (100, 357)
Screenshot: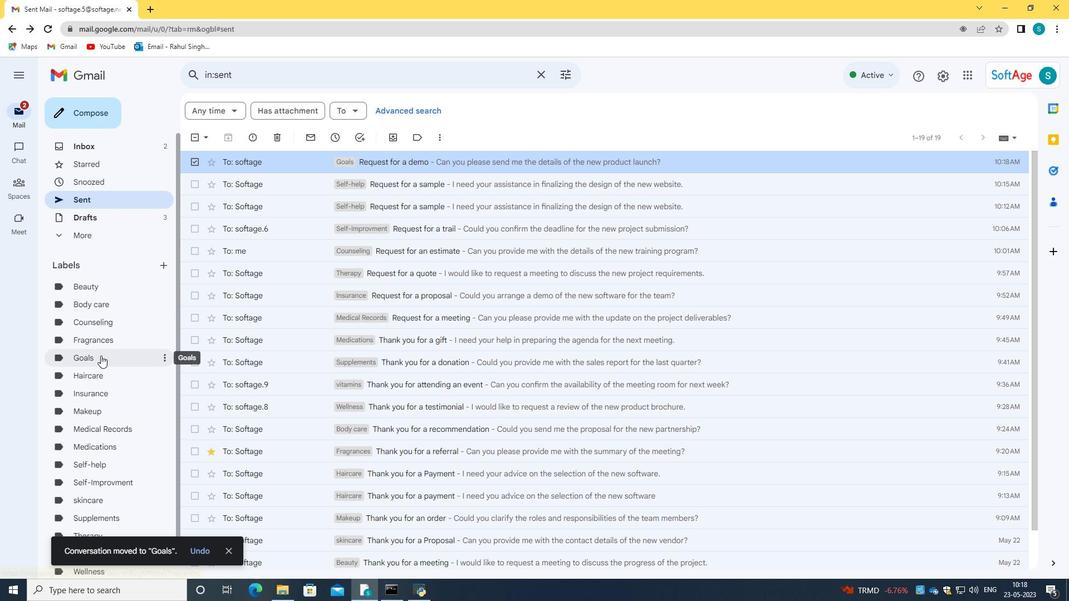 
Action: Mouse moved to (279, 159)
Screenshot: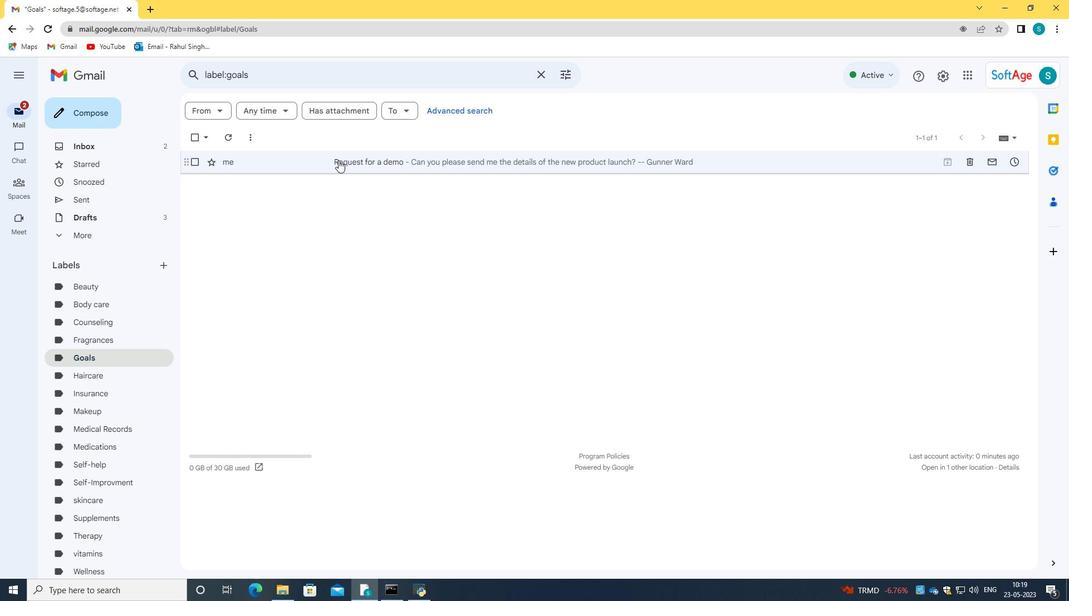 
Action: Mouse pressed left at (279, 159)
Screenshot: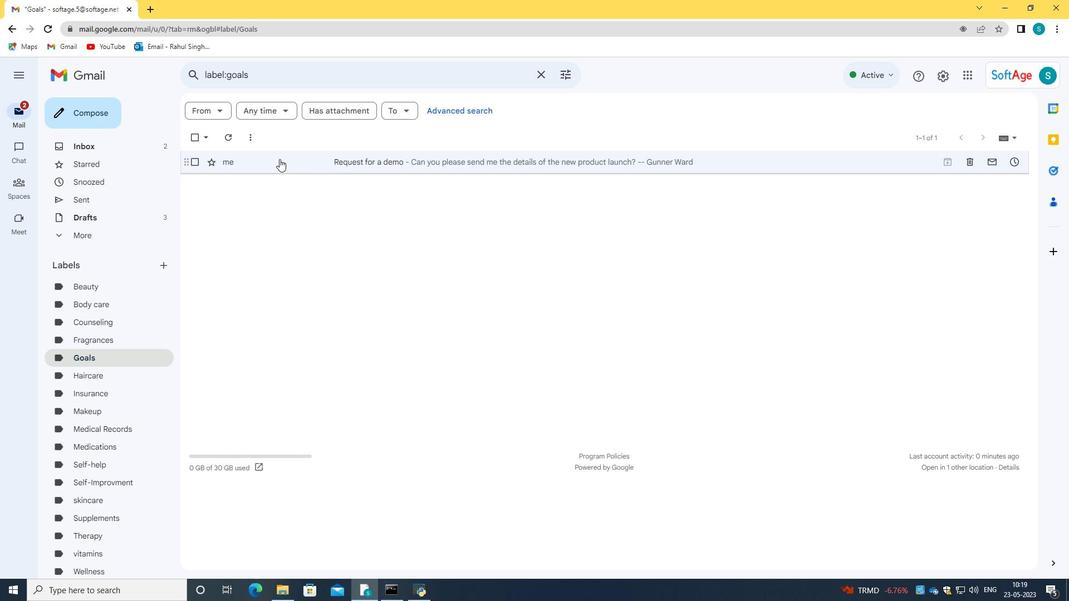 
Action: Mouse moved to (423, 228)
Screenshot: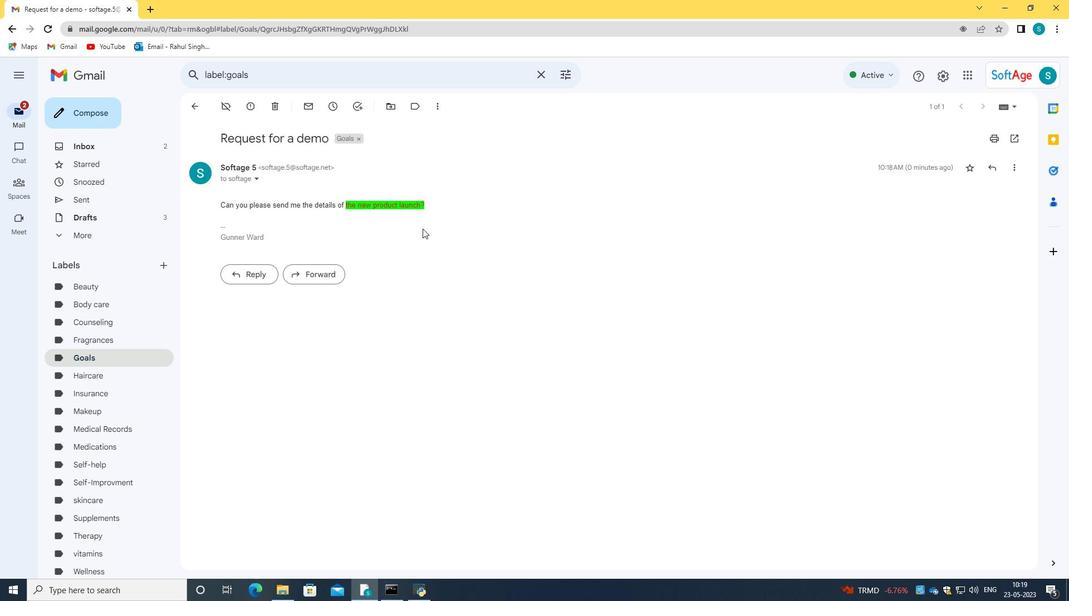 
